 Task: Create a website for custom-made wedding cakes: provide custom wedding cake design and delivery services.
Action: Mouse moved to (892, 49)
Screenshot: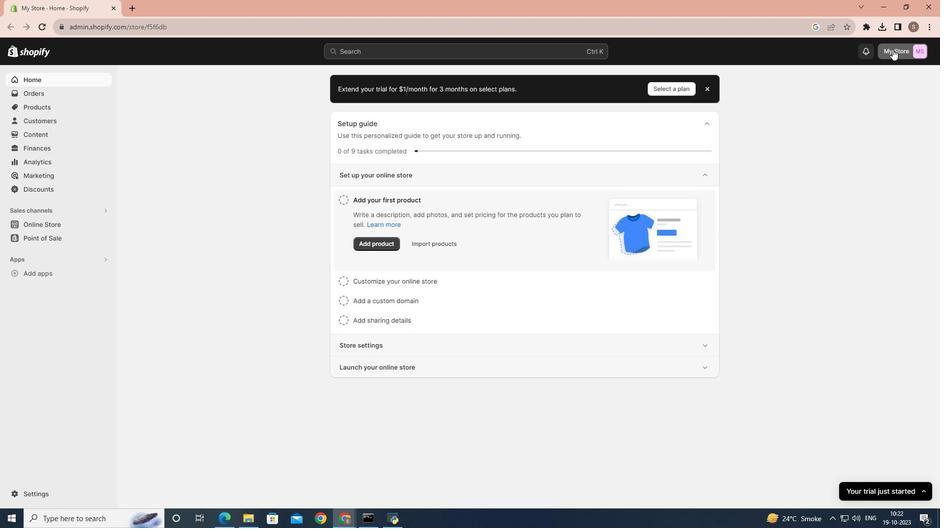 
Action: Mouse pressed left at (892, 49)
Screenshot: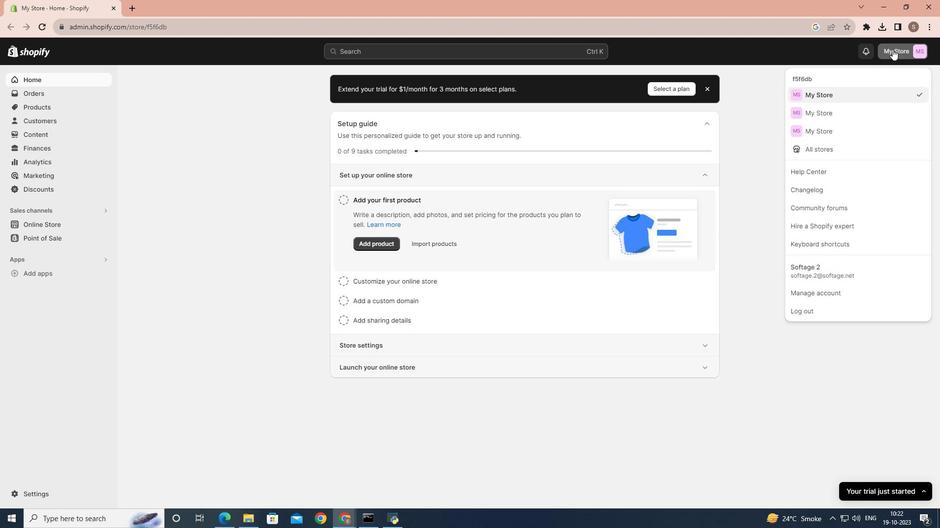 
Action: Mouse moved to (858, 145)
Screenshot: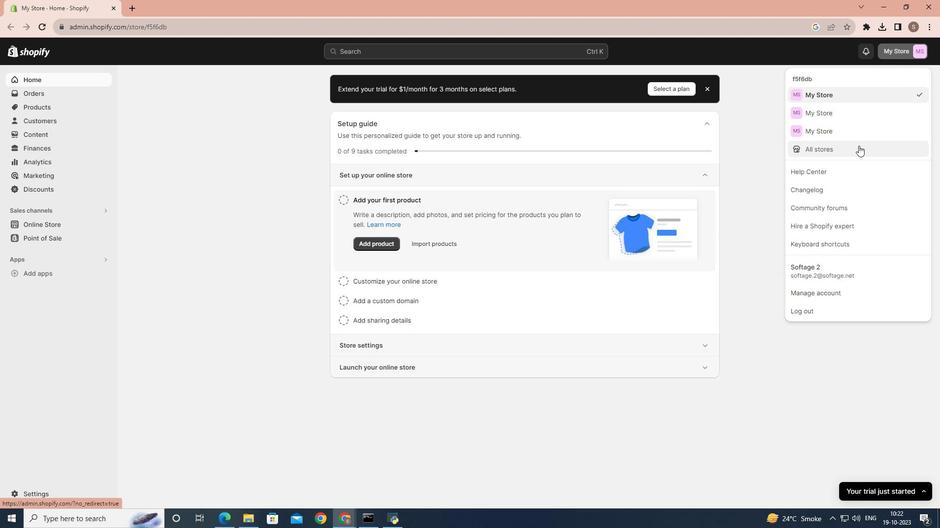 
Action: Mouse pressed left at (858, 145)
Screenshot: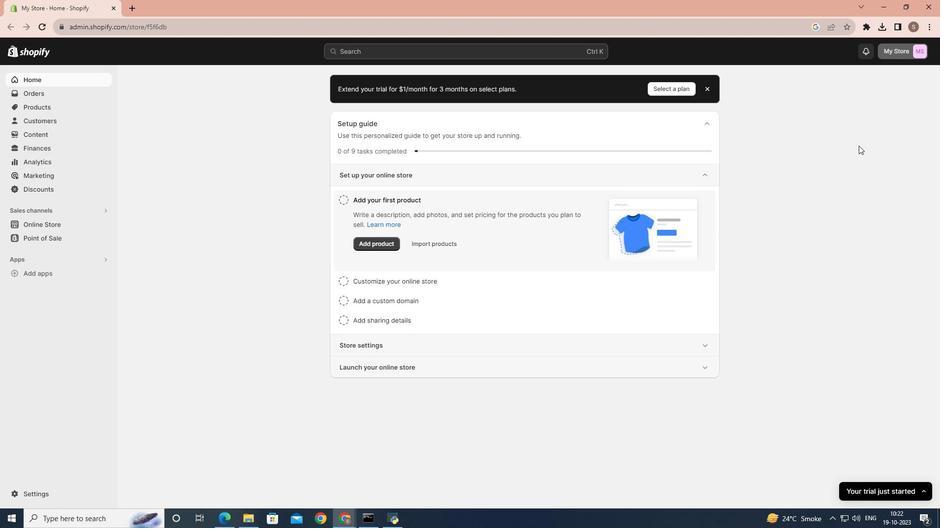 
Action: Mouse moved to (567, 155)
Screenshot: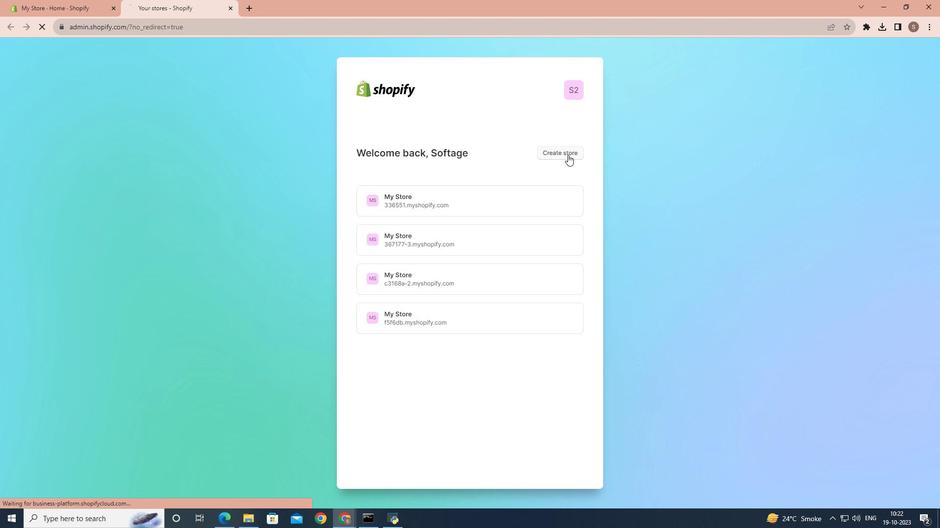 
Action: Mouse pressed left at (567, 155)
Screenshot: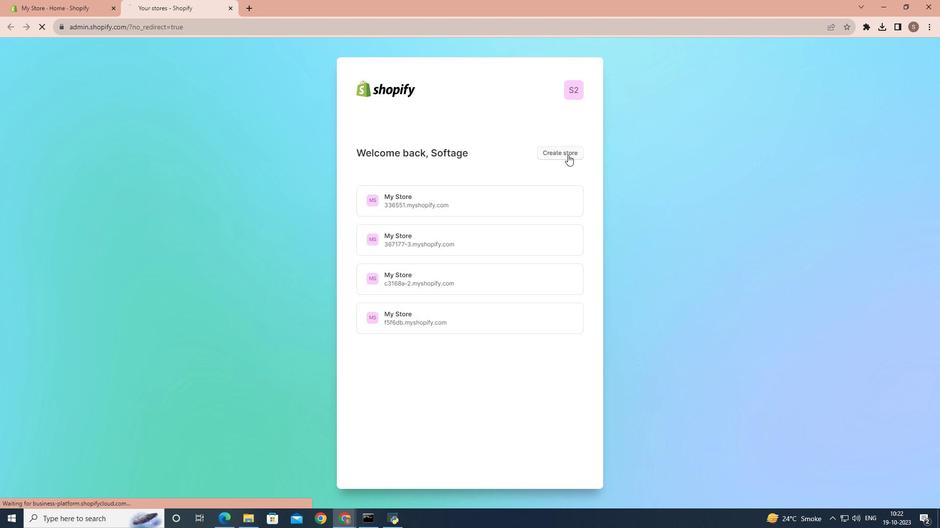 
Action: Mouse moved to (294, 219)
Screenshot: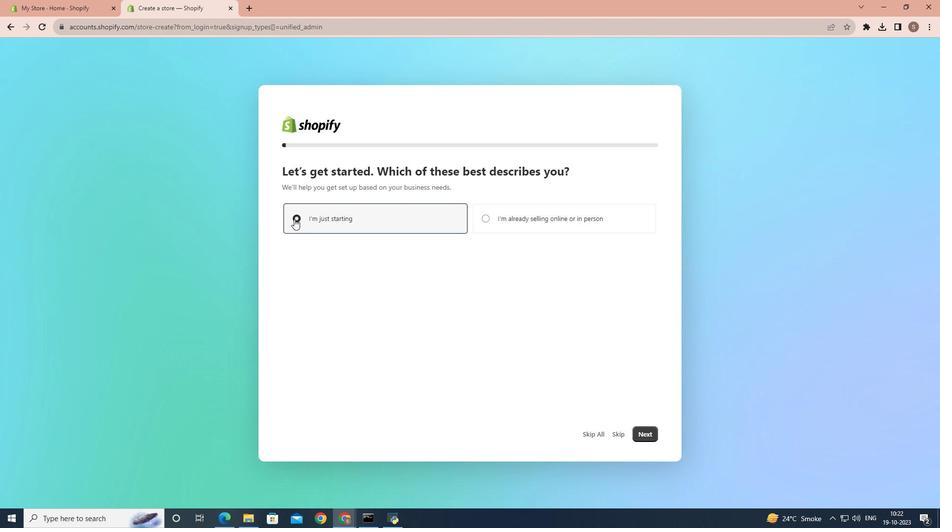 
Action: Mouse pressed left at (294, 219)
Screenshot: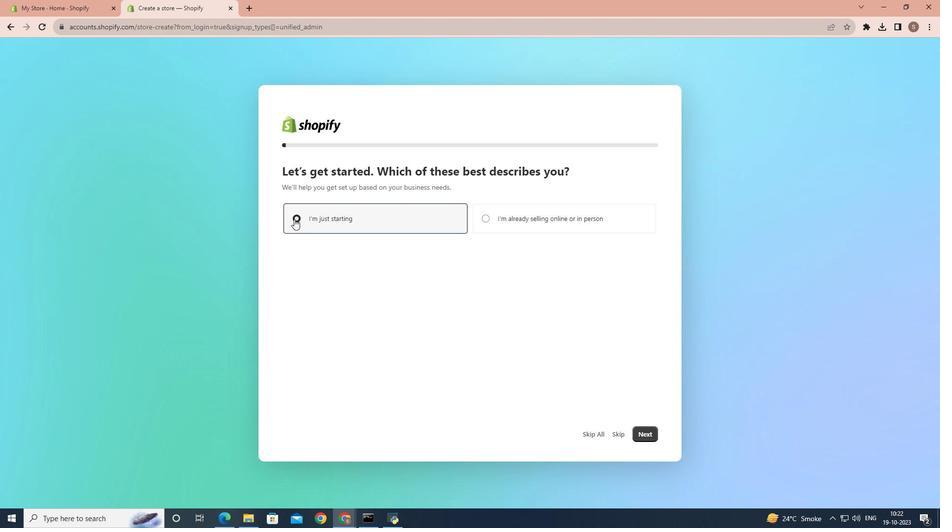 
Action: Mouse moved to (640, 435)
Screenshot: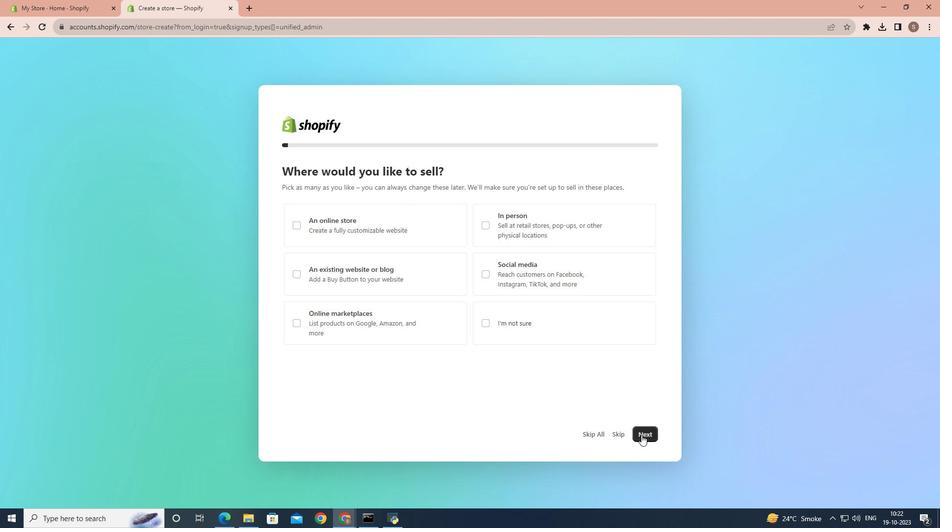 
Action: Mouse pressed left at (640, 435)
Screenshot: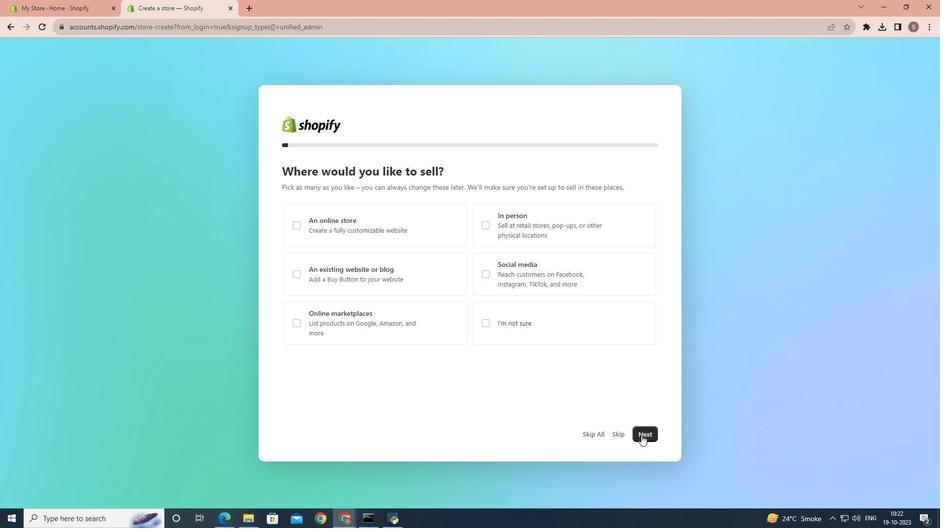 
Action: Mouse moved to (596, 435)
Screenshot: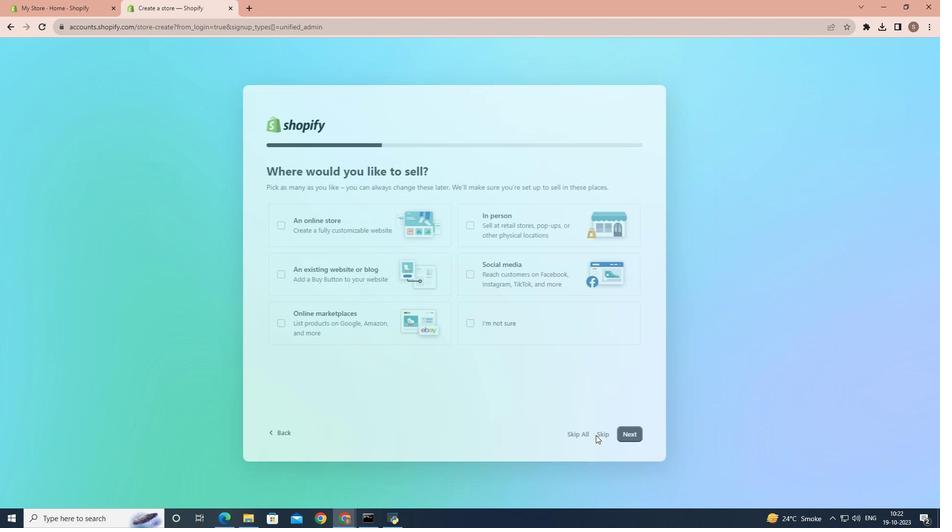 
Action: Mouse pressed left at (596, 435)
Screenshot: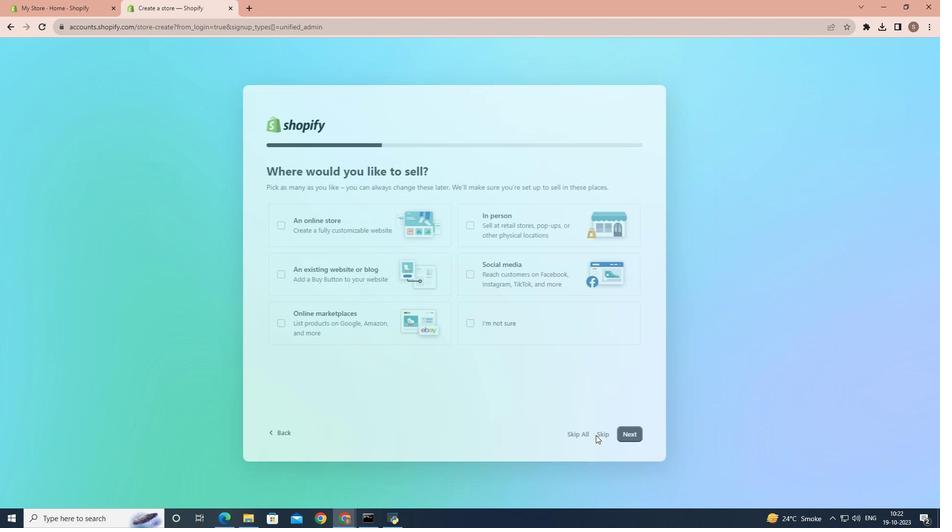 
Action: Mouse moved to (557, 342)
Screenshot: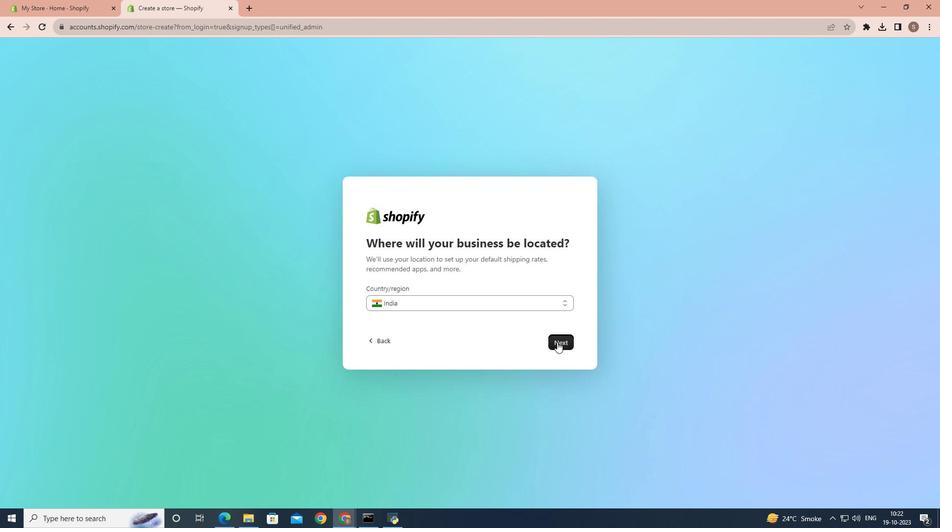 
Action: Mouse pressed left at (557, 342)
Screenshot: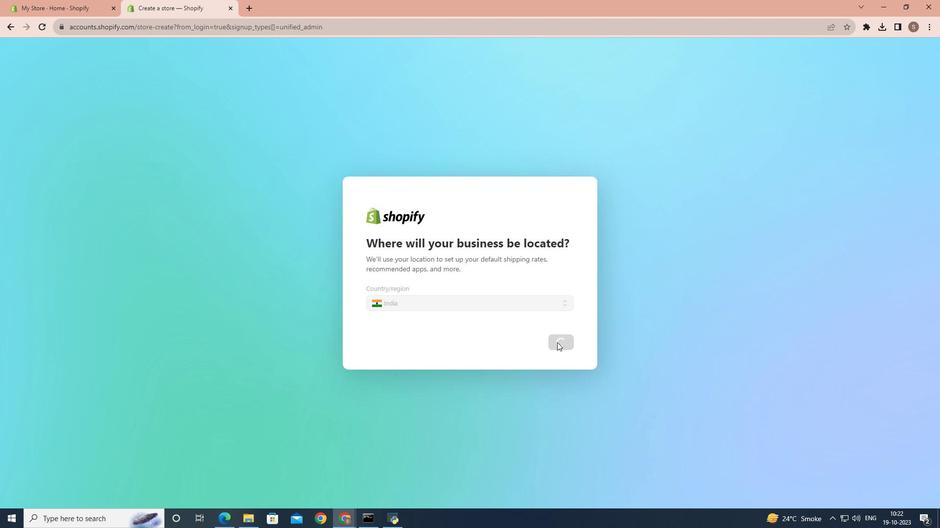 
Action: Mouse moved to (449, 286)
Screenshot: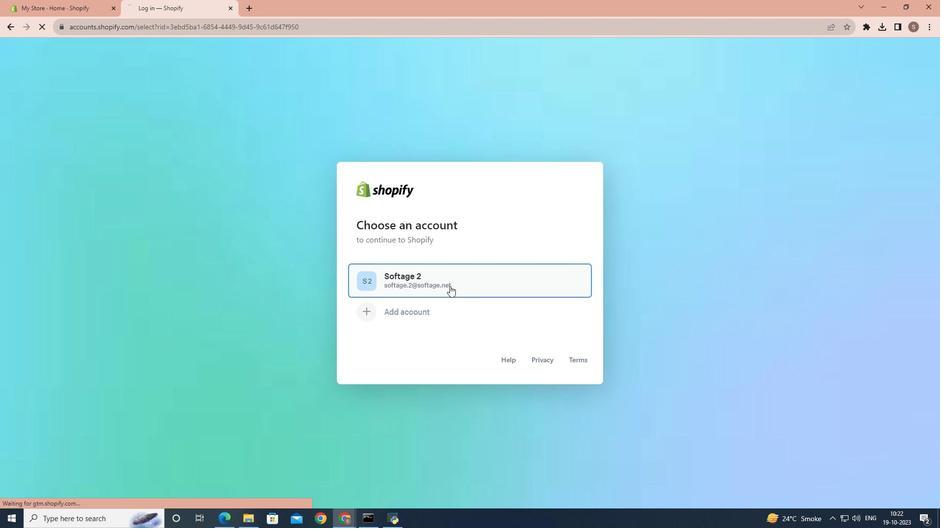 
Action: Mouse pressed left at (449, 286)
Screenshot: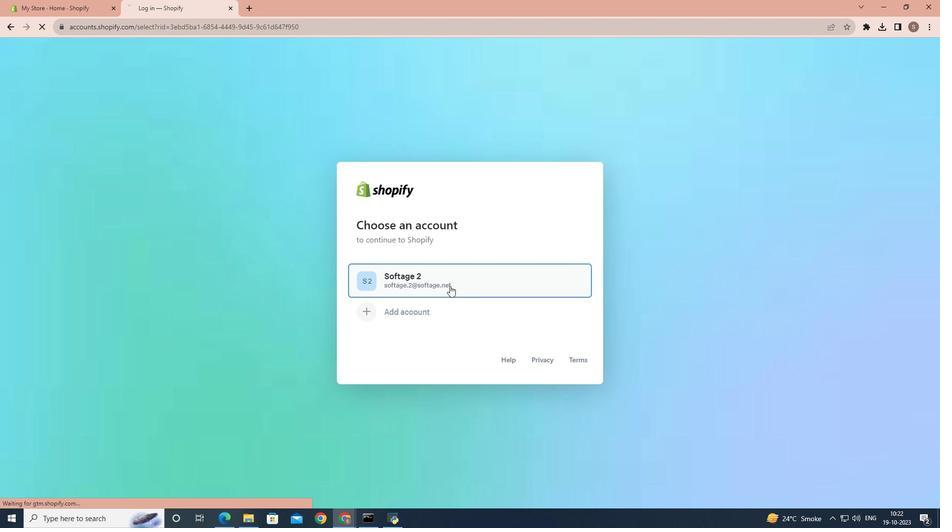 
Action: Mouse moved to (922, 428)
Screenshot: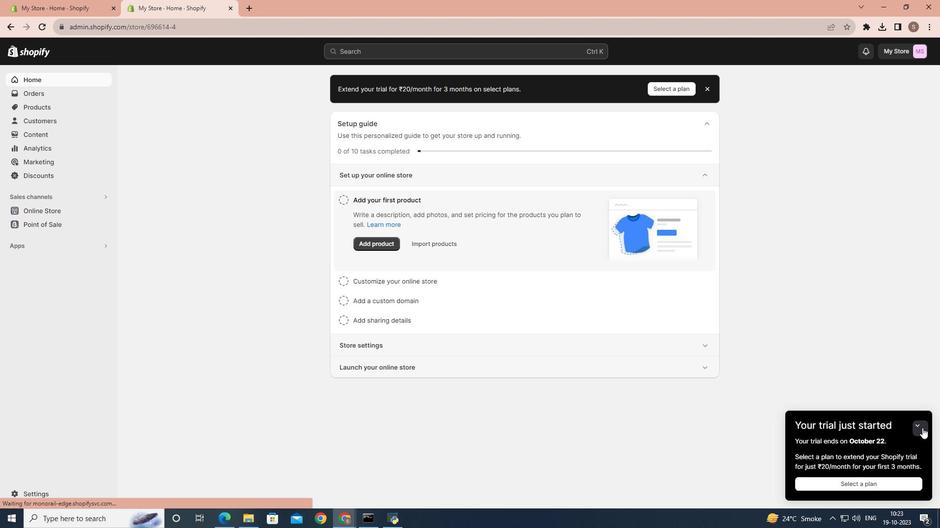 
Action: Mouse pressed left at (922, 428)
Screenshot: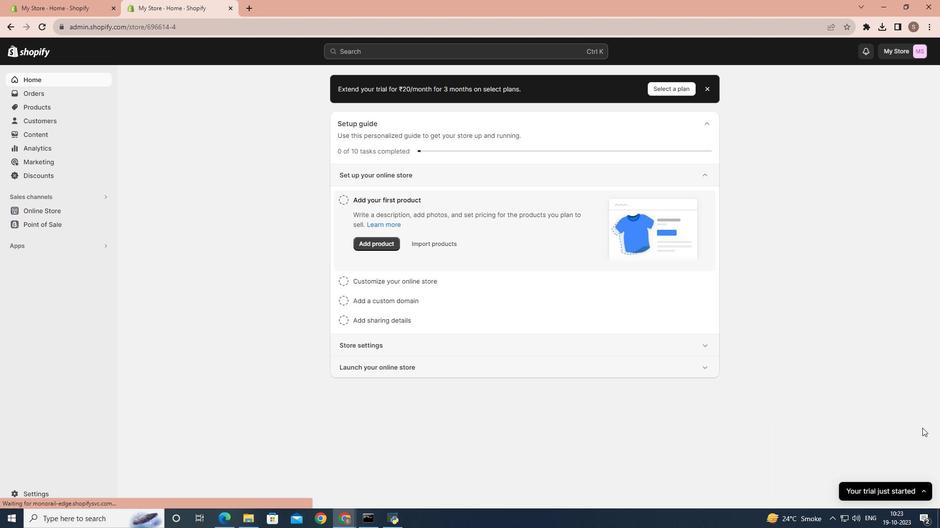
Action: Mouse moved to (78, 212)
Screenshot: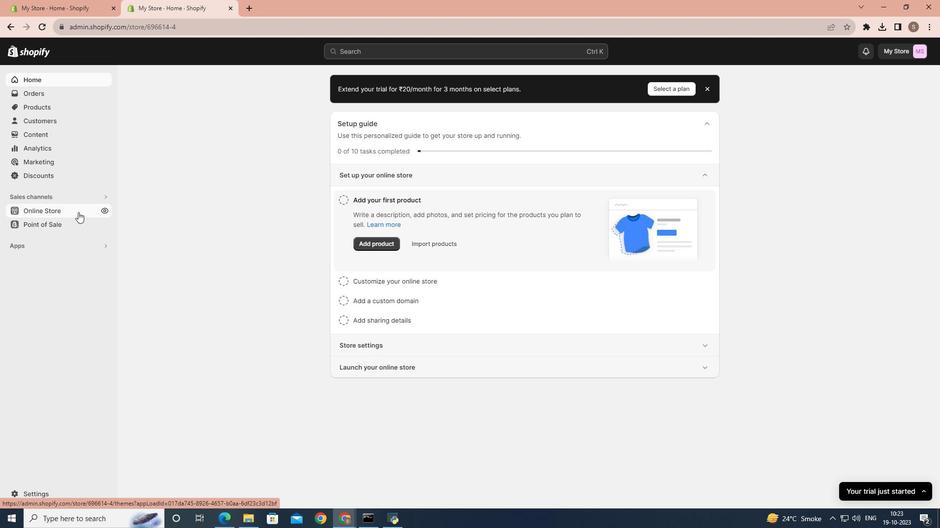 
Action: Mouse pressed left at (78, 212)
Screenshot: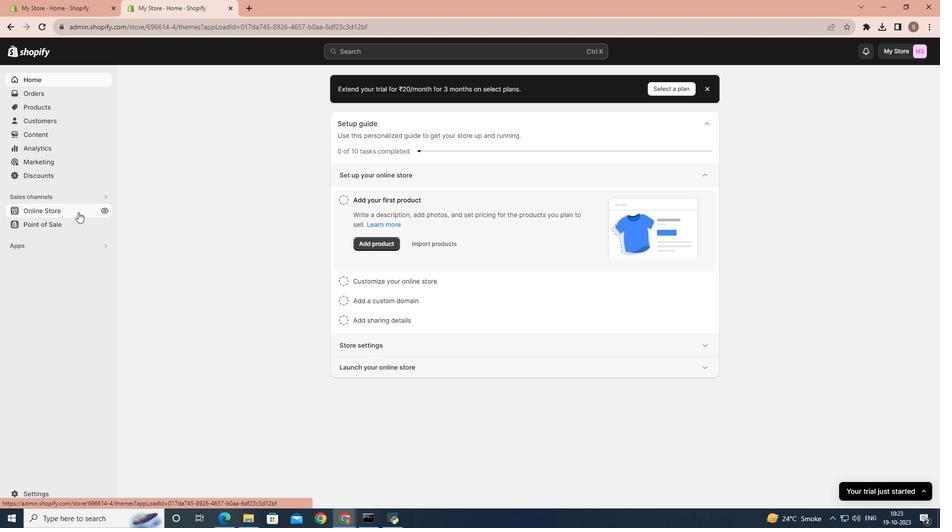 
Action: Mouse moved to (66, 267)
Screenshot: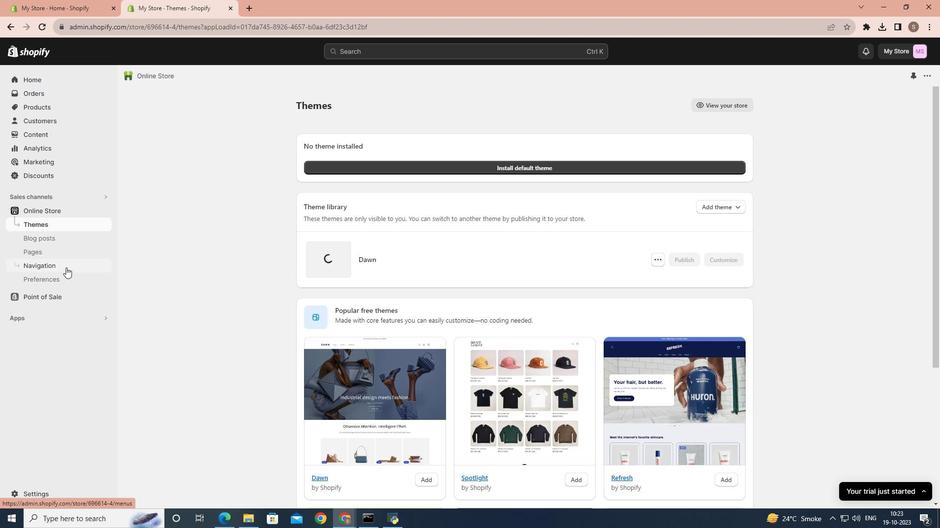 
Action: Mouse pressed left at (66, 267)
Screenshot: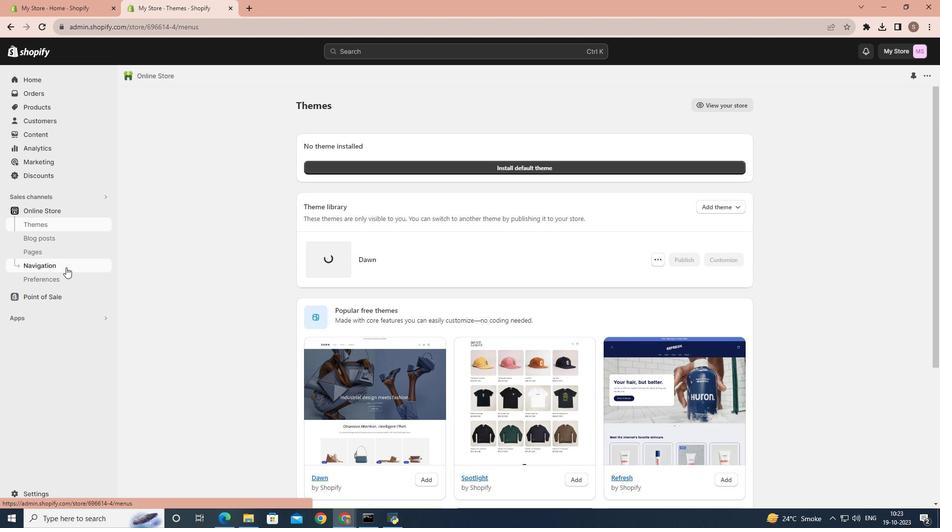 
Action: Mouse moved to (654, 266)
Screenshot: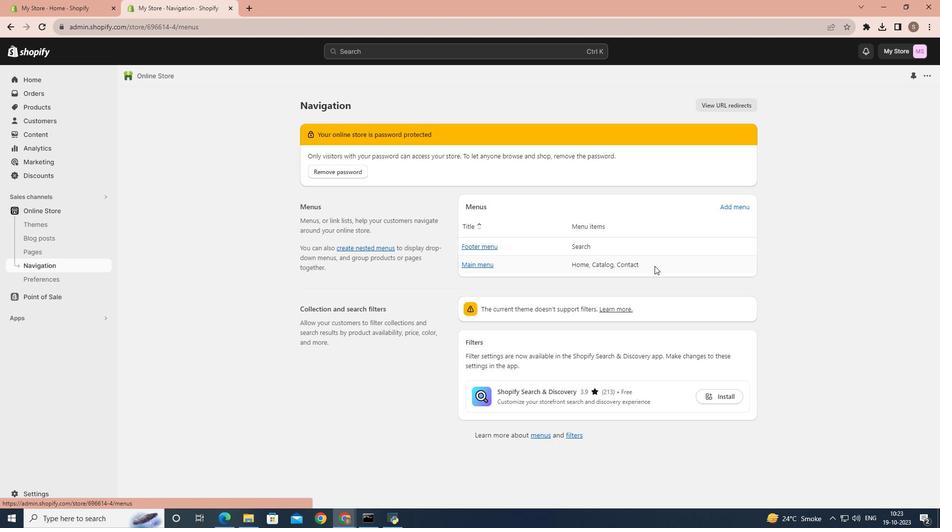 
Action: Mouse scrolled (654, 265) with delta (0, 0)
Screenshot: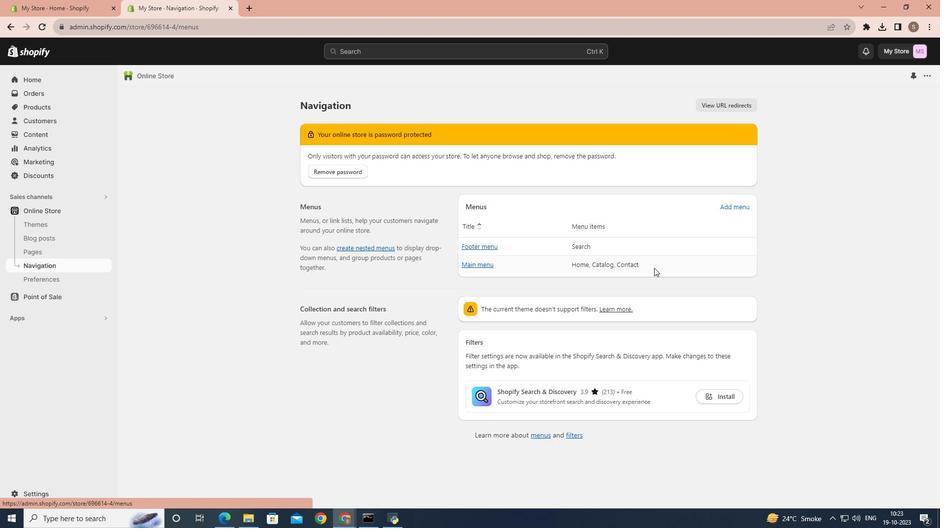 
Action: Mouse moved to (601, 288)
Screenshot: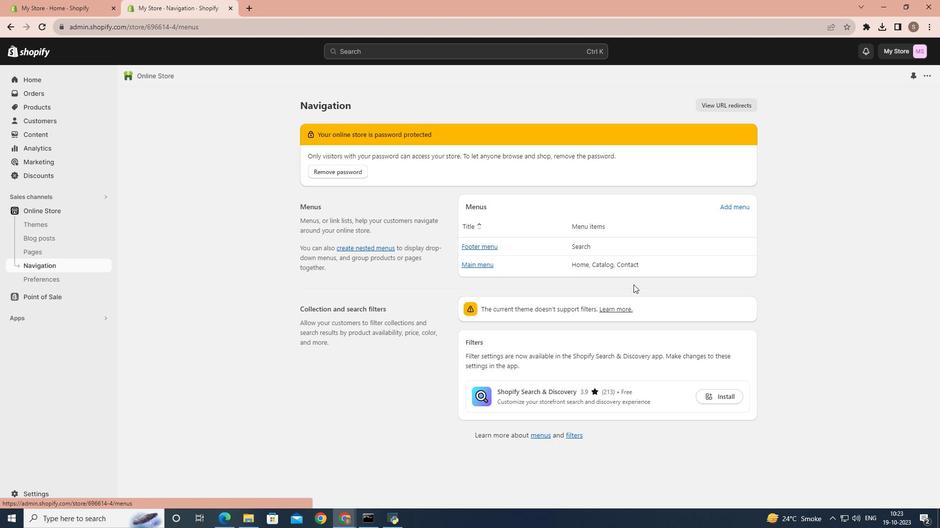 
Action: Mouse scrolled (601, 288) with delta (0, 0)
Screenshot: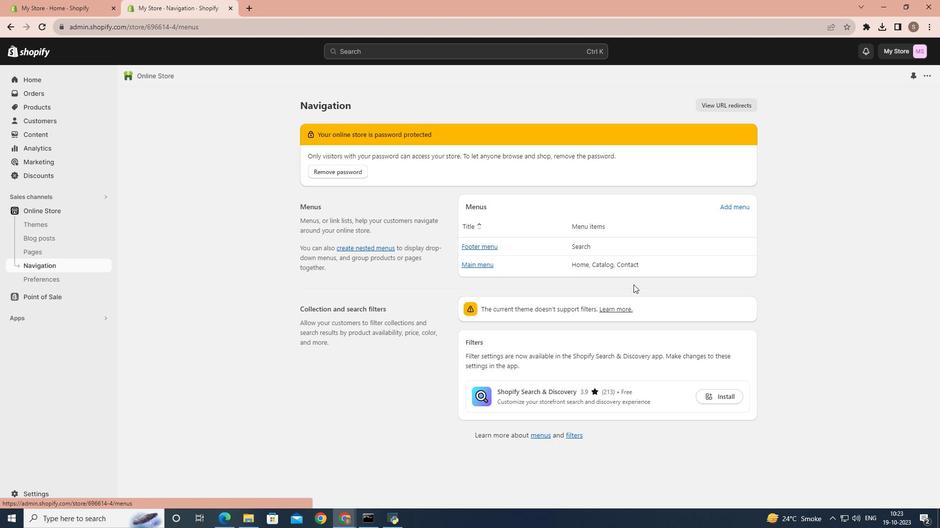 
Action: Mouse moved to (51, 254)
Screenshot: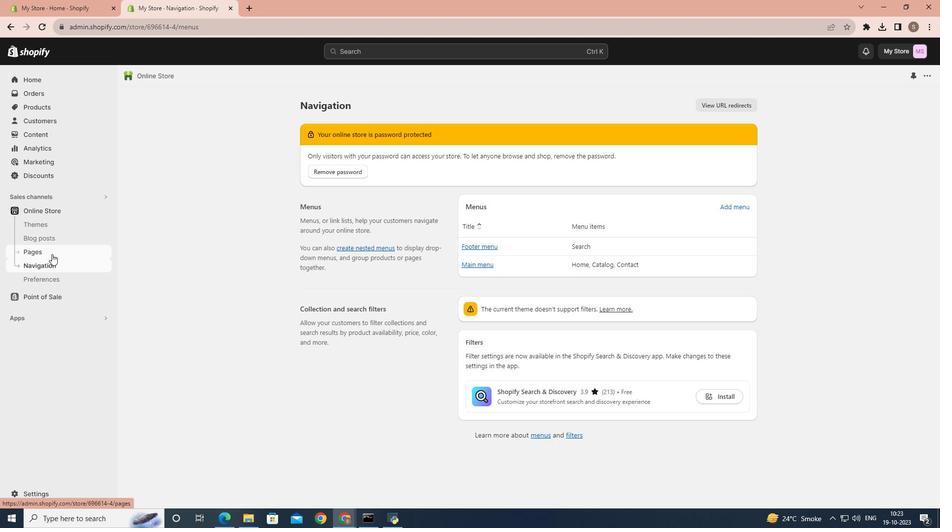 
Action: Mouse pressed left at (51, 254)
Screenshot: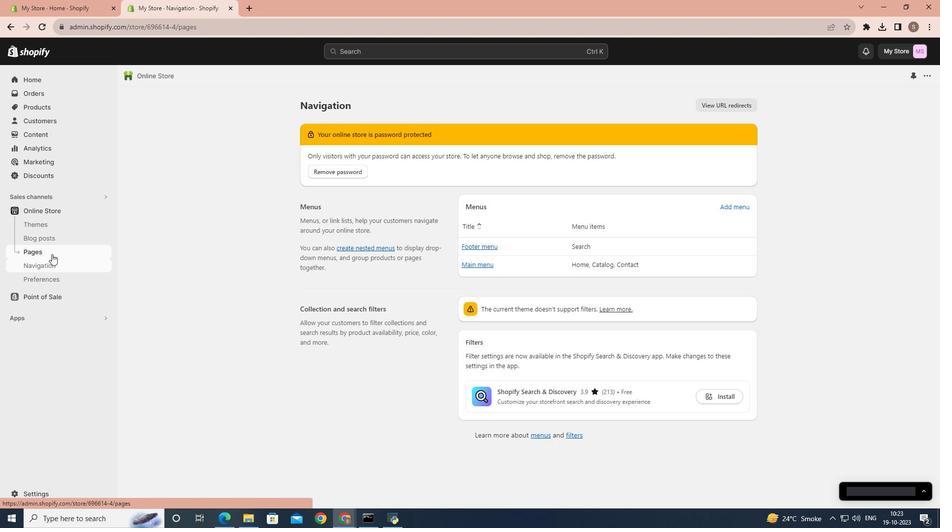 
Action: Mouse moved to (924, 427)
Screenshot: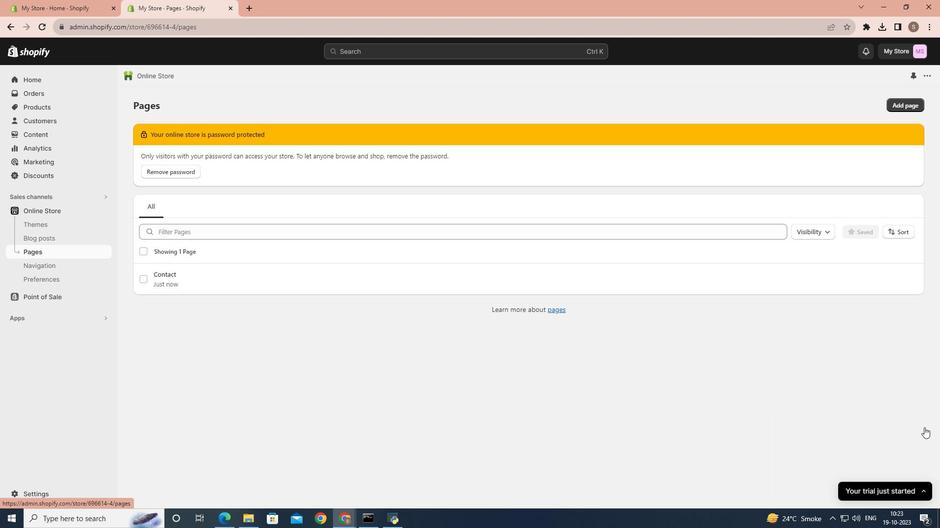 
Action: Mouse pressed left at (924, 427)
Screenshot: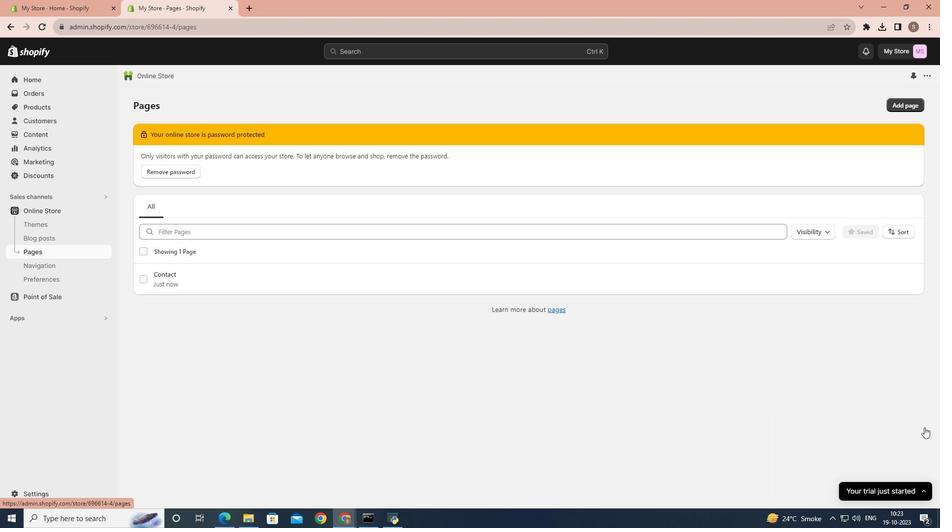 
Action: Mouse moved to (62, 224)
Screenshot: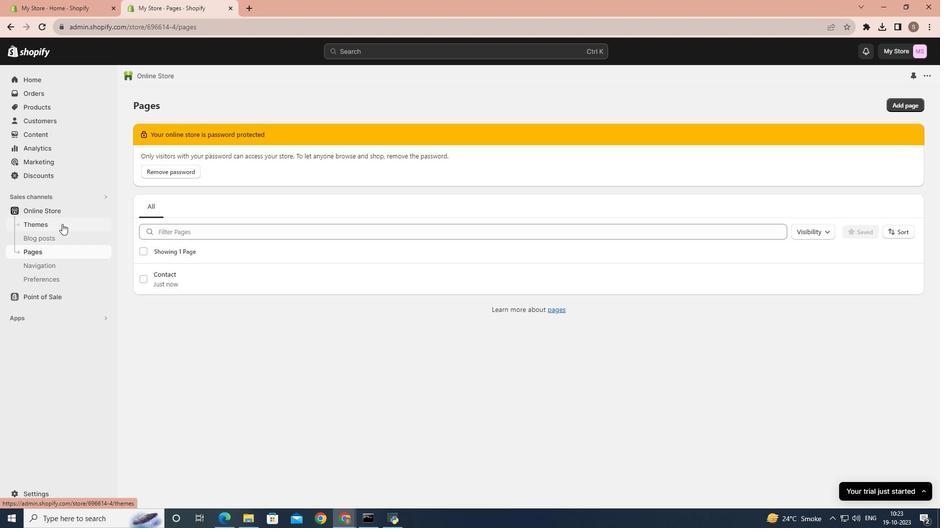 
Action: Mouse pressed left at (62, 224)
Screenshot: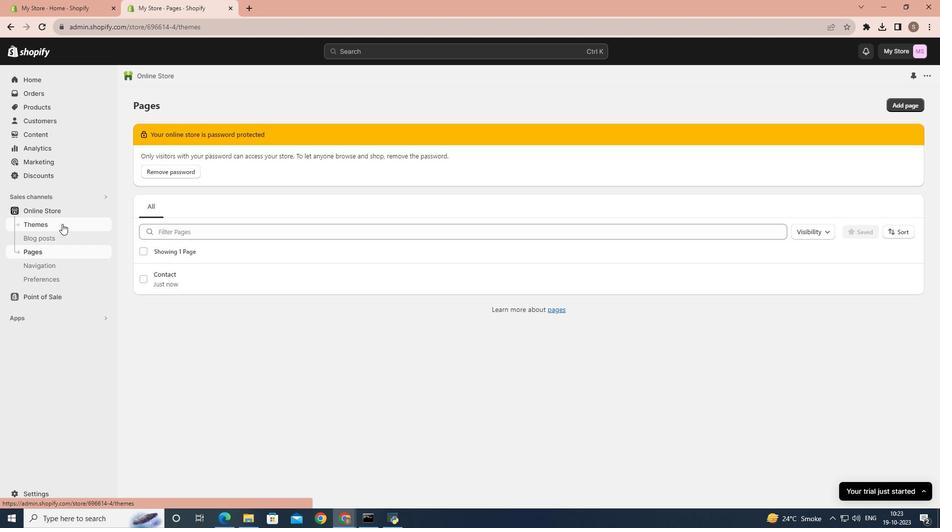 
Action: Mouse moved to (613, 318)
Screenshot: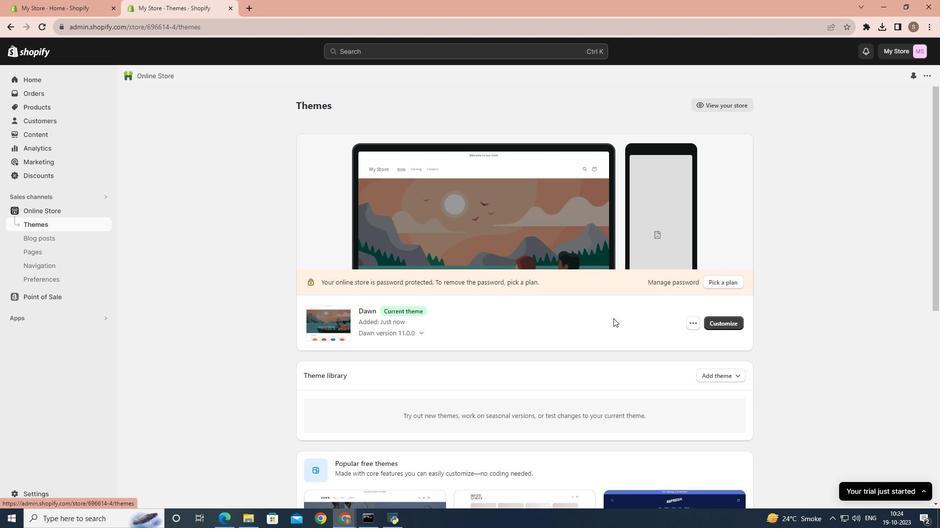 
Action: Mouse scrolled (613, 318) with delta (0, 0)
Screenshot: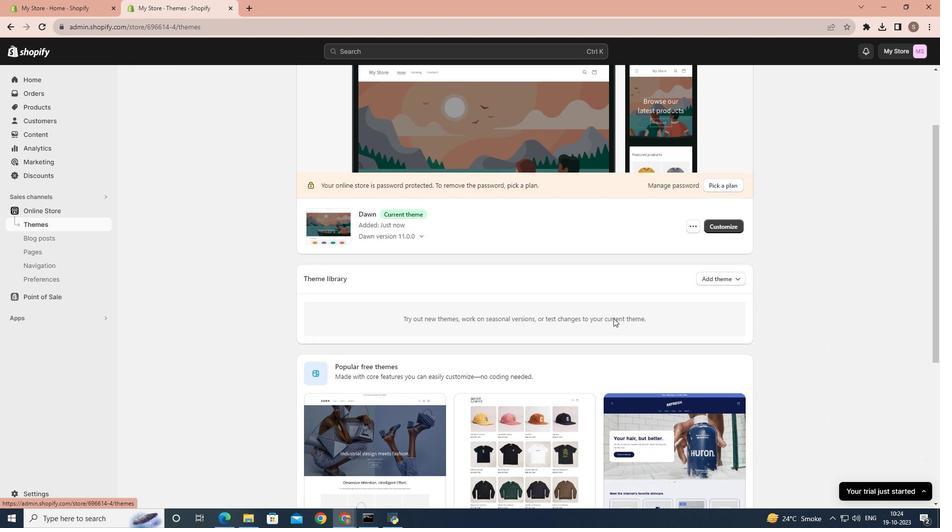 
Action: Mouse scrolled (613, 318) with delta (0, 0)
Screenshot: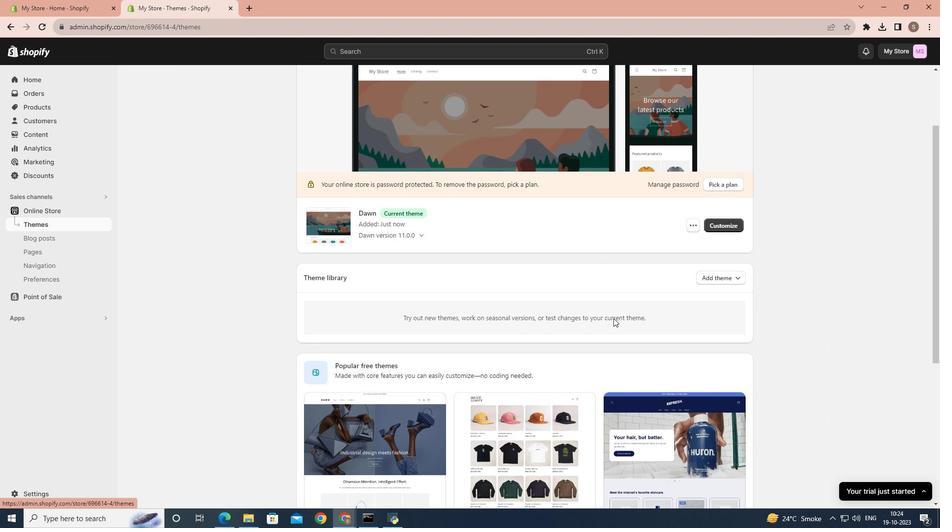 
Action: Mouse scrolled (613, 318) with delta (0, 0)
Screenshot: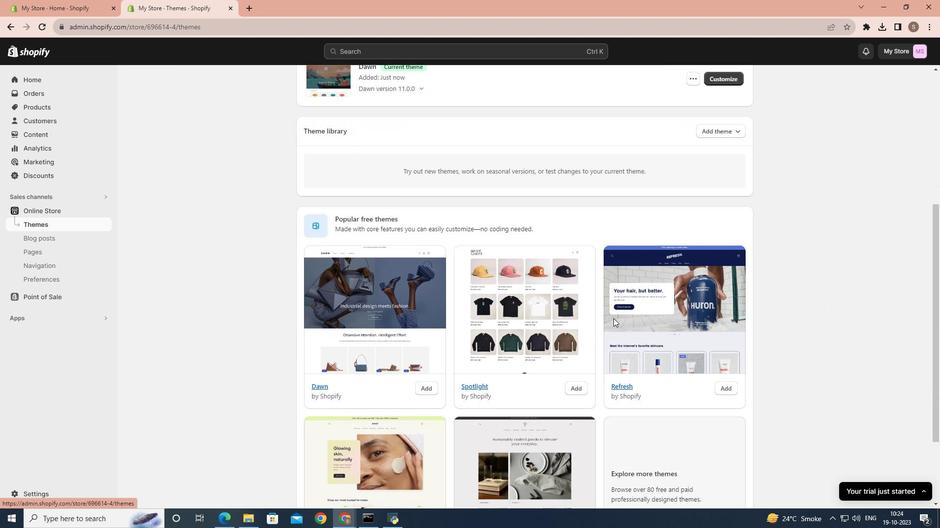 
Action: Mouse scrolled (613, 318) with delta (0, 0)
Screenshot: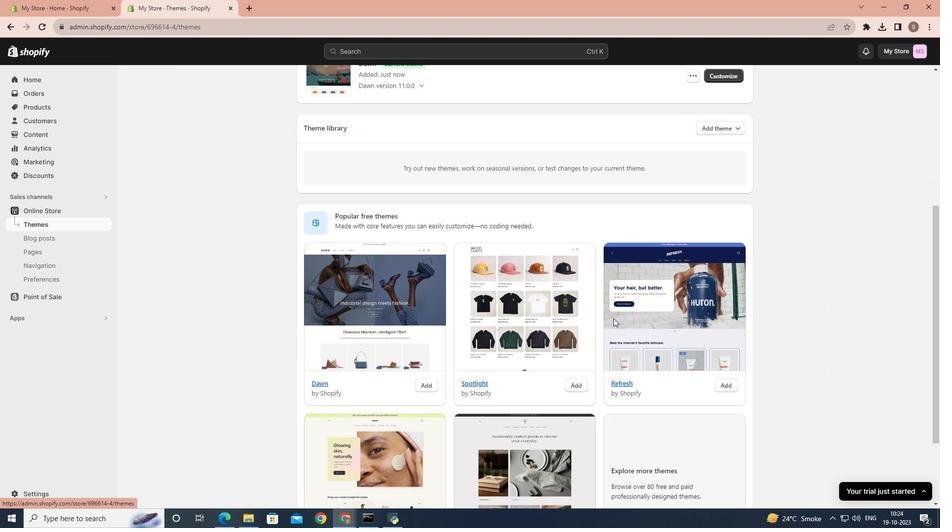
Action: Mouse scrolled (613, 318) with delta (0, 0)
Screenshot: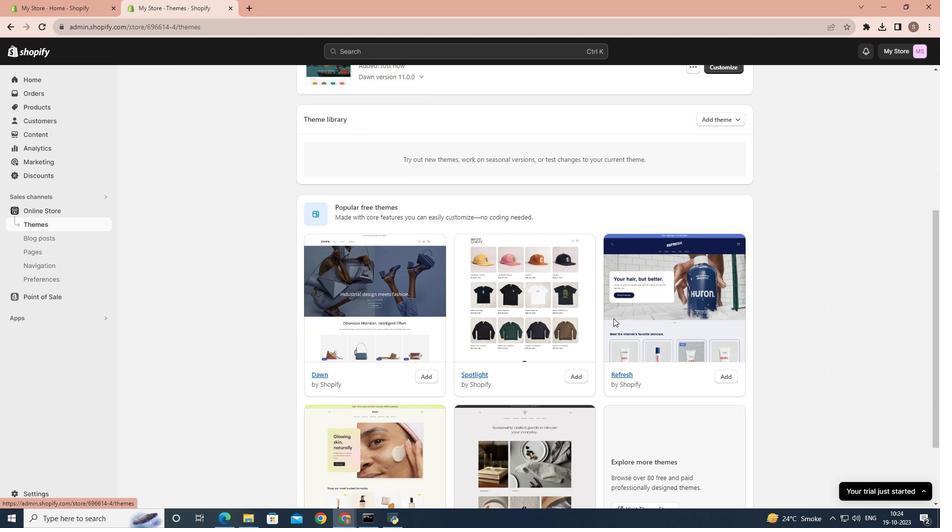 
Action: Mouse scrolled (613, 318) with delta (0, 0)
Screenshot: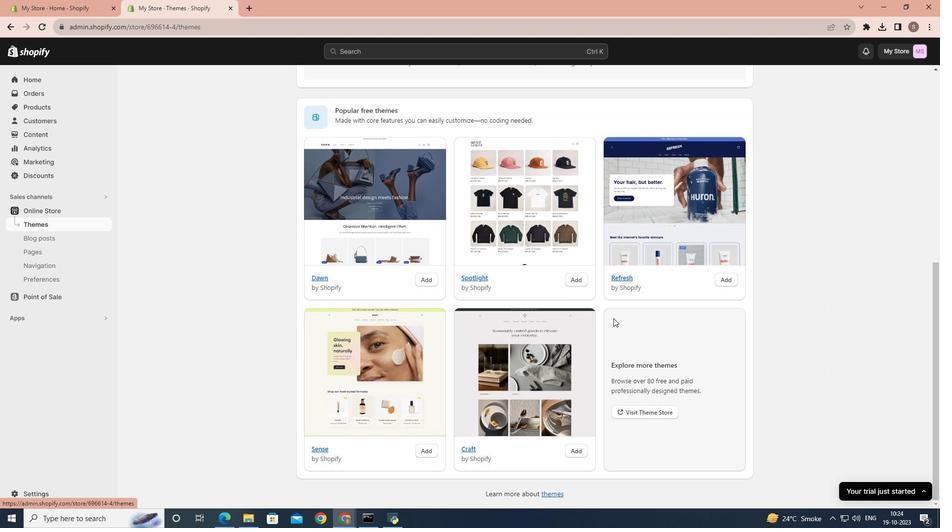 
Action: Mouse scrolled (613, 318) with delta (0, 0)
Screenshot: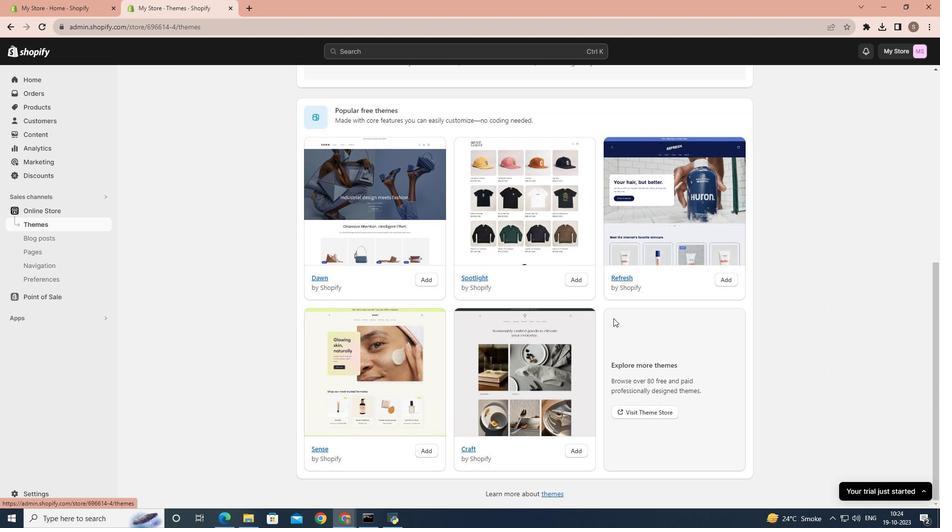 
Action: Mouse scrolled (613, 318) with delta (0, 0)
Screenshot: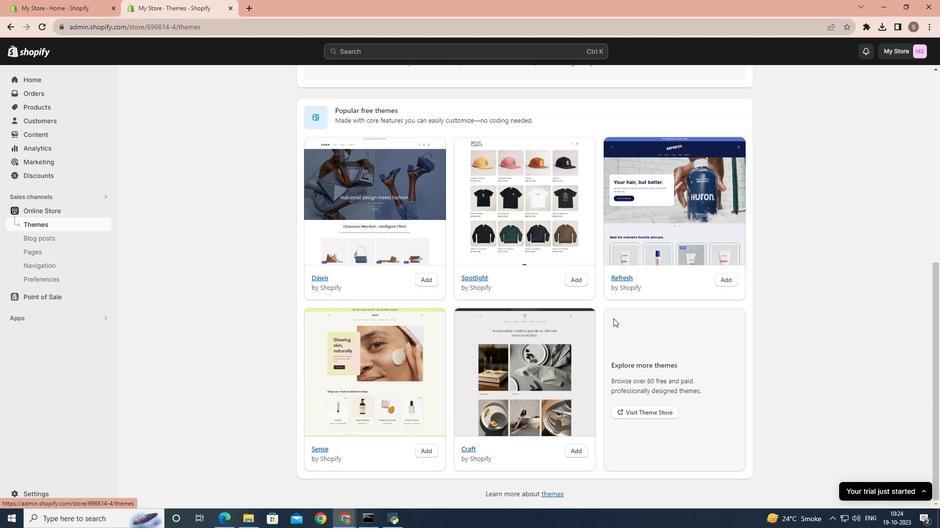 
Action: Mouse scrolled (613, 318) with delta (0, 0)
Screenshot: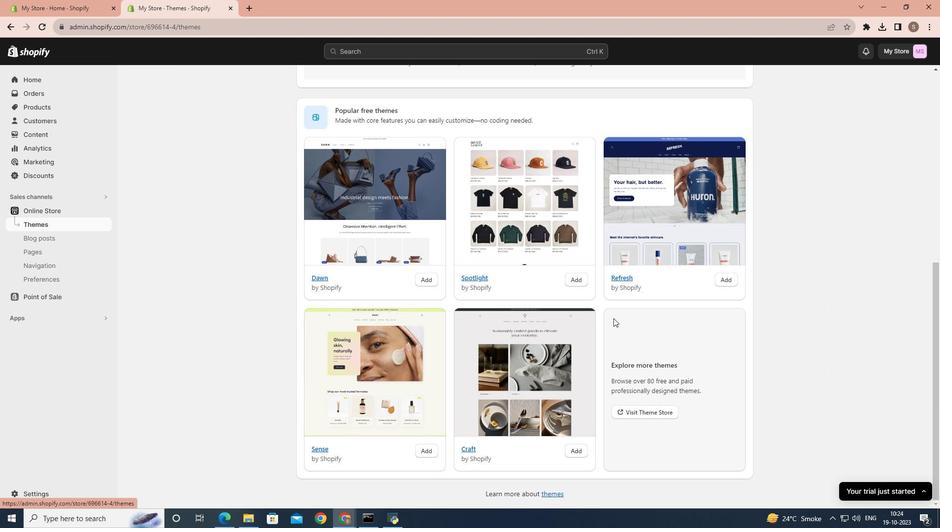 
Action: Mouse scrolled (613, 318) with delta (0, 0)
Screenshot: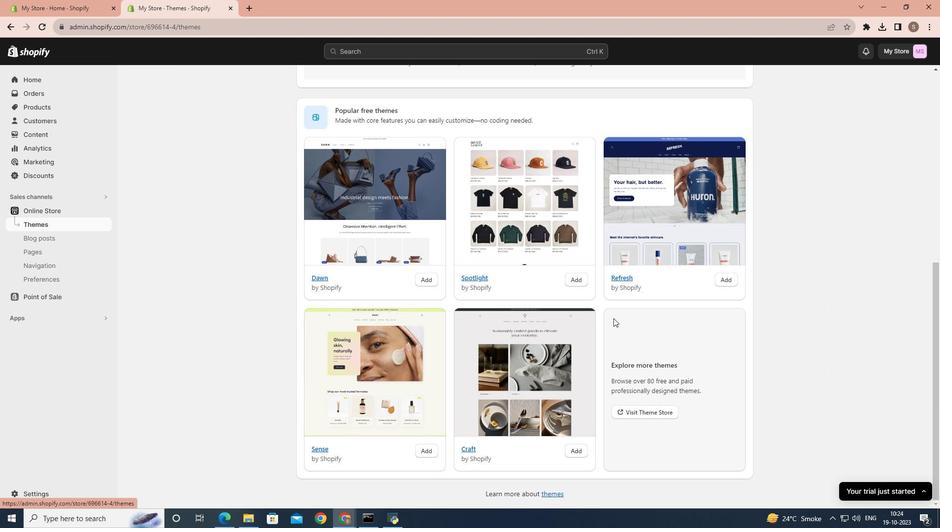 
Action: Mouse moved to (664, 414)
Screenshot: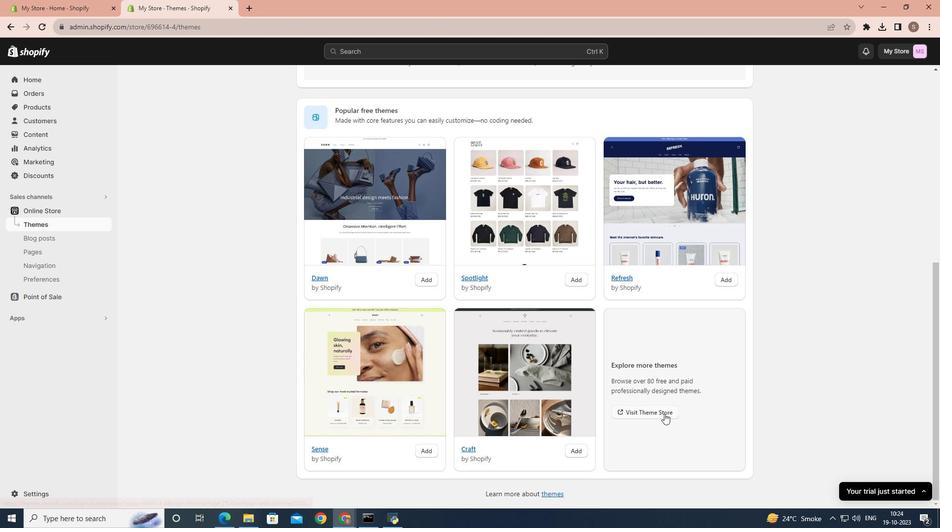 
Action: Mouse pressed left at (664, 414)
Screenshot: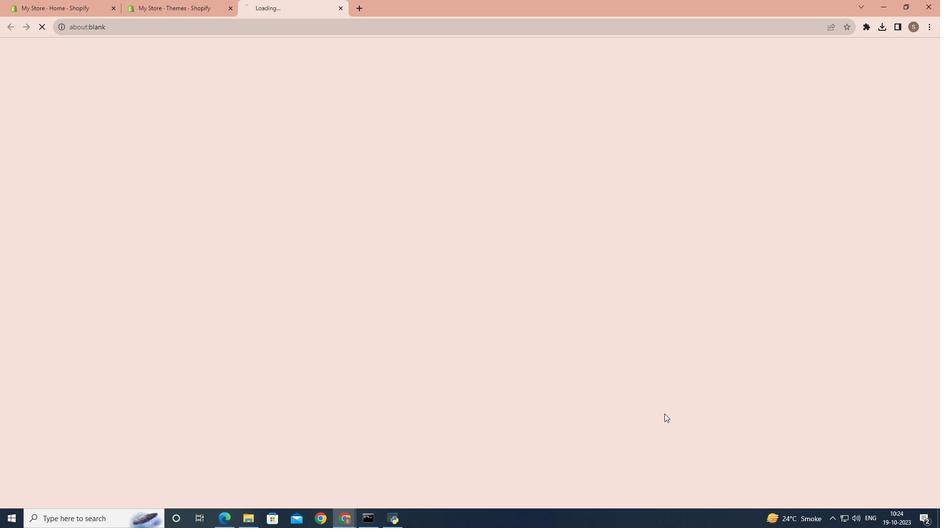 
Action: Mouse moved to (177, 305)
Screenshot: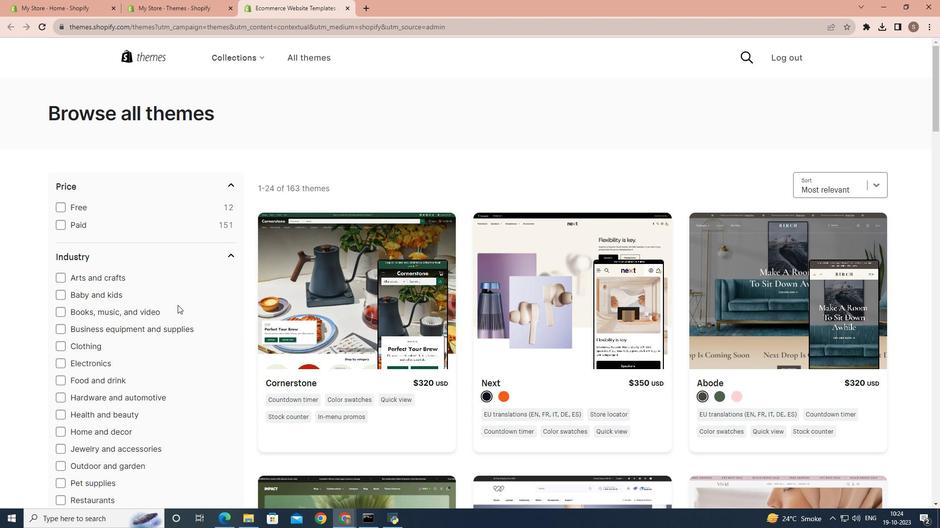 
Action: Mouse scrolled (177, 305) with delta (0, 0)
Screenshot: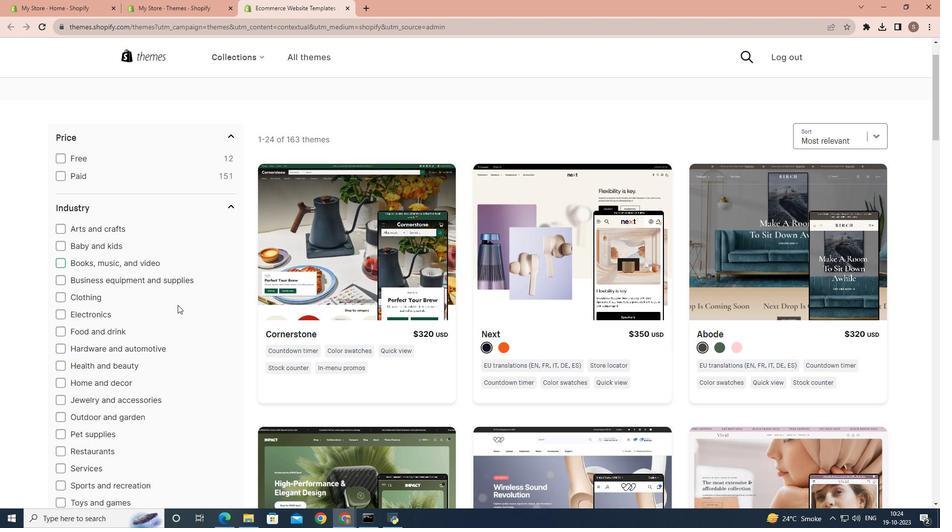 
Action: Mouse moved to (153, 309)
Screenshot: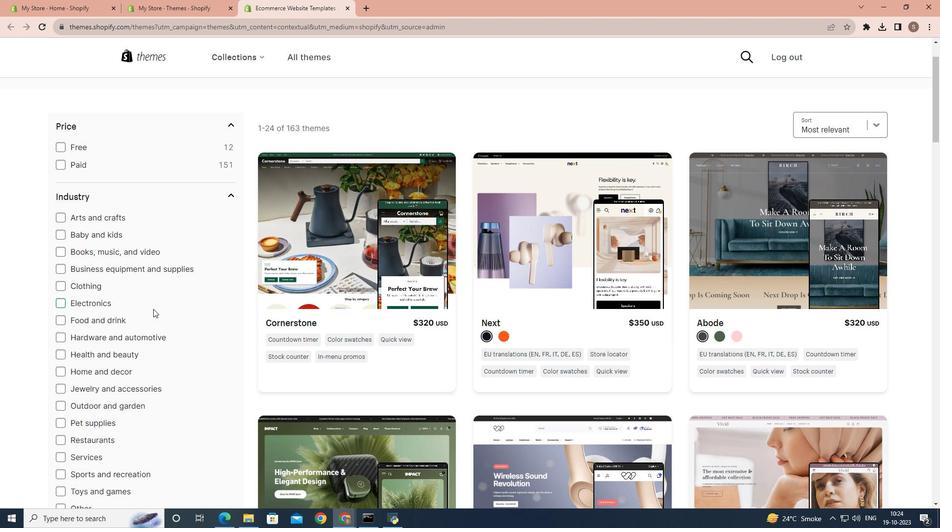 
Action: Mouse scrolled (153, 308) with delta (0, 0)
Screenshot: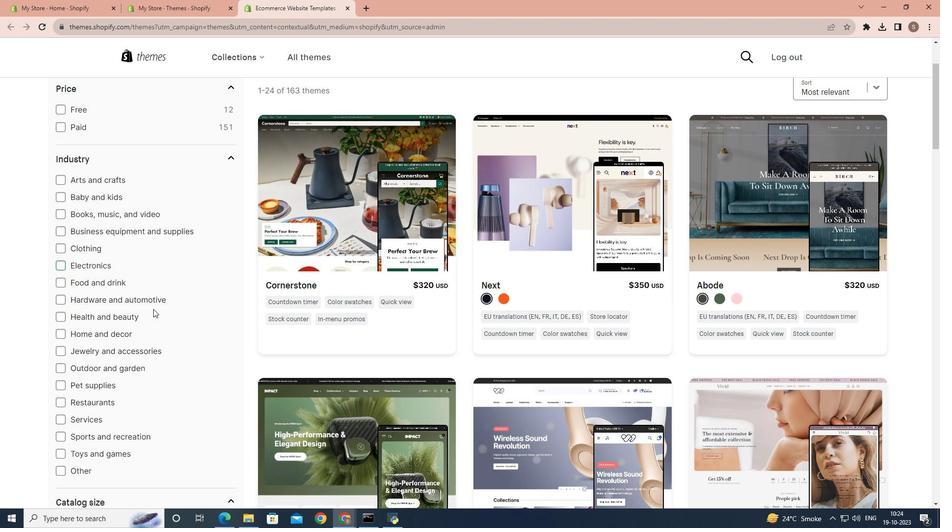 
Action: Mouse scrolled (153, 308) with delta (0, 0)
Screenshot: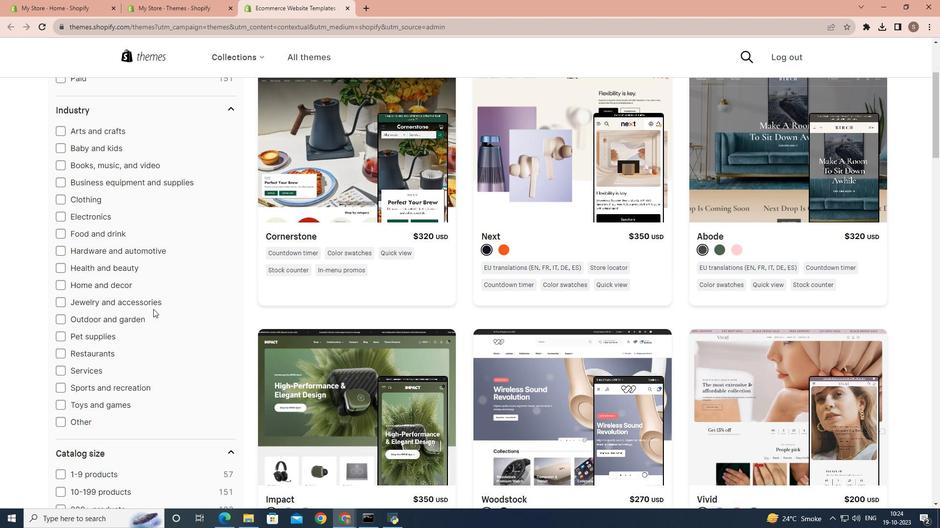 
Action: Mouse scrolled (153, 308) with delta (0, 0)
Screenshot: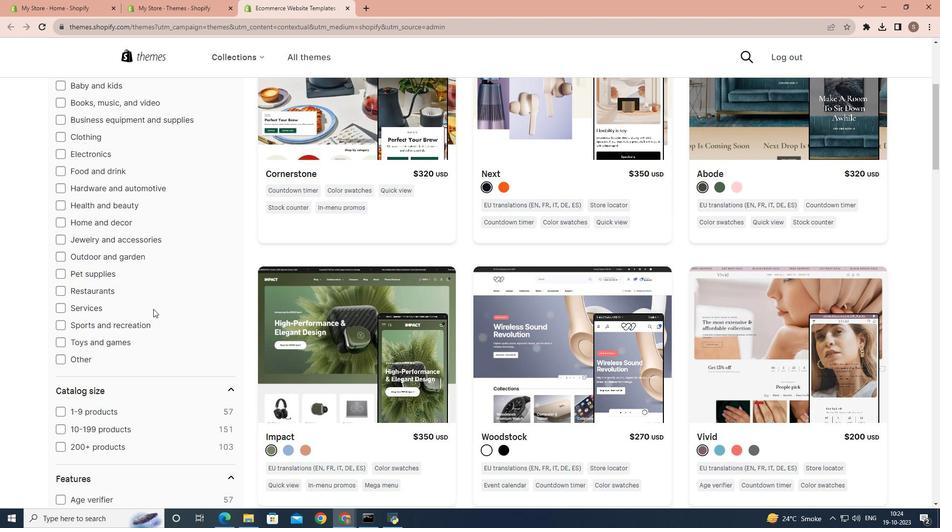 
Action: Mouse scrolled (153, 308) with delta (0, 0)
Screenshot: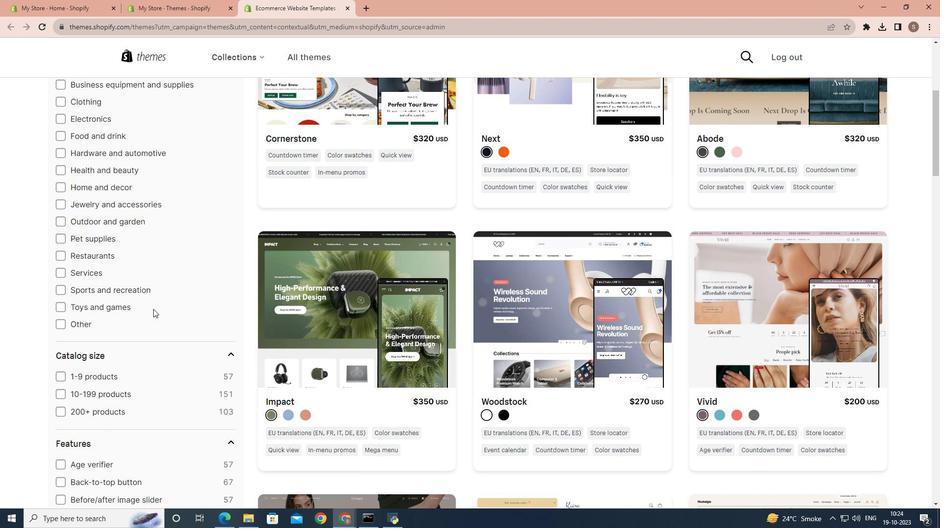 
Action: Mouse scrolled (153, 308) with delta (0, 0)
Screenshot: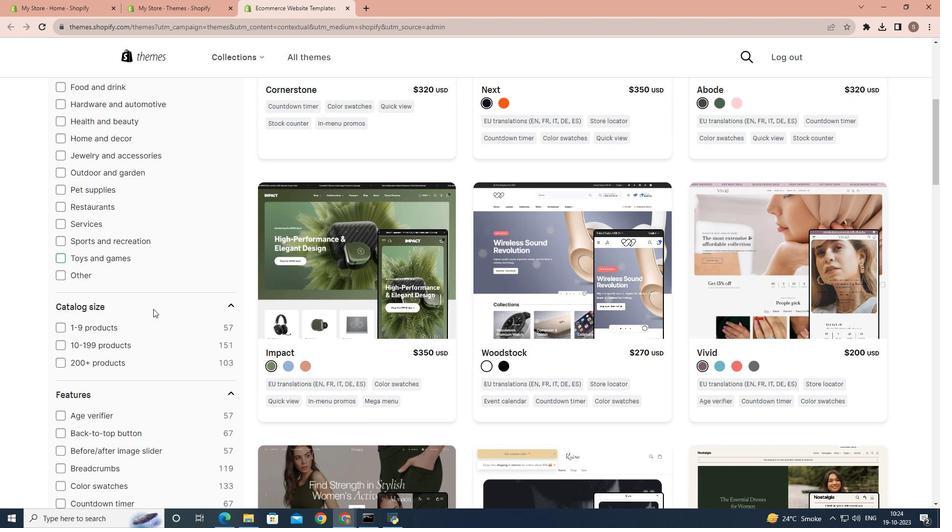 
Action: Mouse scrolled (153, 308) with delta (0, 0)
Screenshot: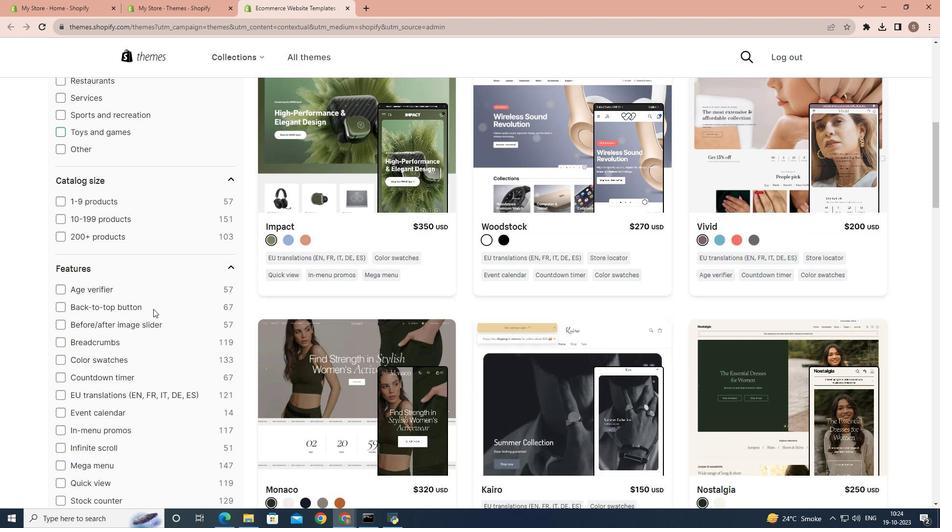 
Action: Mouse scrolled (153, 308) with delta (0, 0)
Screenshot: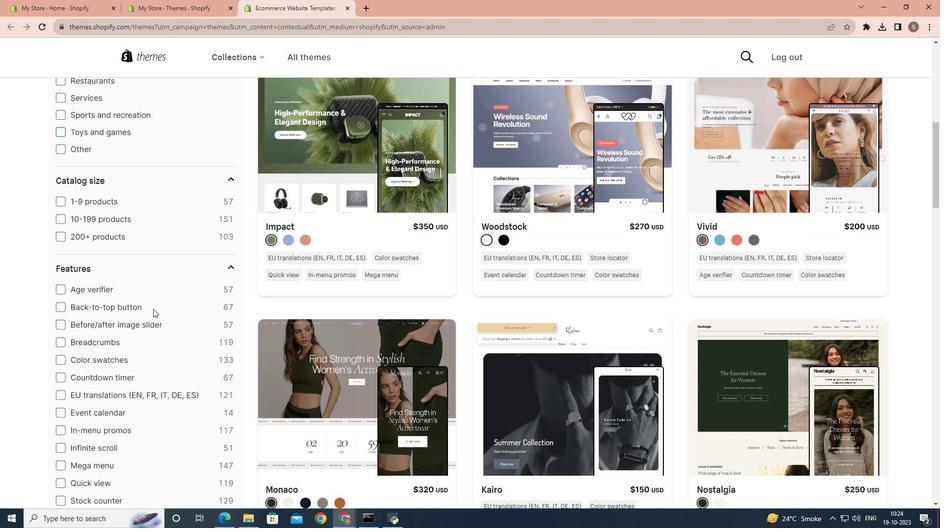 
Action: Mouse scrolled (153, 308) with delta (0, 0)
Screenshot: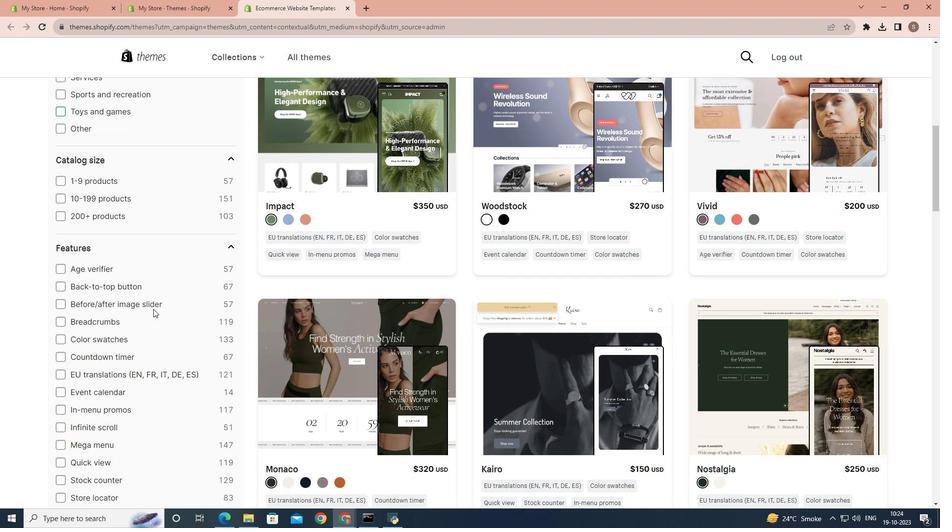 
Action: Mouse scrolled (153, 309) with delta (0, 0)
Screenshot: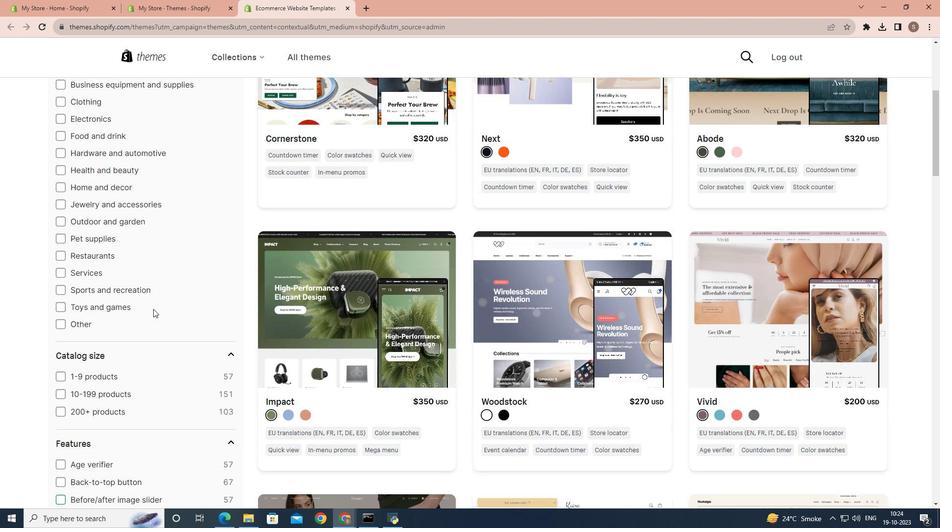 
Action: Mouse scrolled (153, 309) with delta (0, 0)
Screenshot: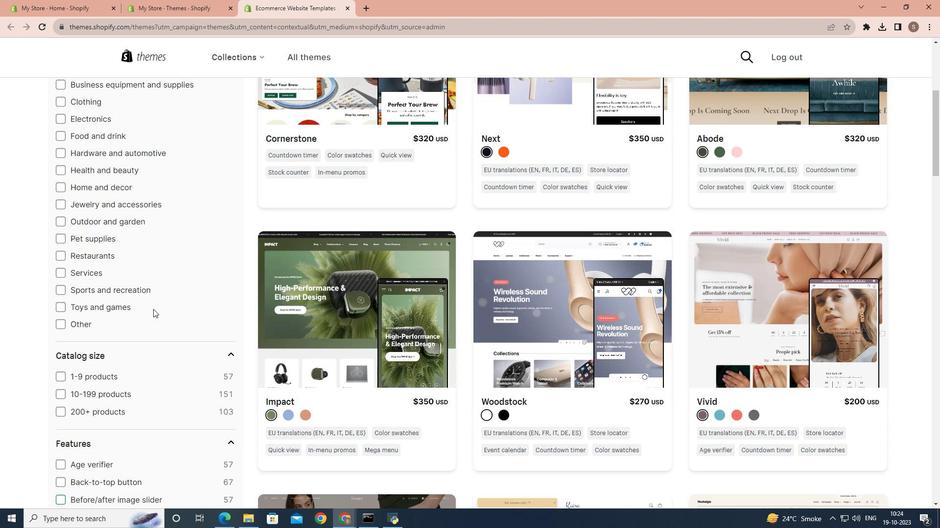 
Action: Mouse scrolled (153, 309) with delta (0, 0)
Screenshot: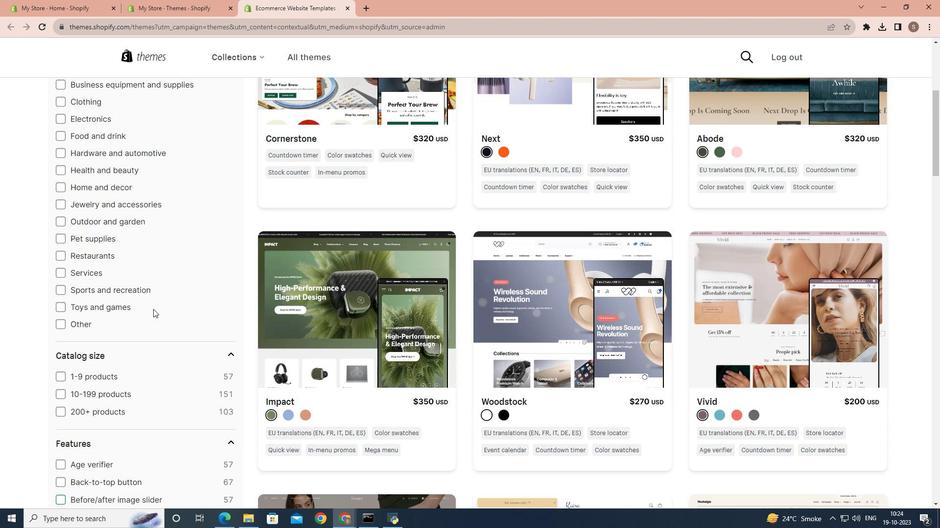 
Action: Mouse scrolled (153, 309) with delta (0, 0)
Screenshot: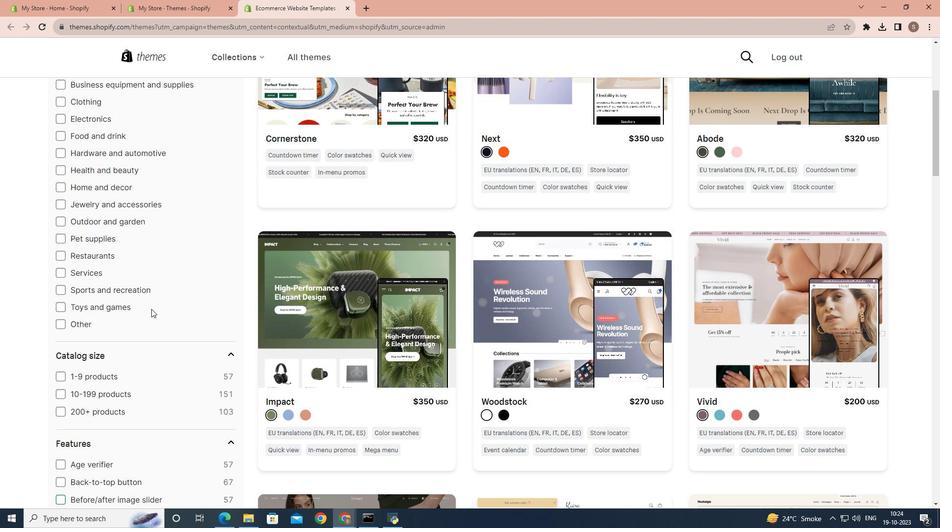 
Action: Mouse moved to (67, 262)
Screenshot: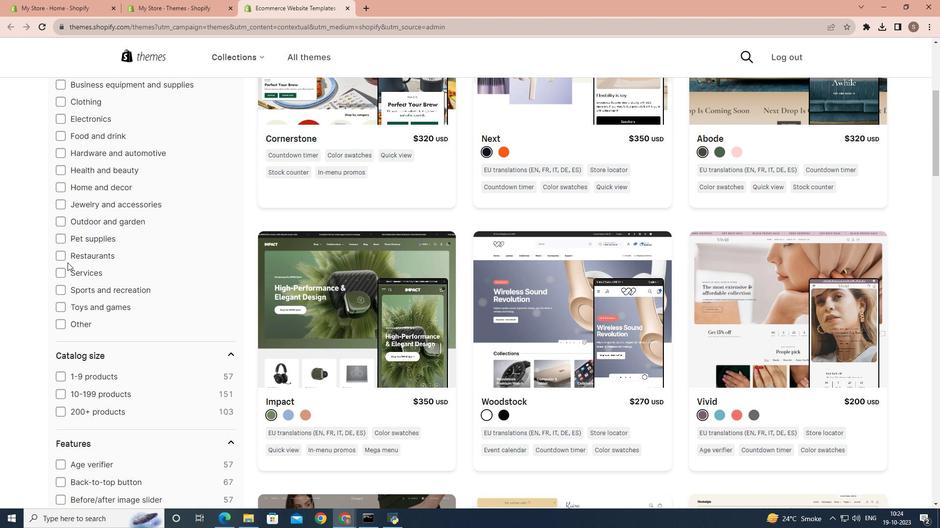 
Action: Mouse scrolled (67, 263) with delta (0, 0)
Screenshot: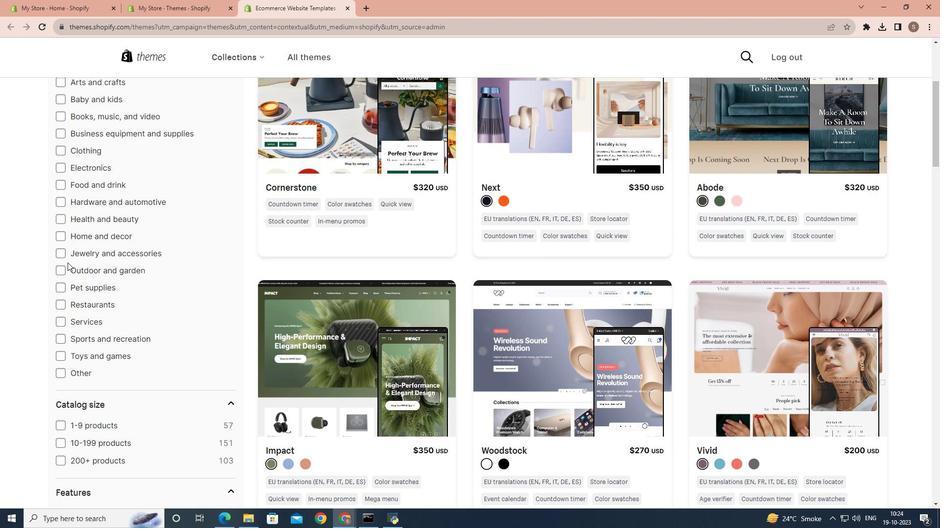 
Action: Mouse moved to (57, 305)
Screenshot: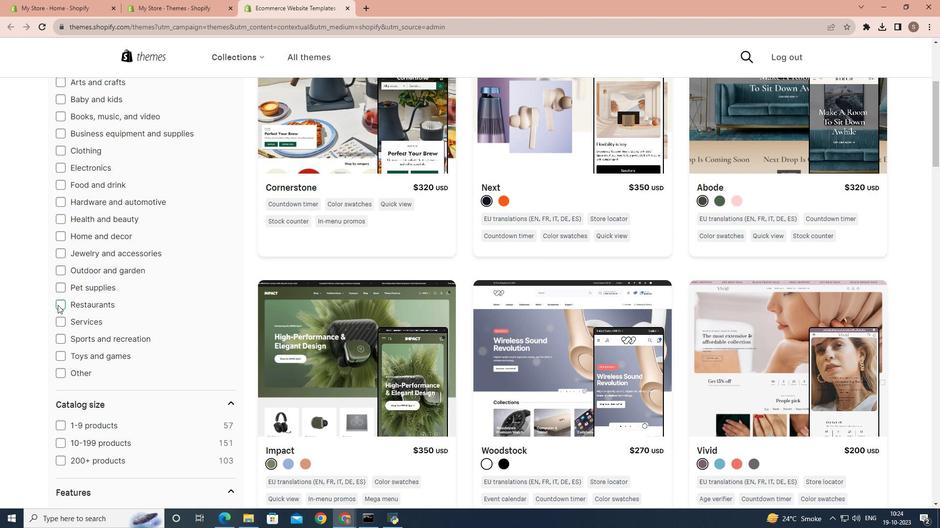
Action: Mouse pressed left at (57, 305)
Screenshot: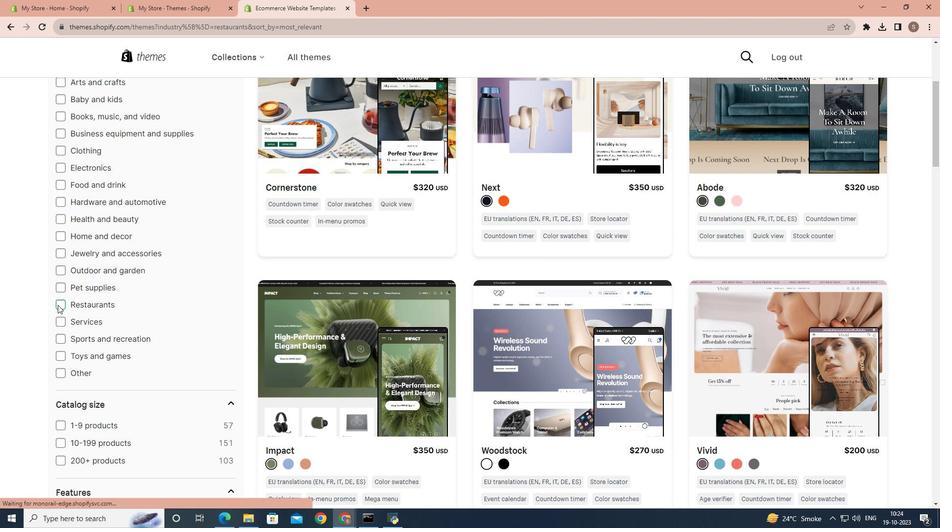 
Action: Mouse moved to (525, 347)
Screenshot: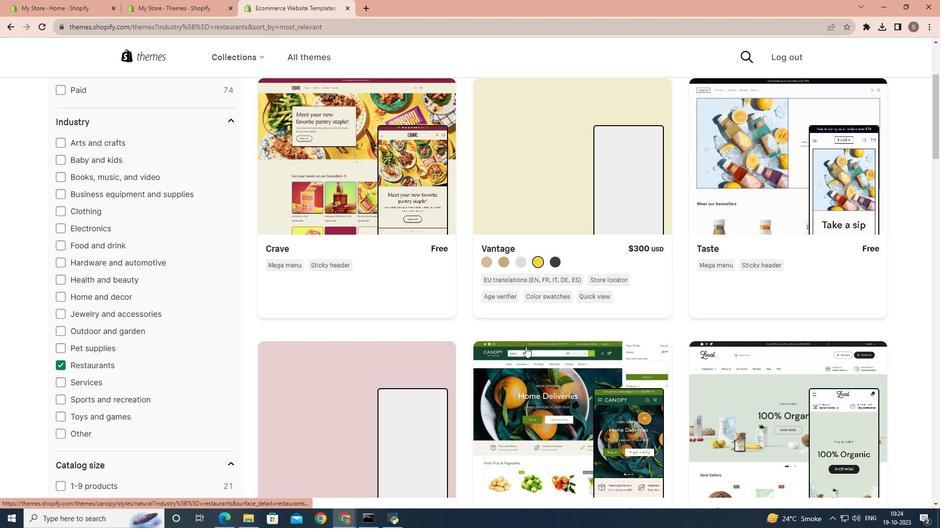 
Action: Mouse scrolled (525, 347) with delta (0, 0)
Screenshot: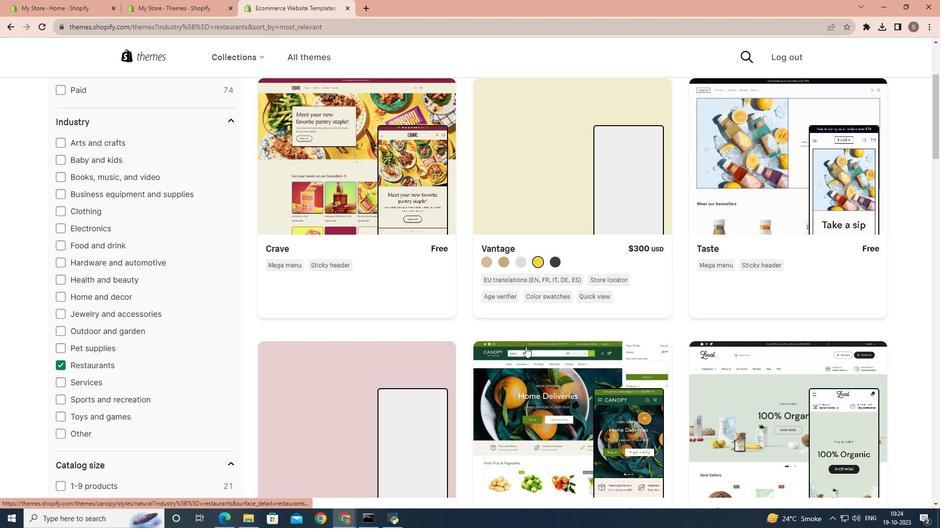 
Action: Mouse scrolled (525, 347) with delta (0, 0)
Screenshot: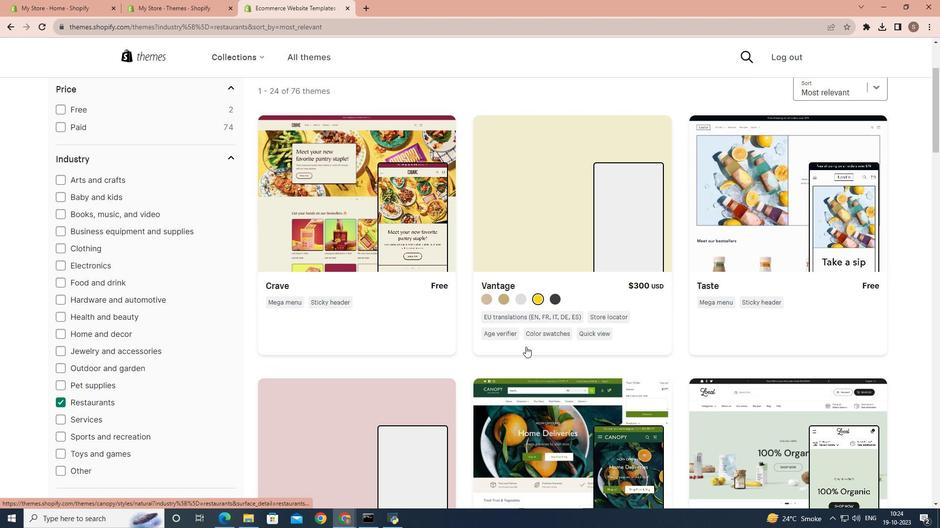 
Action: Mouse scrolled (525, 346) with delta (0, 0)
Screenshot: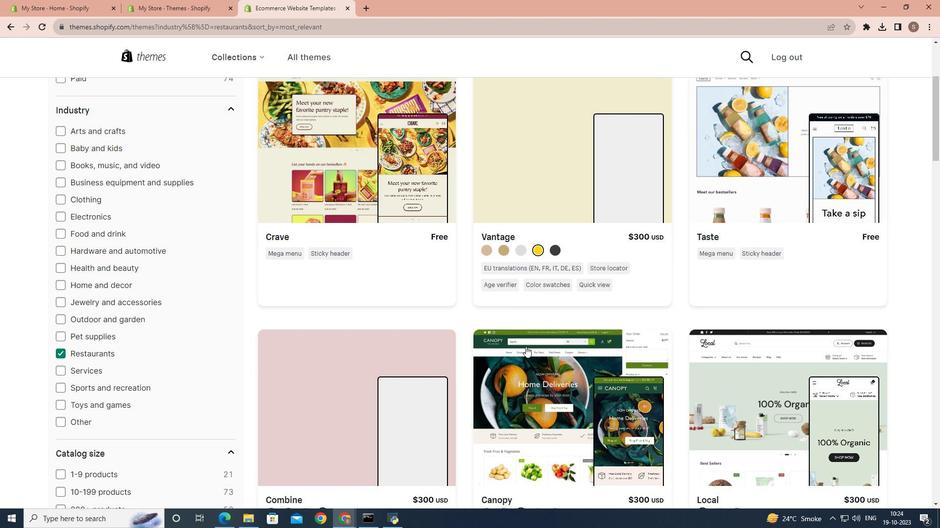 
Action: Mouse scrolled (525, 346) with delta (0, 0)
Screenshot: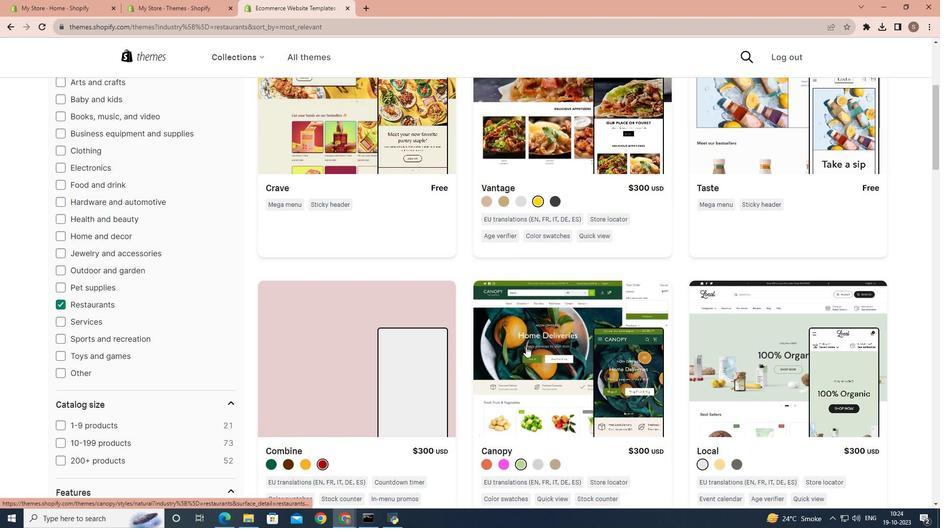 
Action: Mouse moved to (761, 340)
Screenshot: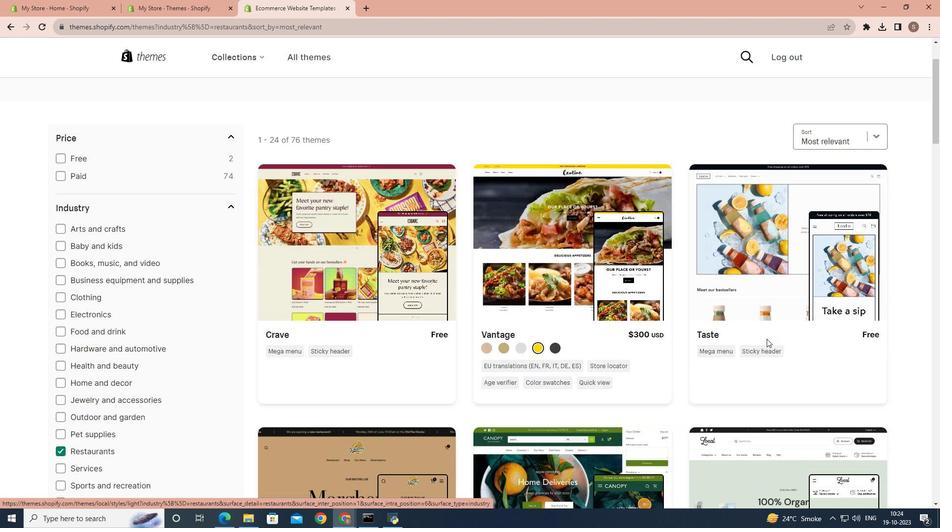 
Action: Mouse scrolled (761, 340) with delta (0, 0)
Screenshot: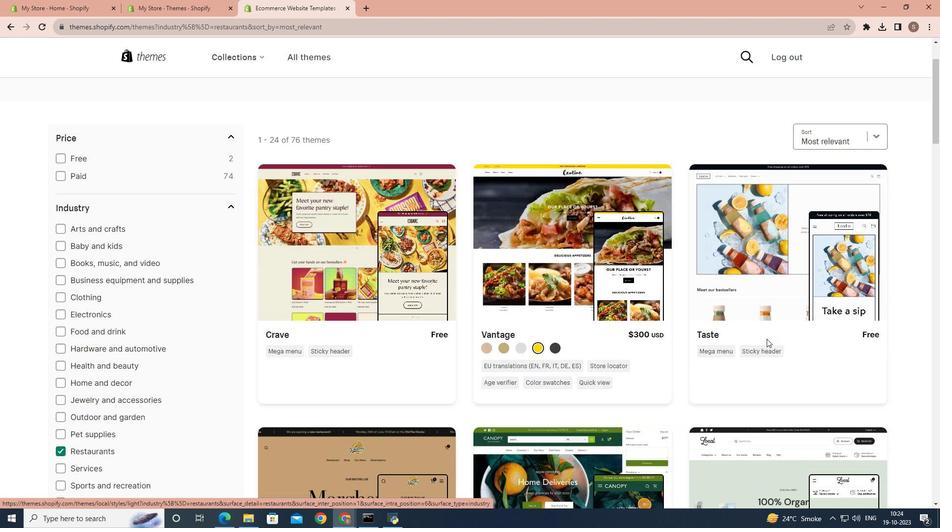 
Action: Mouse moved to (763, 340)
Screenshot: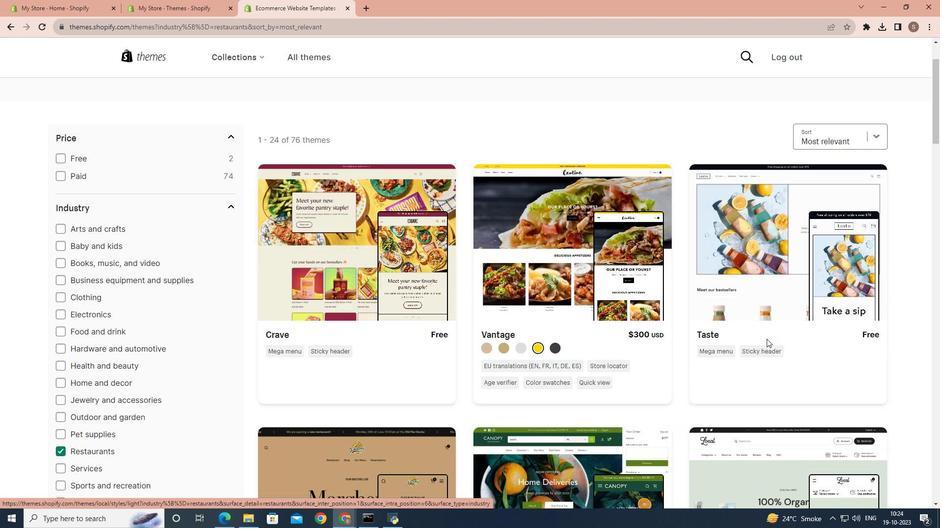 
Action: Mouse scrolled (763, 340) with delta (0, 0)
Screenshot: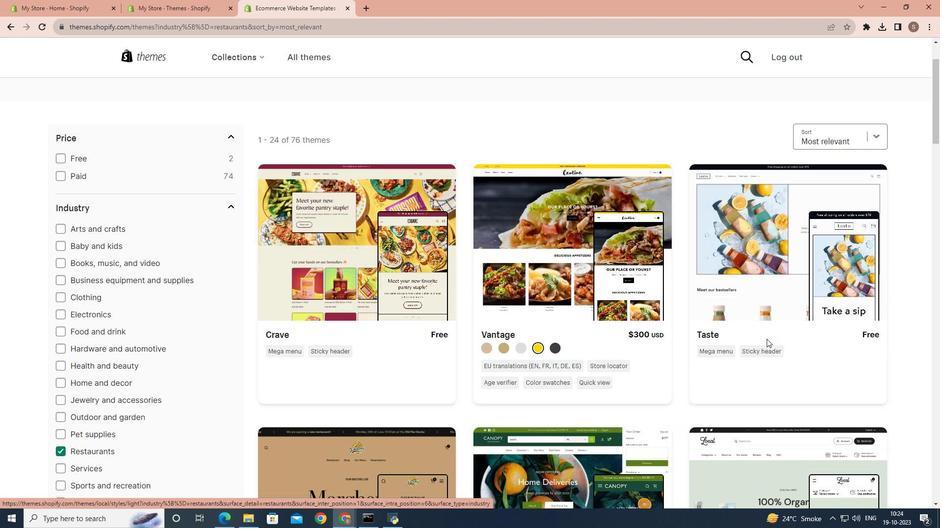 
Action: Mouse moved to (765, 339)
Screenshot: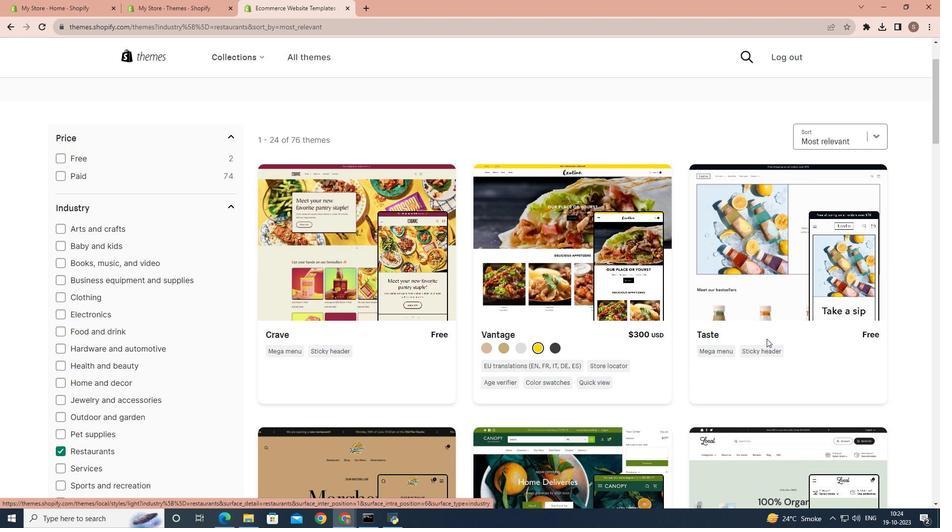 
Action: Mouse scrolled (765, 340) with delta (0, 0)
Screenshot: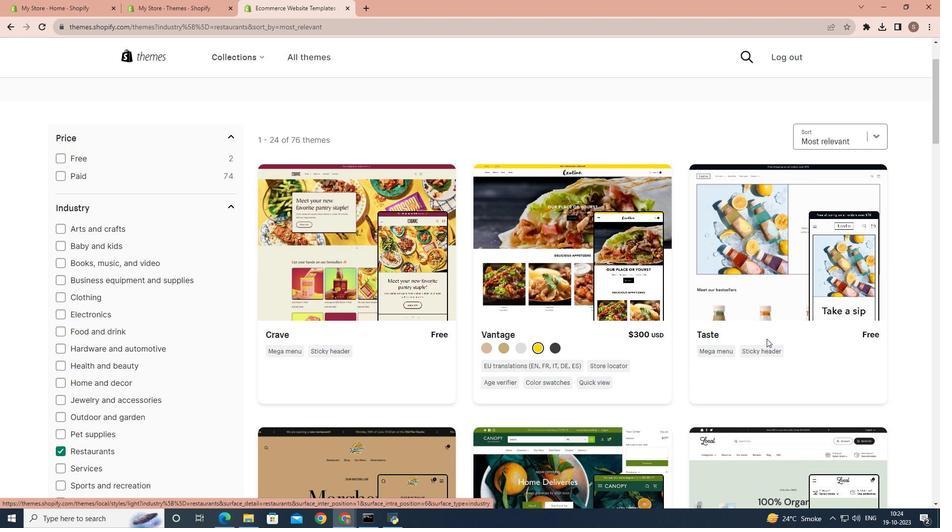 
Action: Mouse moved to (794, 301)
Screenshot: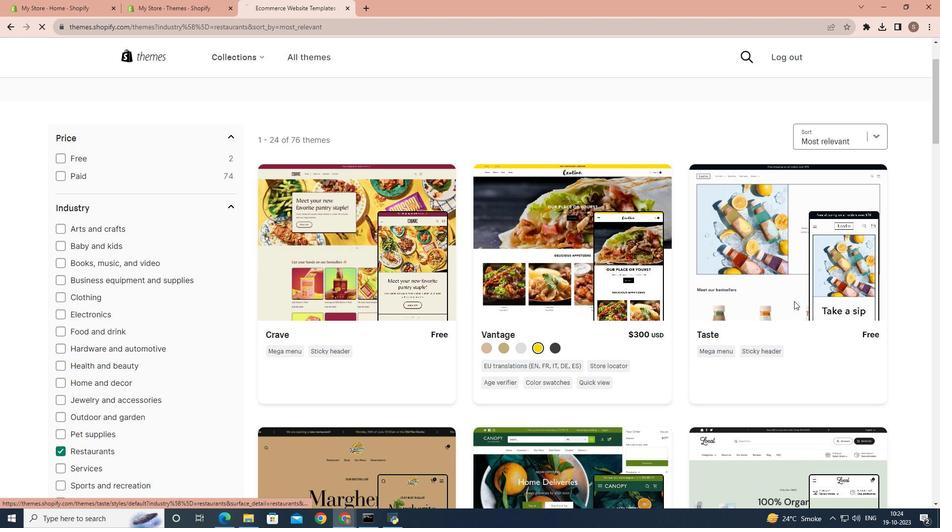 
Action: Mouse pressed left at (794, 301)
Screenshot: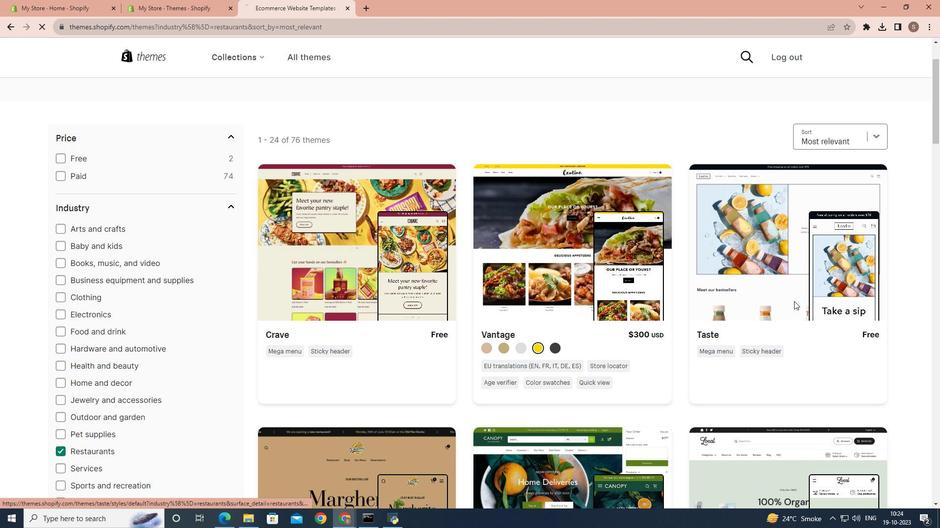 
Action: Mouse moved to (243, 349)
Screenshot: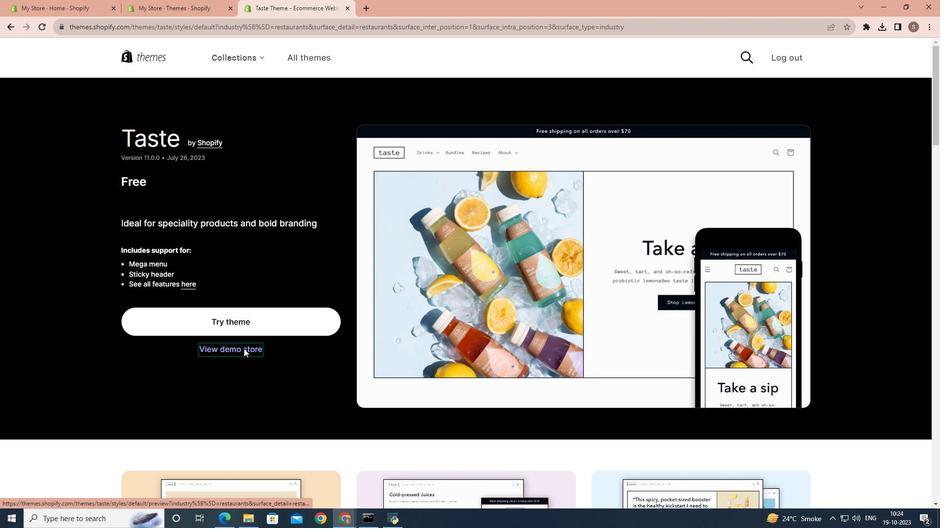 
Action: Mouse pressed left at (243, 349)
Screenshot: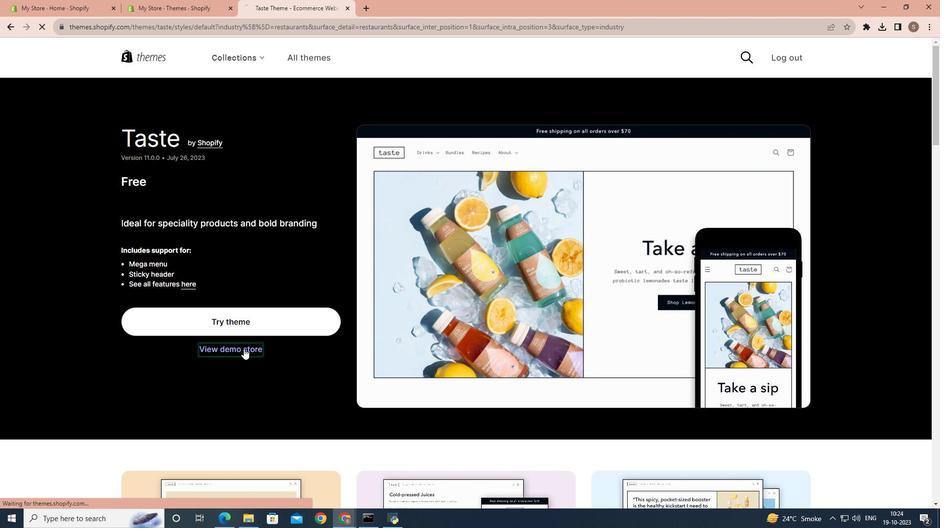 
Action: Mouse moved to (519, 327)
Screenshot: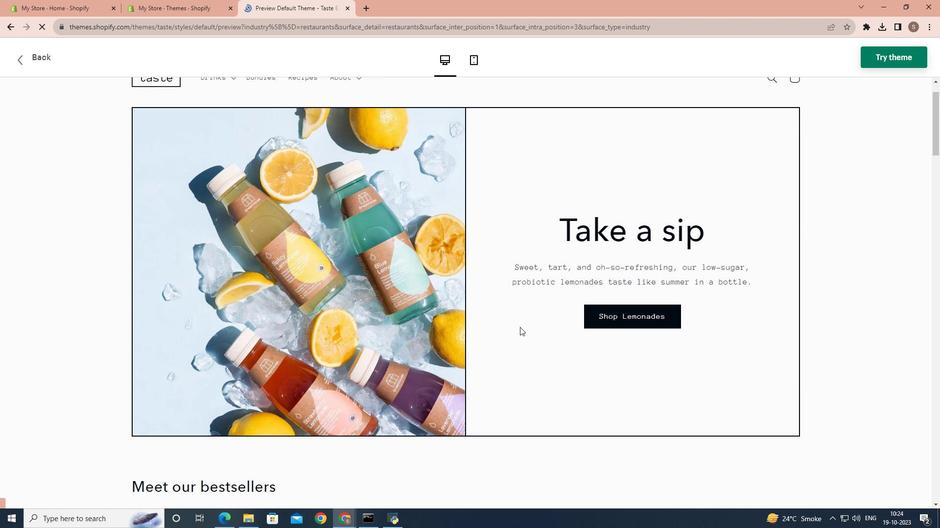 
Action: Mouse scrolled (519, 327) with delta (0, 0)
Screenshot: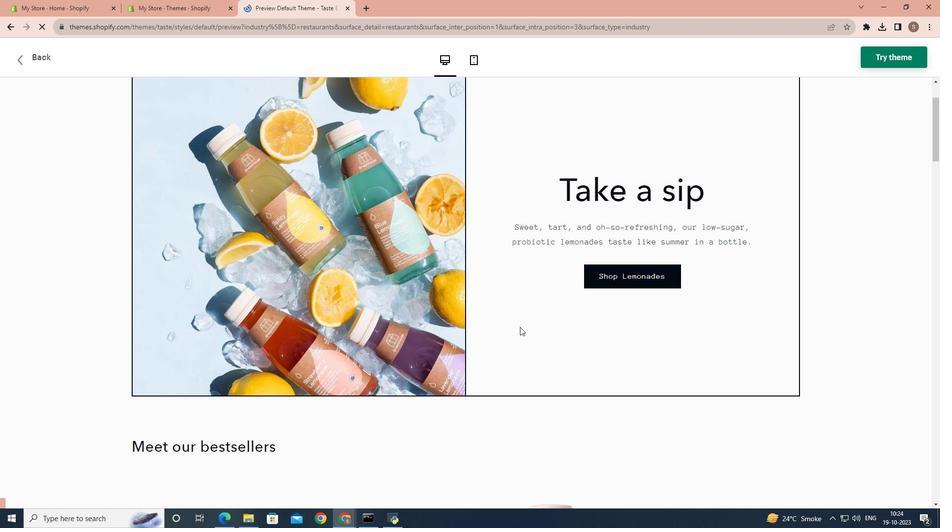 
Action: Mouse scrolled (519, 327) with delta (0, 0)
Screenshot: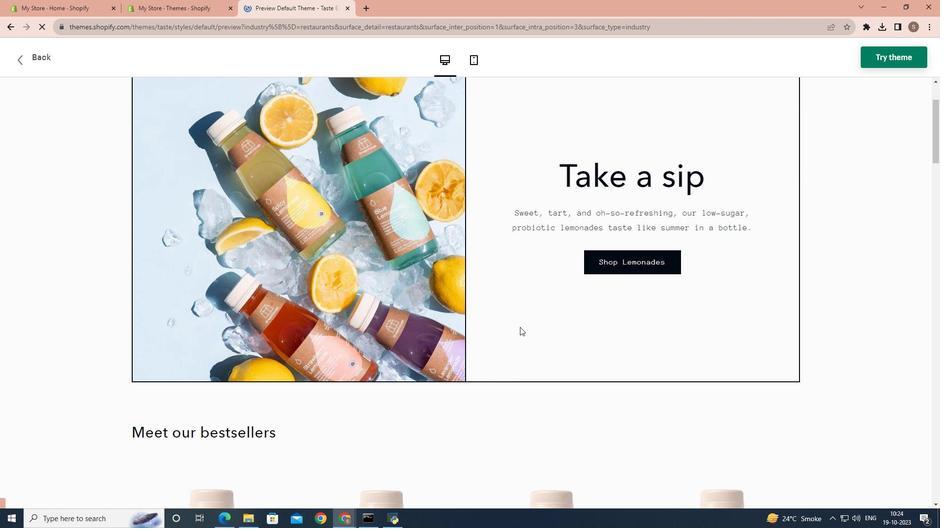 
Action: Mouse scrolled (519, 327) with delta (0, 0)
Screenshot: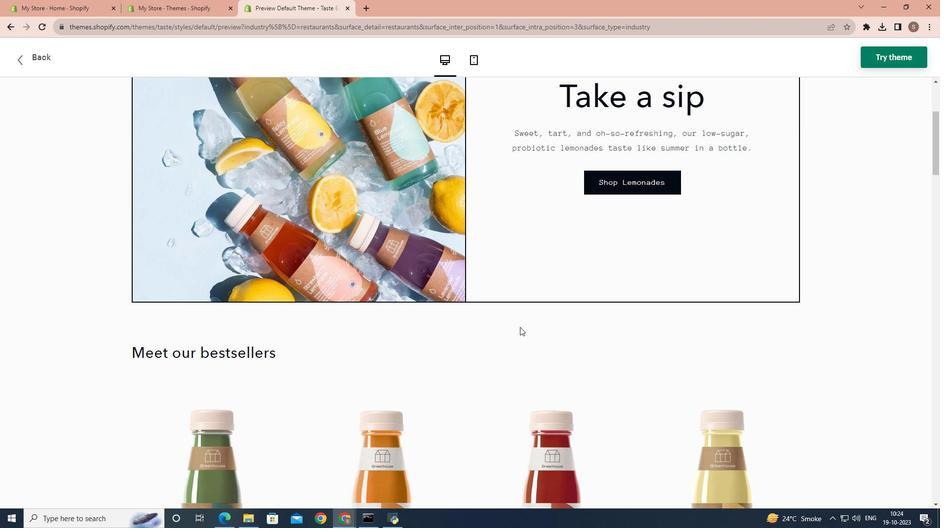 
Action: Mouse scrolled (519, 327) with delta (0, 0)
Screenshot: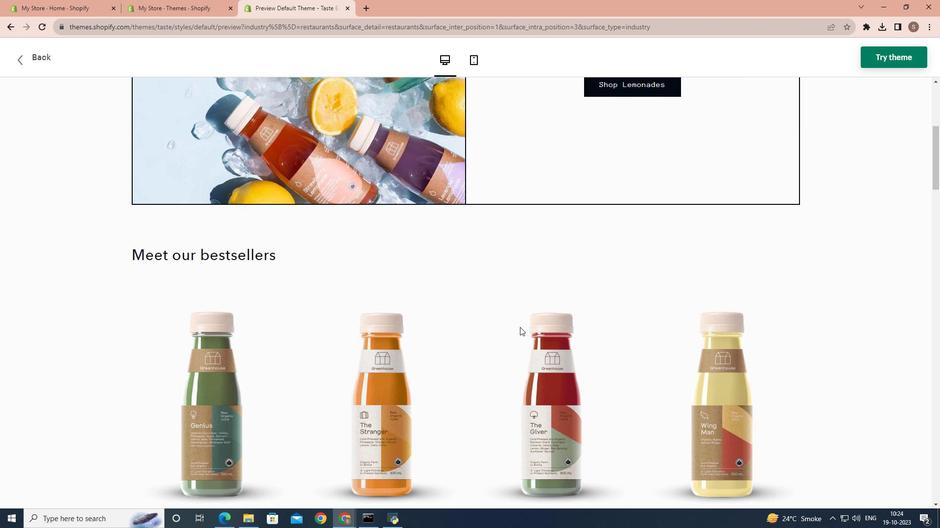
Action: Mouse scrolled (519, 327) with delta (0, 0)
Screenshot: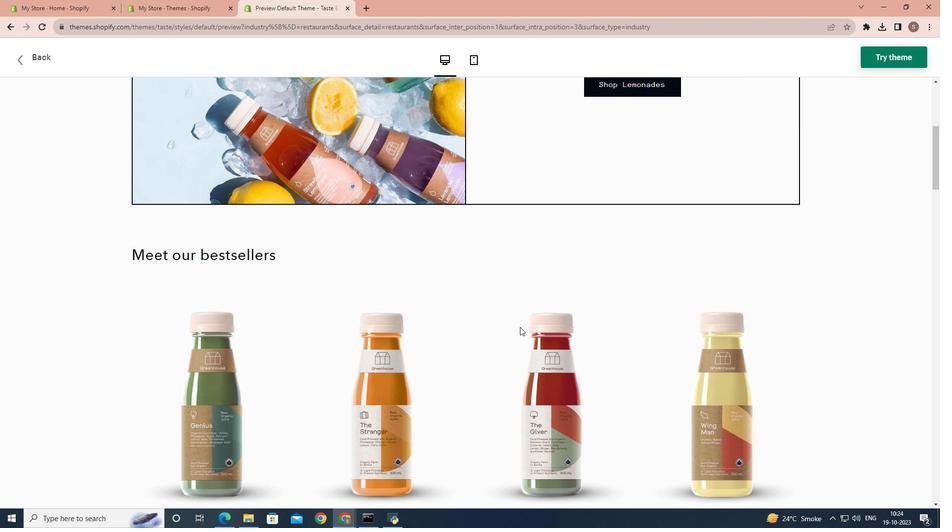 
Action: Mouse scrolled (519, 327) with delta (0, 0)
Screenshot: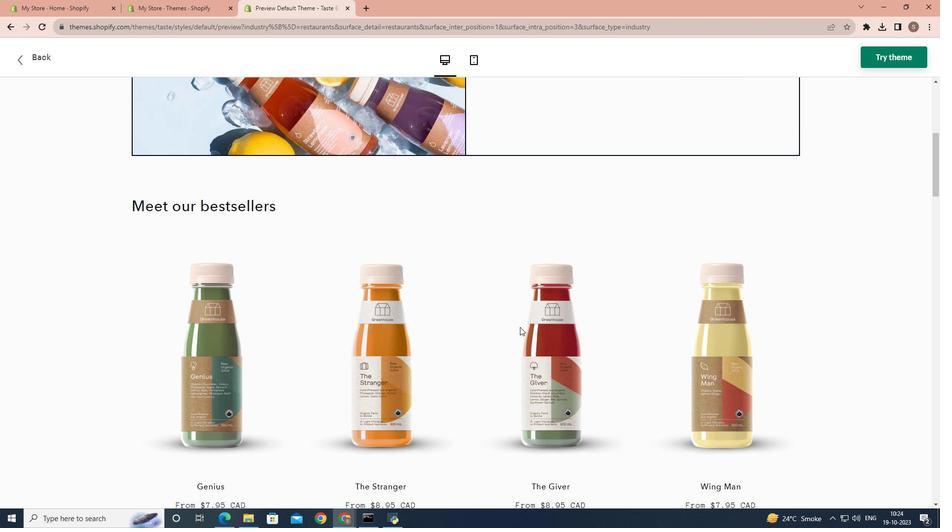 
Action: Mouse scrolled (519, 327) with delta (0, 0)
Screenshot: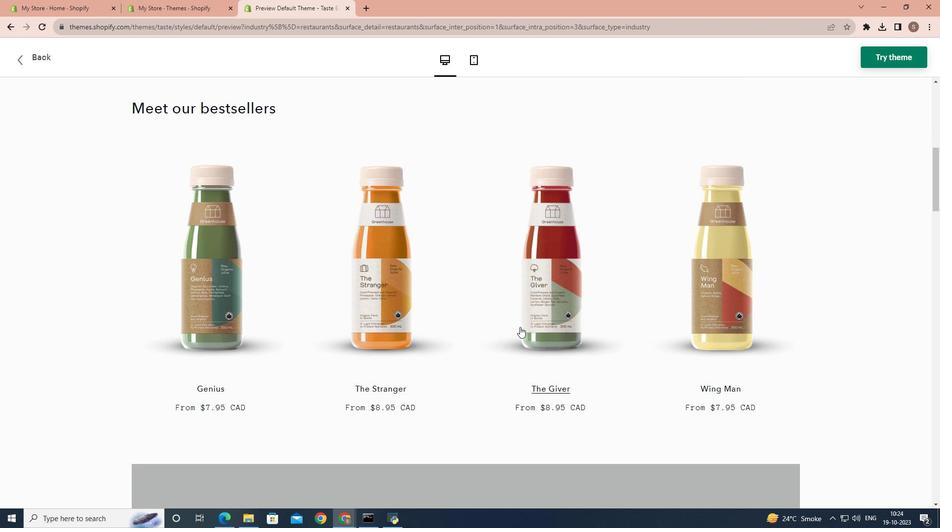 
Action: Mouse scrolled (519, 327) with delta (0, 0)
Screenshot: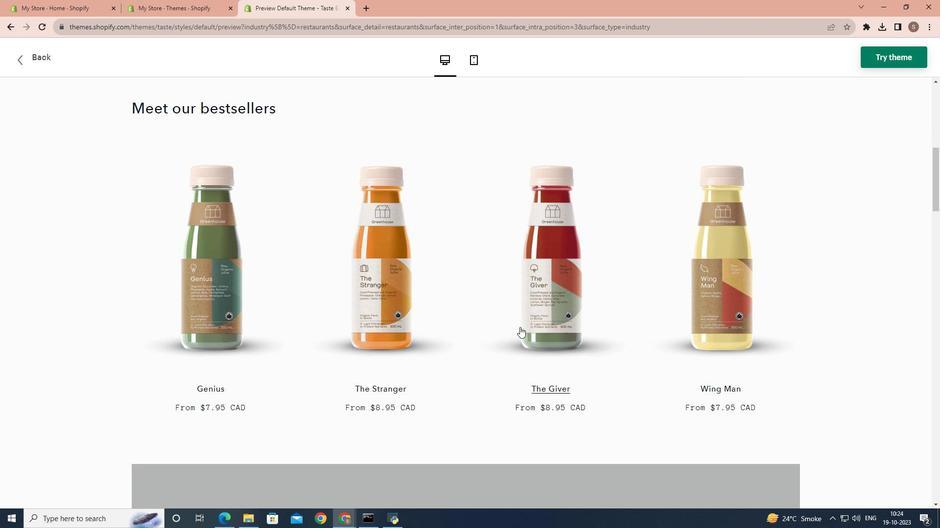 
Action: Mouse scrolled (519, 327) with delta (0, 0)
Screenshot: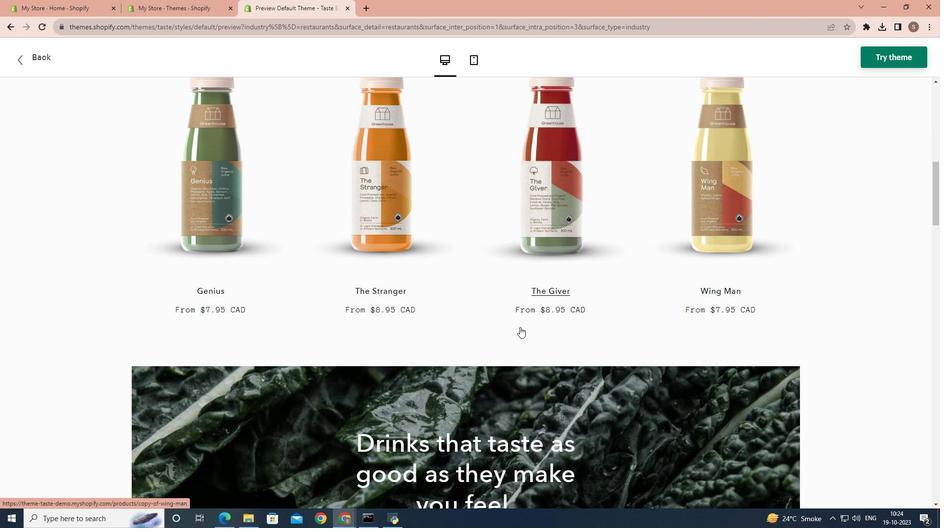 
Action: Mouse scrolled (519, 327) with delta (0, 0)
Screenshot: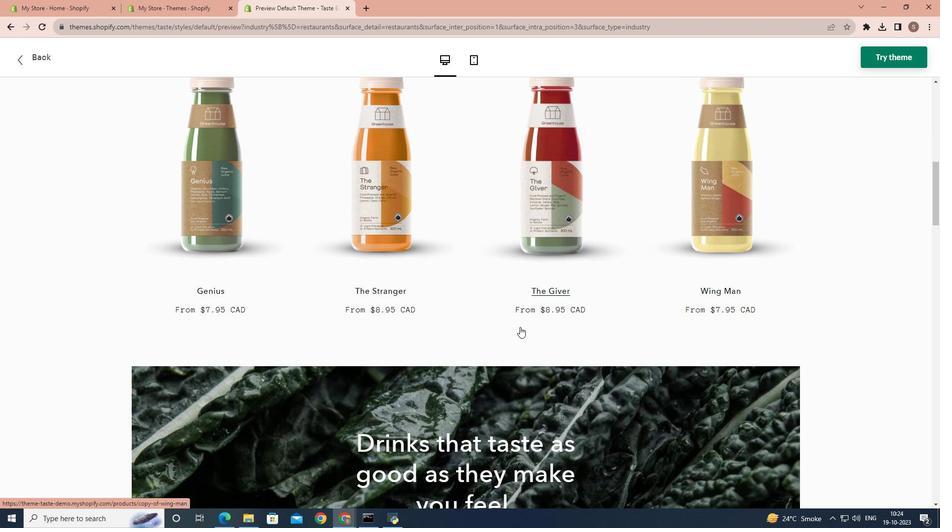 
Action: Mouse scrolled (519, 327) with delta (0, 0)
Screenshot: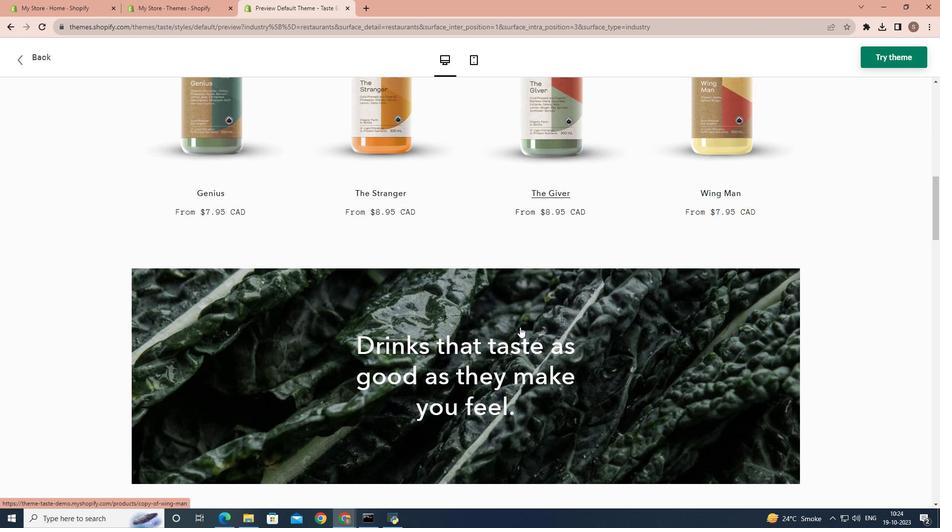 
Action: Mouse scrolled (519, 327) with delta (0, 0)
Screenshot: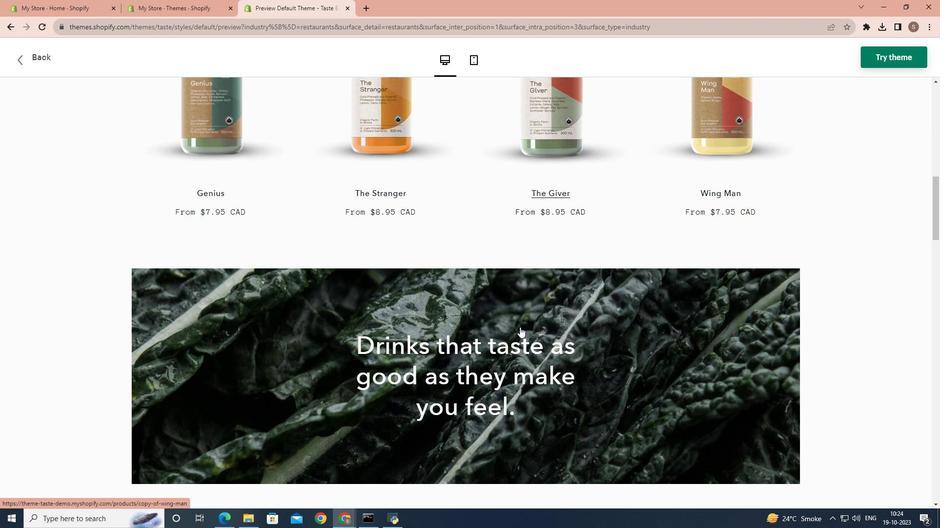 
Action: Mouse scrolled (519, 327) with delta (0, 0)
Screenshot: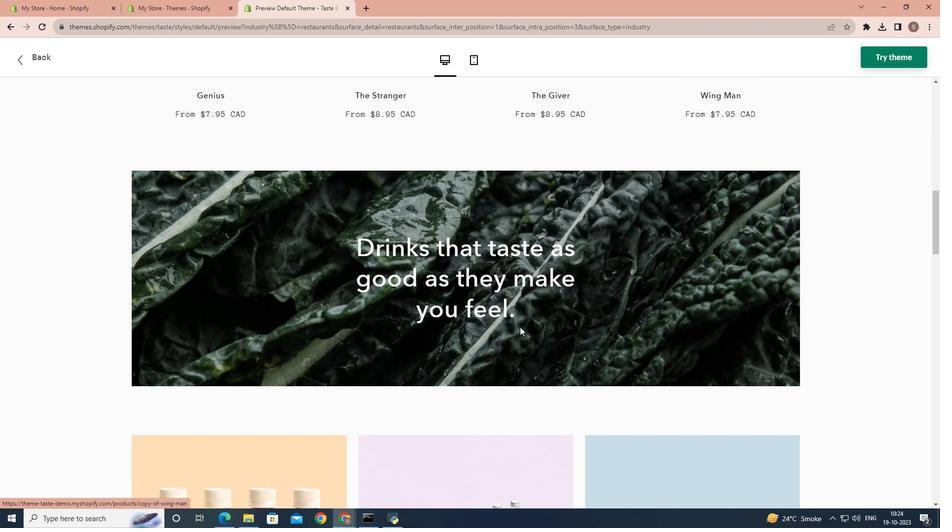 
Action: Mouse scrolled (519, 327) with delta (0, 0)
Screenshot: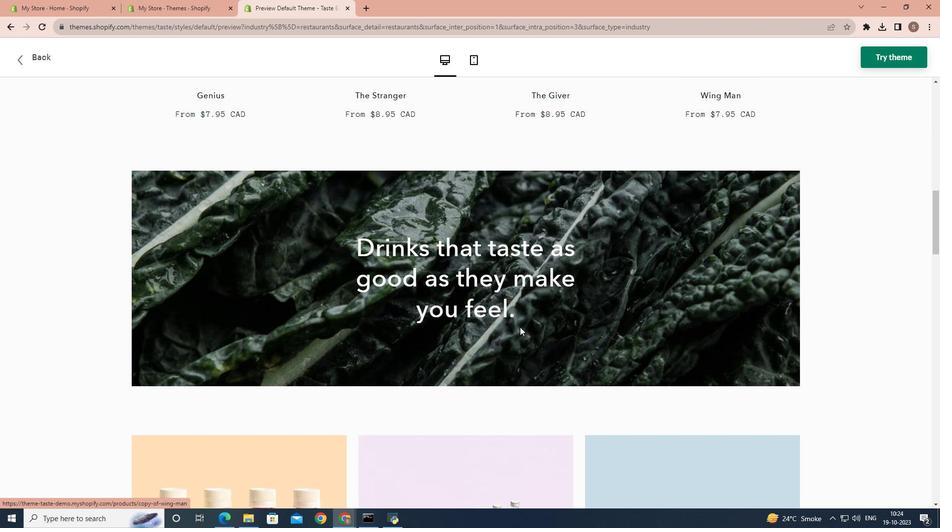 
Action: Mouse scrolled (519, 327) with delta (0, 0)
Screenshot: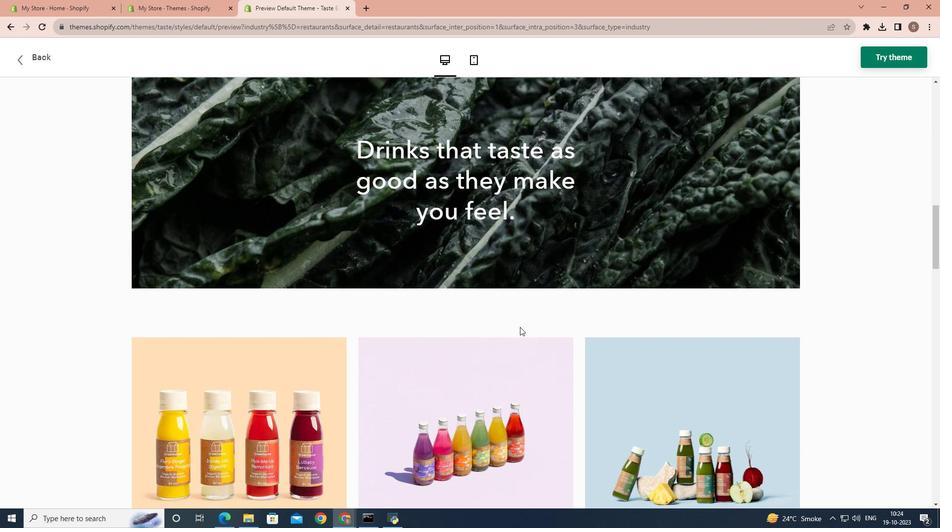 
Action: Mouse scrolled (519, 327) with delta (0, 0)
Screenshot: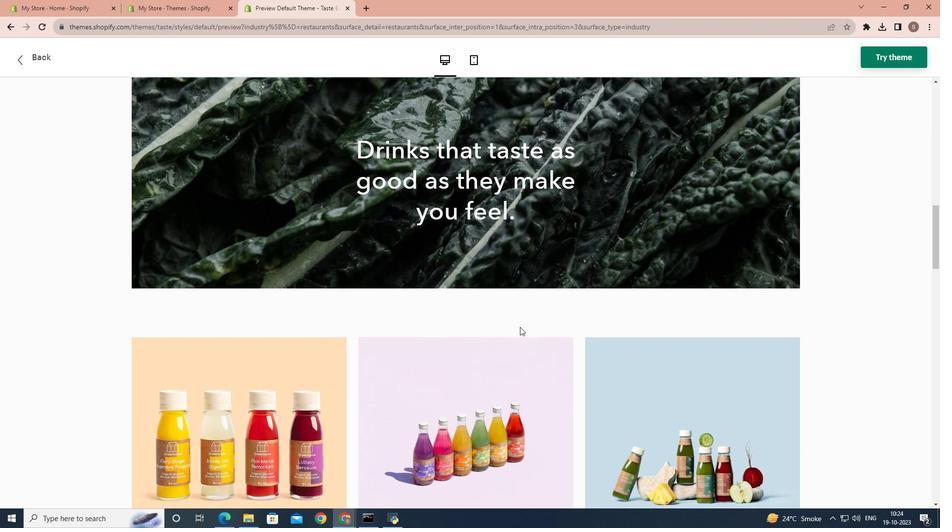 
Action: Mouse scrolled (519, 327) with delta (0, 0)
Screenshot: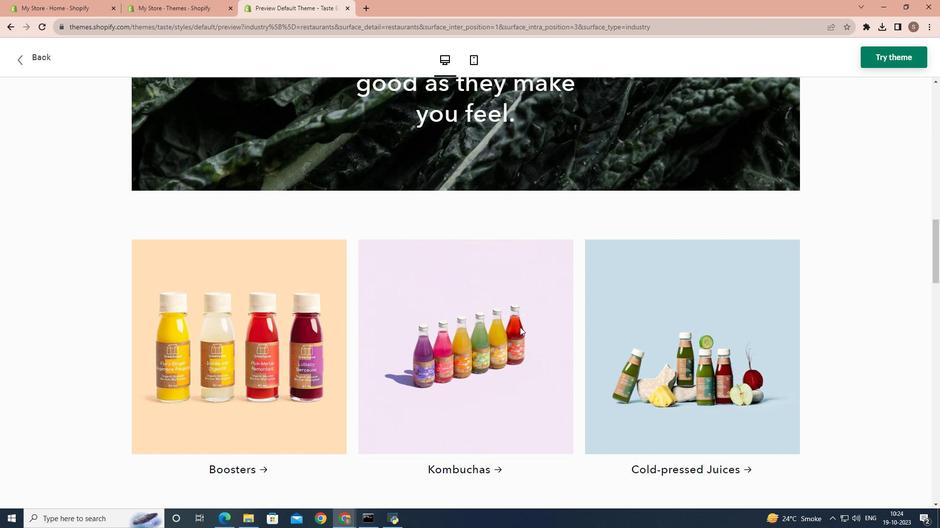 
Action: Mouse scrolled (519, 327) with delta (0, 0)
Screenshot: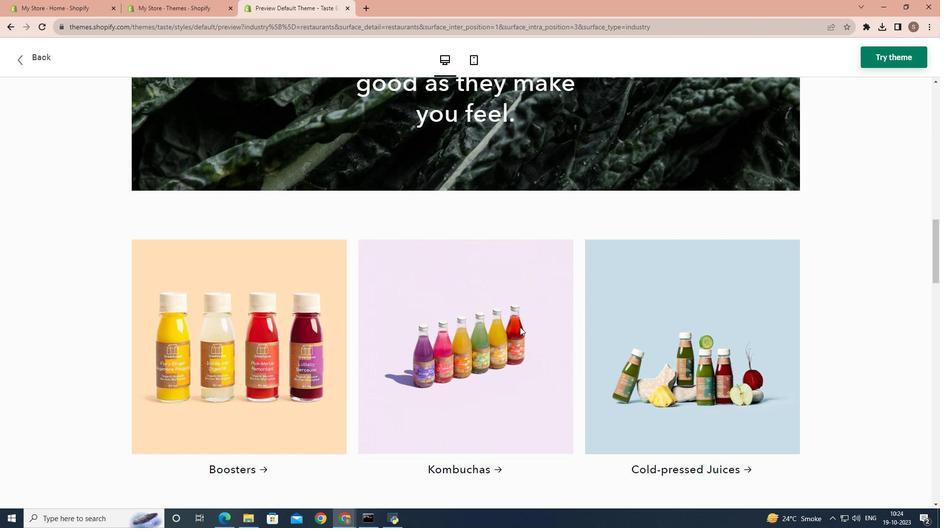 
Action: Mouse scrolled (519, 327) with delta (0, 0)
Screenshot: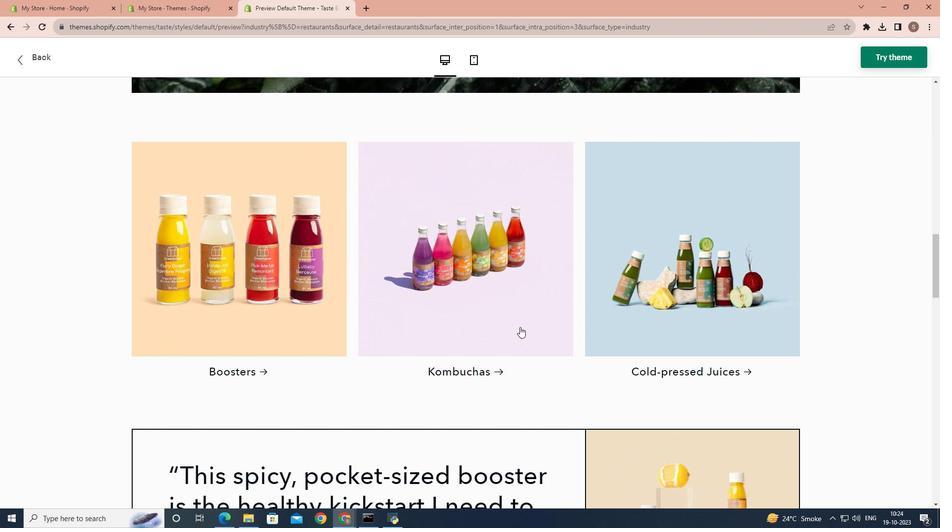 
Action: Mouse scrolled (519, 327) with delta (0, 0)
Screenshot: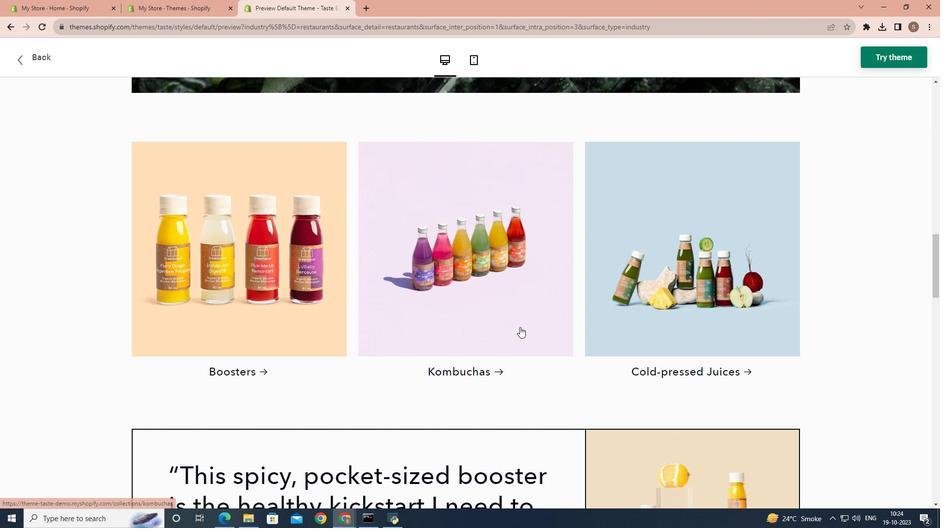 
Action: Mouse scrolled (519, 327) with delta (0, 0)
Screenshot: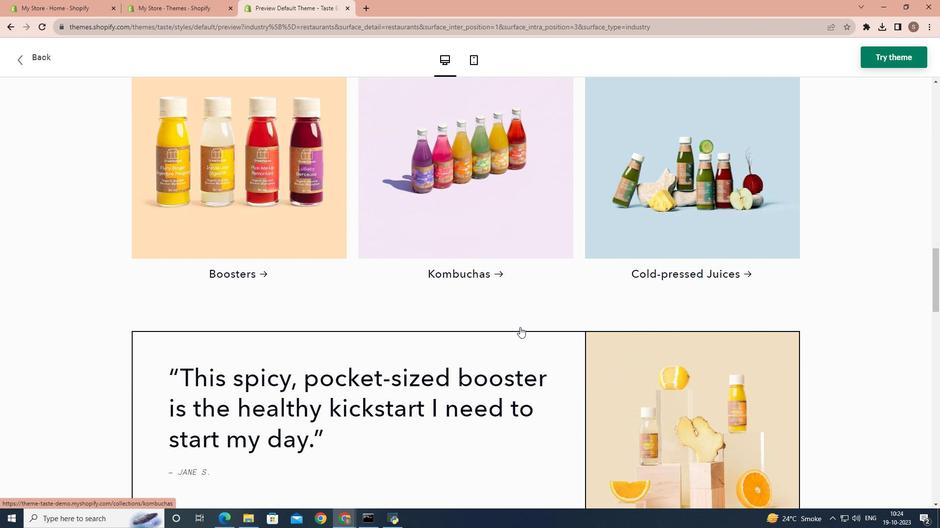 
Action: Mouse scrolled (519, 327) with delta (0, 0)
Screenshot: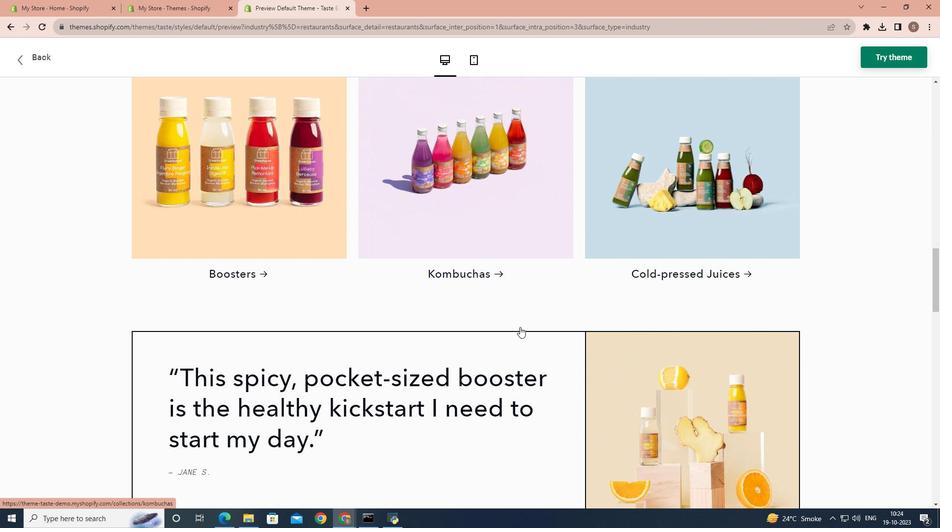 
Action: Mouse scrolled (519, 327) with delta (0, 0)
Screenshot: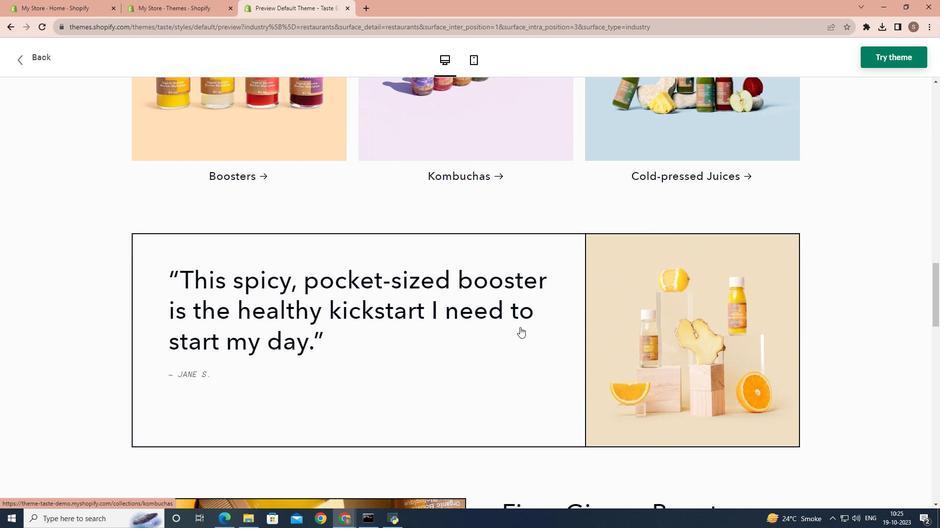 
Action: Mouse scrolled (519, 327) with delta (0, 0)
Screenshot: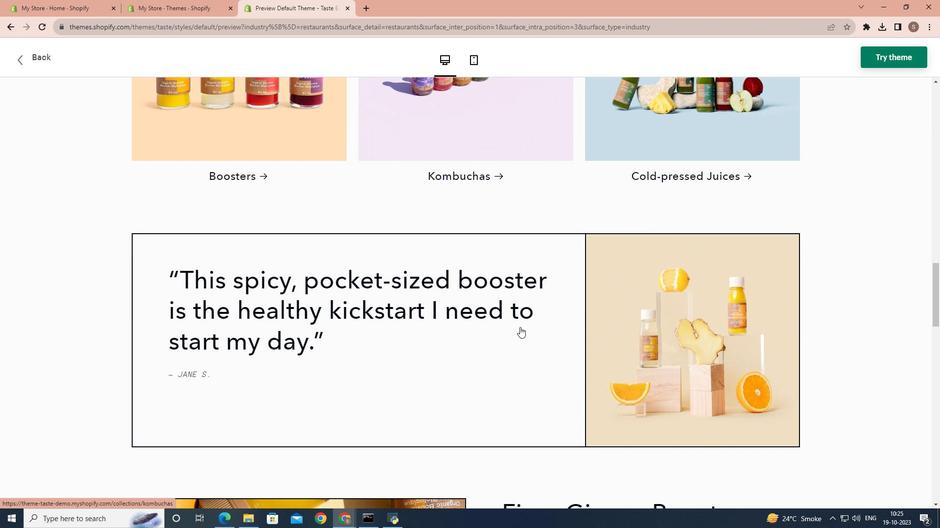 
Action: Mouse scrolled (519, 327) with delta (0, 0)
Screenshot: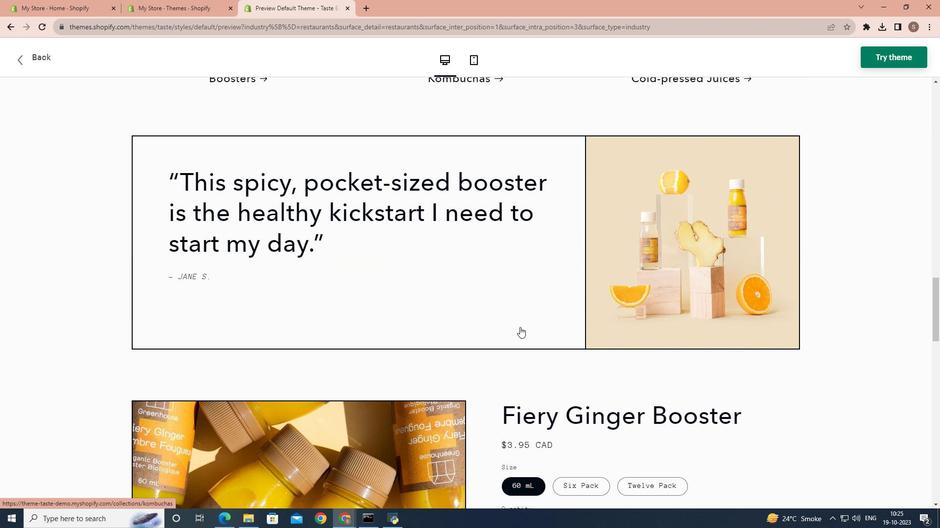 
Action: Mouse scrolled (519, 327) with delta (0, 0)
Screenshot: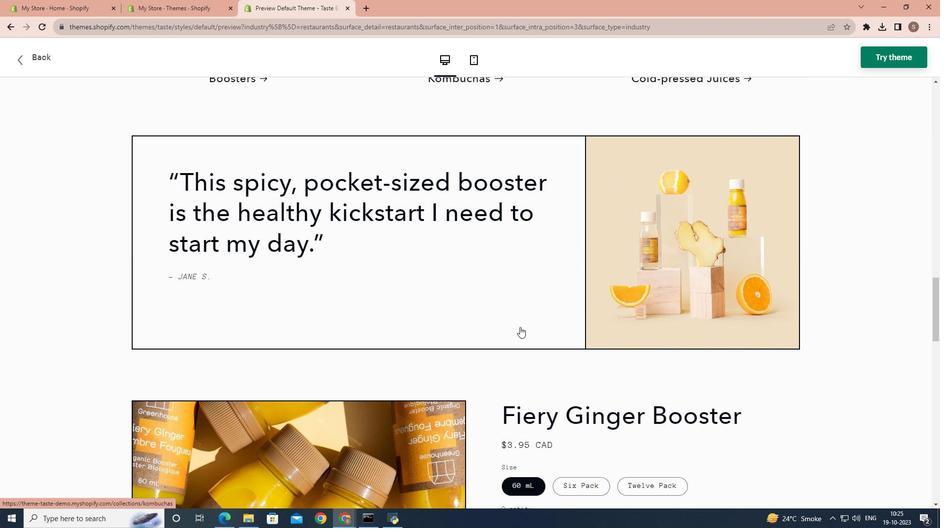 
Action: Mouse scrolled (519, 327) with delta (0, 0)
Screenshot: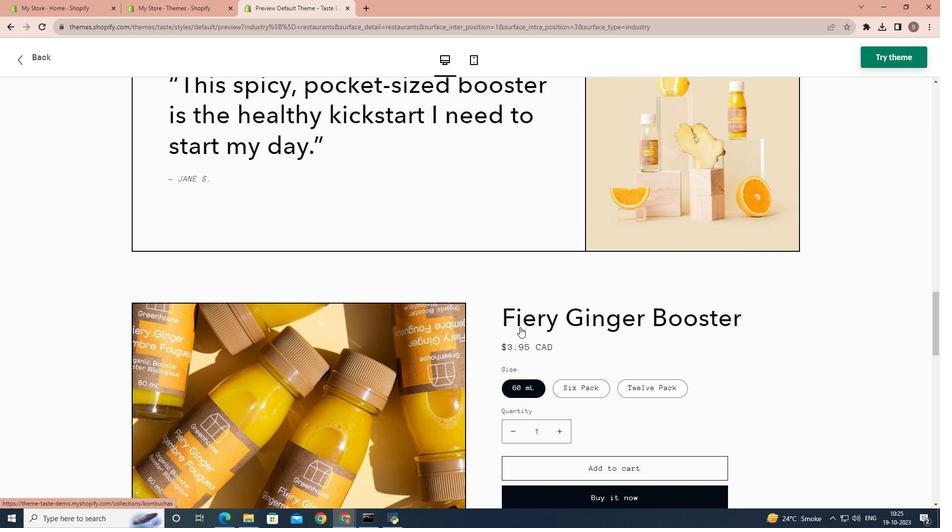 
Action: Mouse scrolled (519, 327) with delta (0, 0)
Screenshot: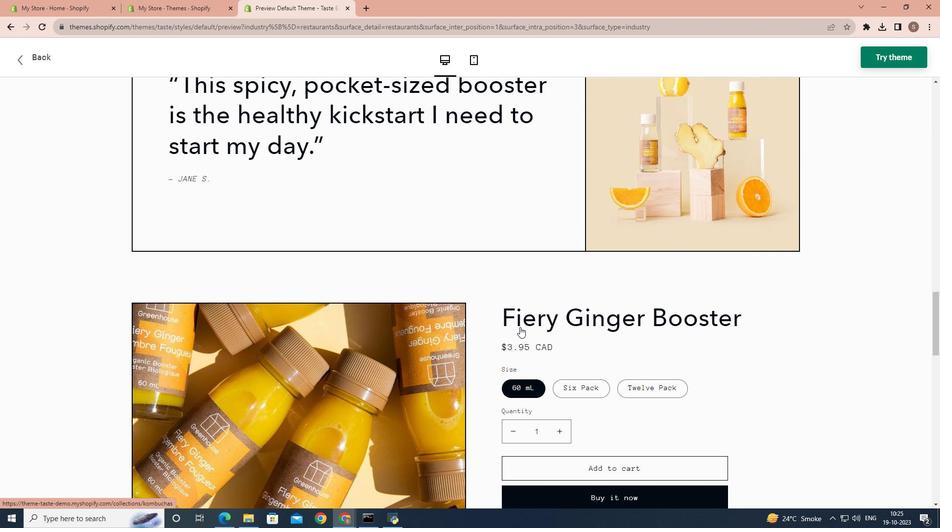 
Action: Mouse scrolled (519, 327) with delta (0, 0)
Screenshot: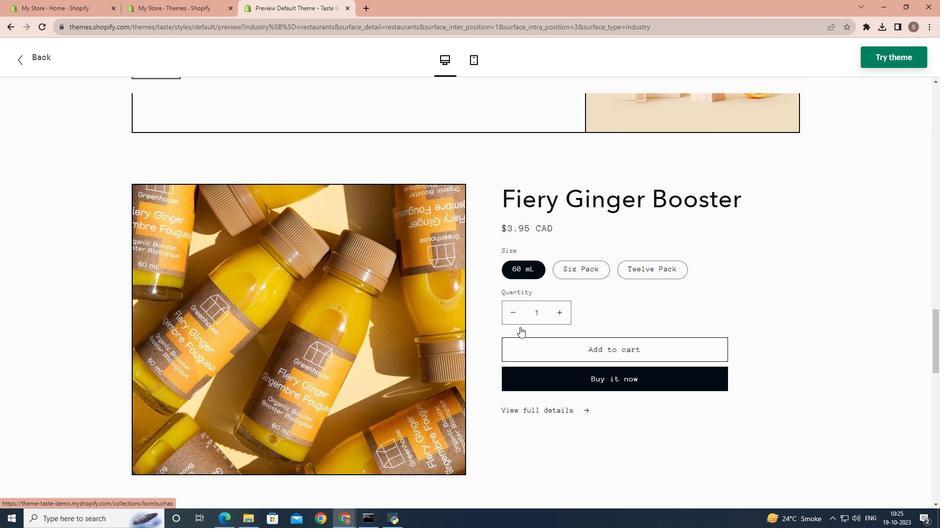 
Action: Mouse scrolled (519, 327) with delta (0, 0)
Screenshot: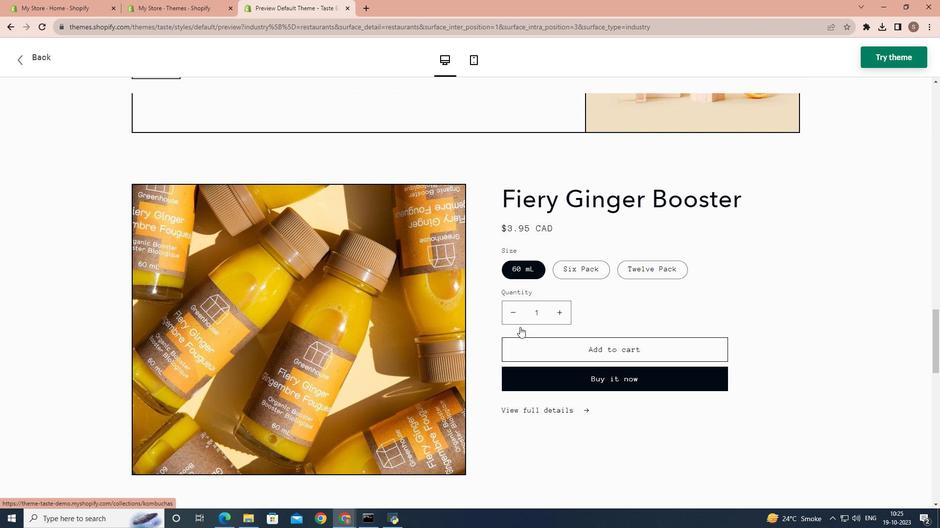 
Action: Mouse scrolled (519, 327) with delta (0, 0)
Screenshot: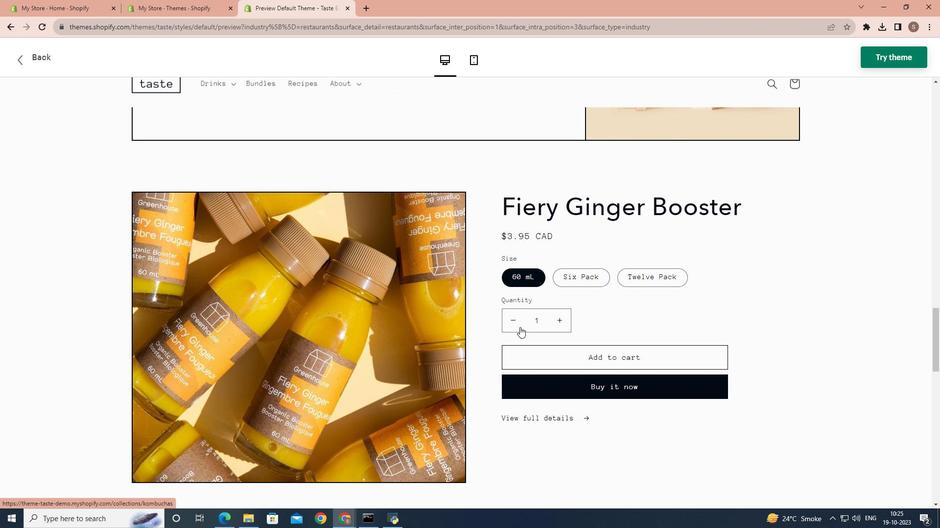
Action: Mouse scrolled (519, 328) with delta (0, 0)
Screenshot: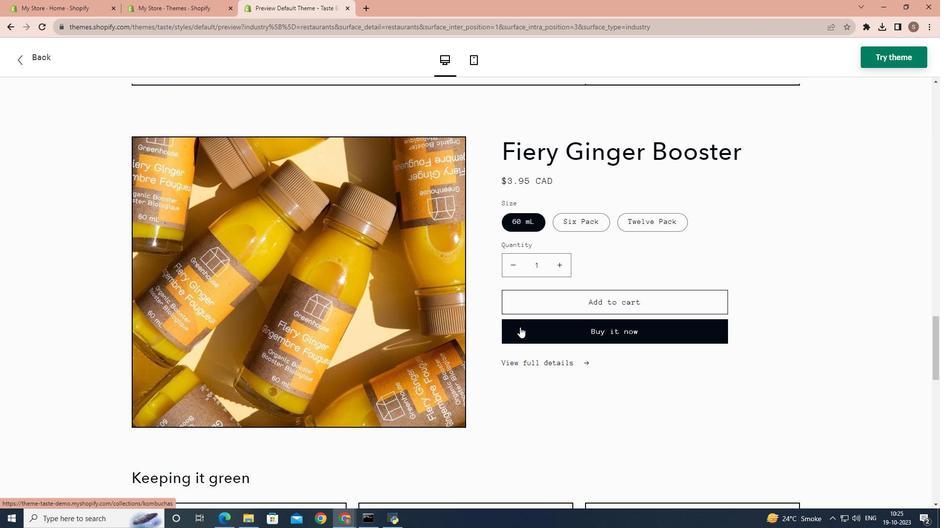 
Action: Mouse scrolled (519, 327) with delta (0, 0)
Screenshot: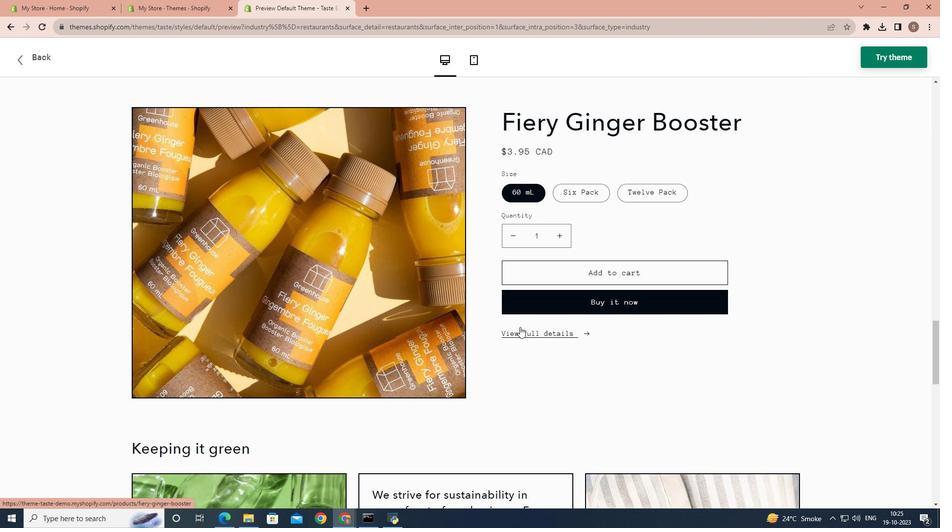 
Action: Mouse scrolled (519, 327) with delta (0, 0)
Screenshot: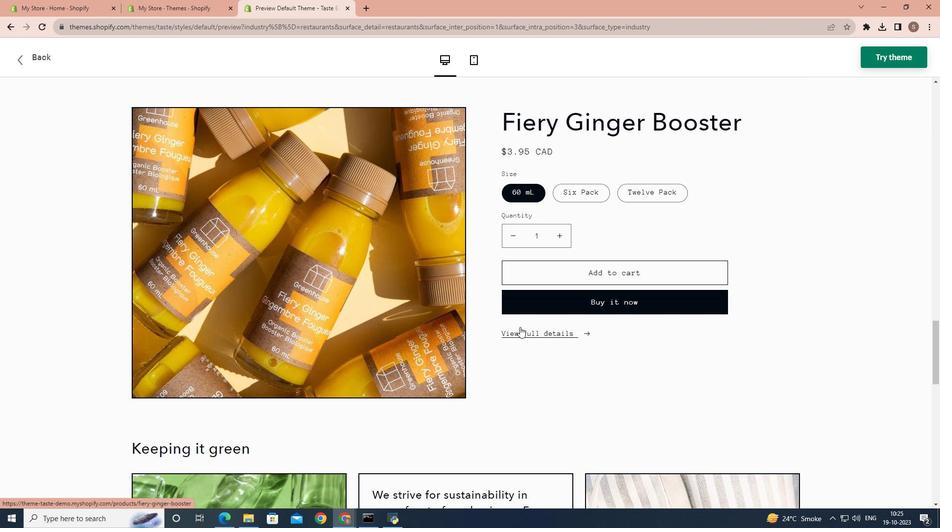 
Action: Mouse scrolled (519, 327) with delta (0, 0)
Screenshot: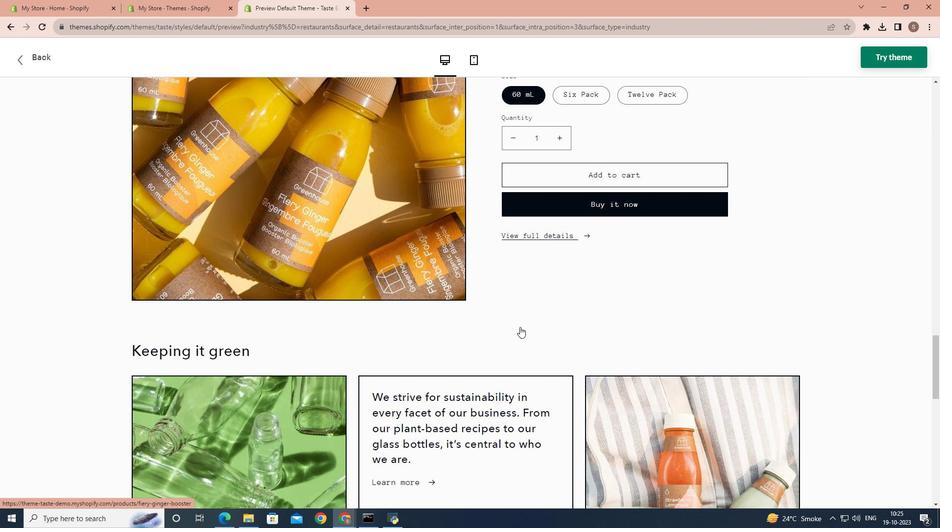 
Action: Mouse scrolled (519, 327) with delta (0, 0)
Screenshot: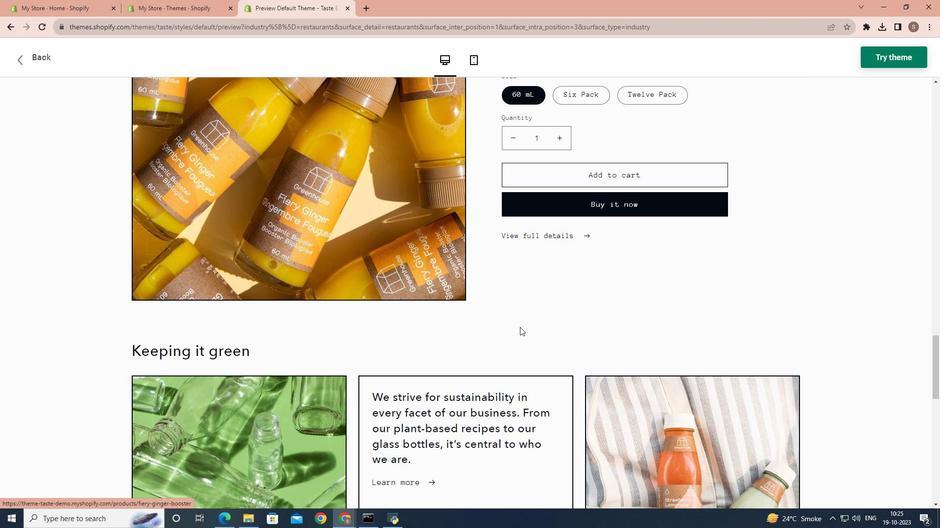 
Action: Mouse scrolled (519, 327) with delta (0, 0)
Screenshot: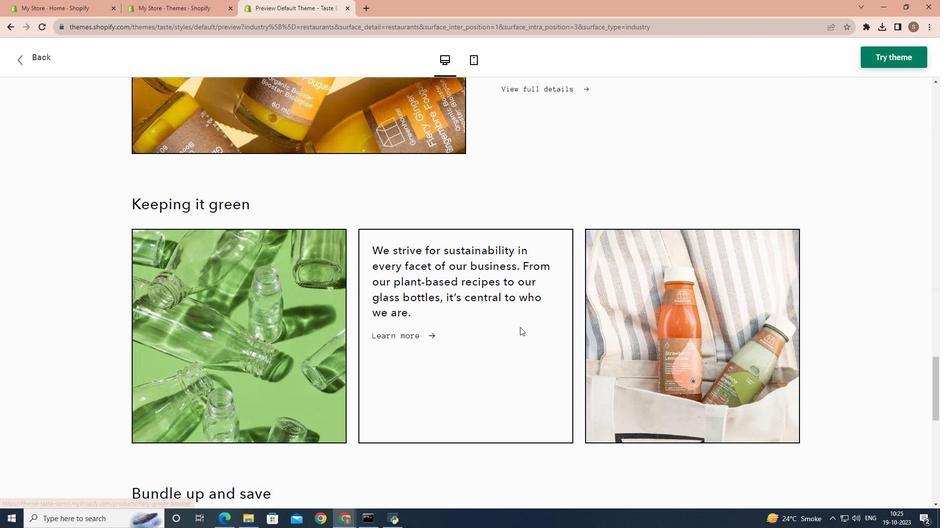 
Action: Mouse scrolled (519, 327) with delta (0, 0)
Screenshot: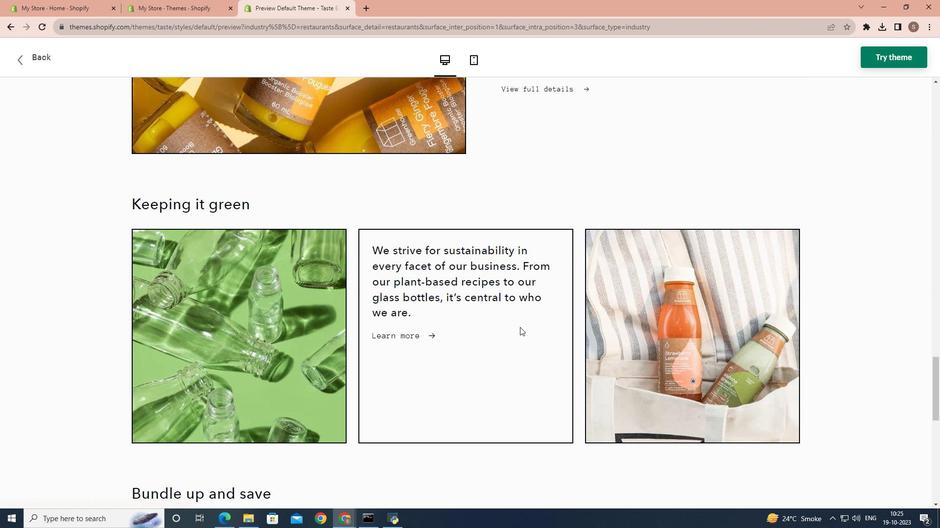 
Action: Mouse scrolled (519, 327) with delta (0, 0)
Screenshot: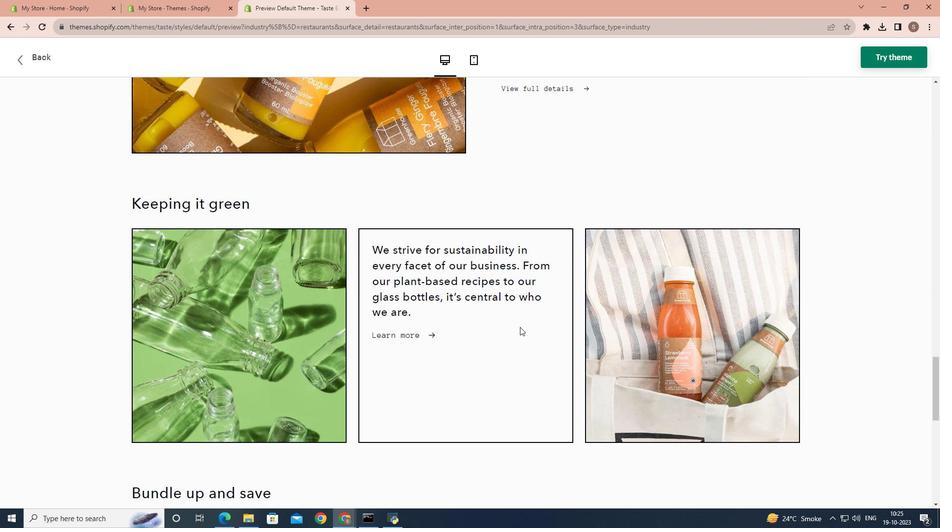 
Action: Mouse scrolled (519, 327) with delta (0, 0)
Screenshot: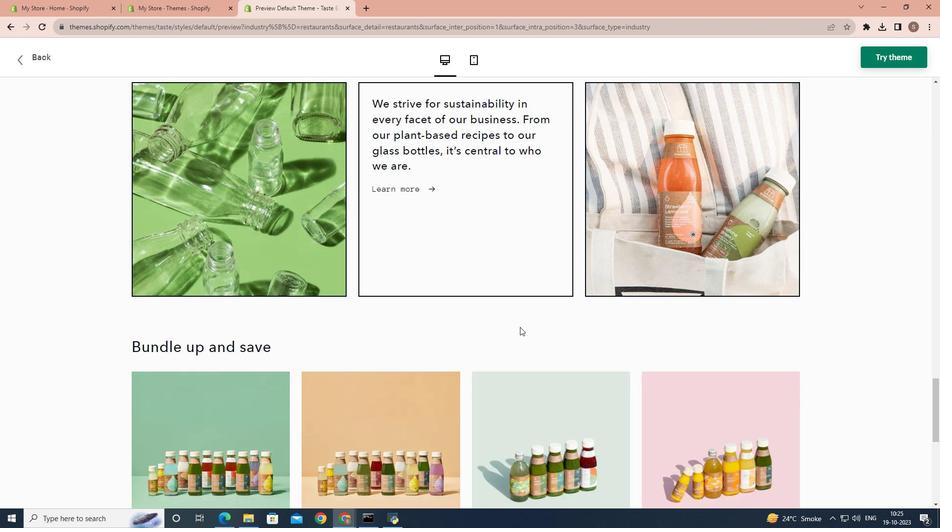 
Action: Mouse scrolled (519, 327) with delta (0, 0)
Screenshot: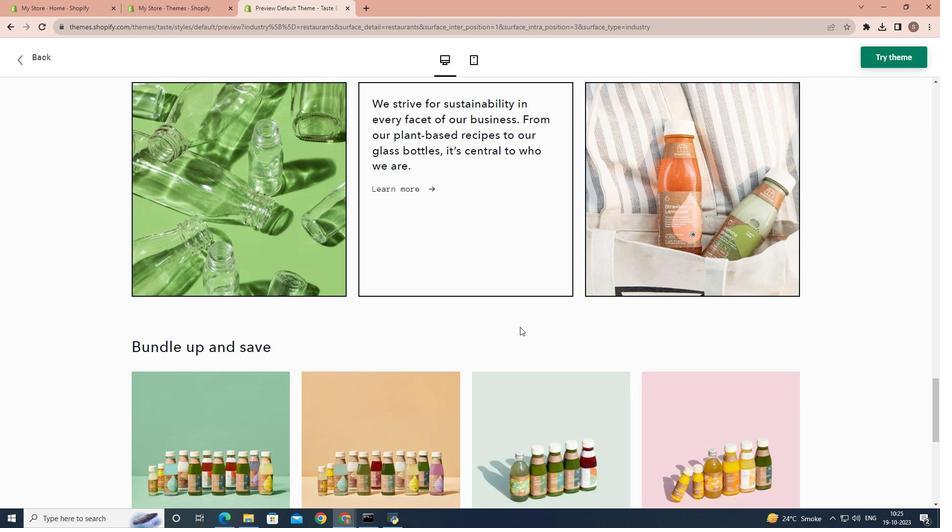 
Action: Mouse scrolled (519, 327) with delta (0, 0)
Screenshot: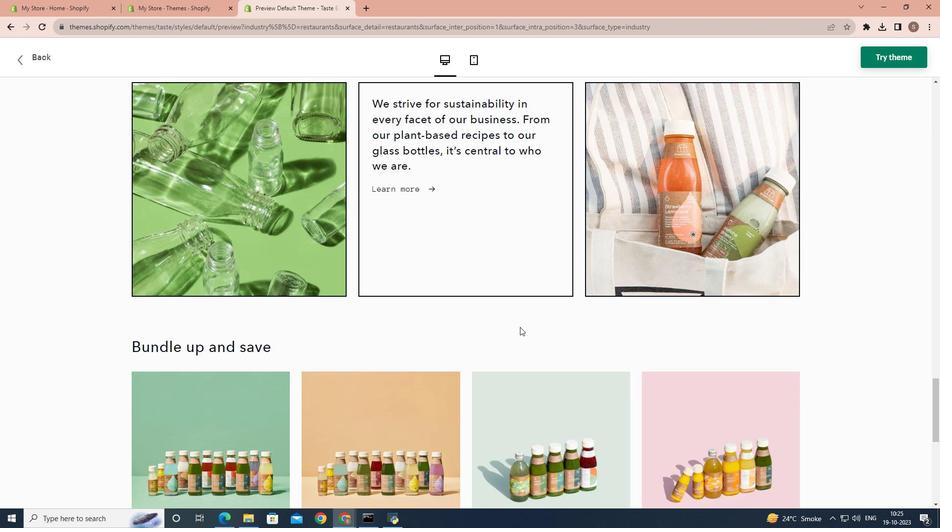 
Action: Mouse scrolled (519, 327) with delta (0, 0)
Screenshot: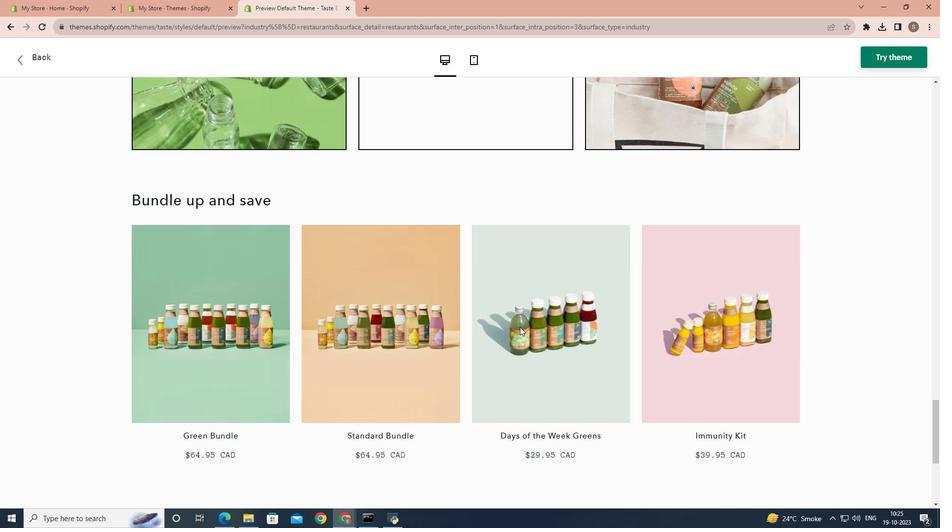
Action: Mouse scrolled (519, 327) with delta (0, 0)
Screenshot: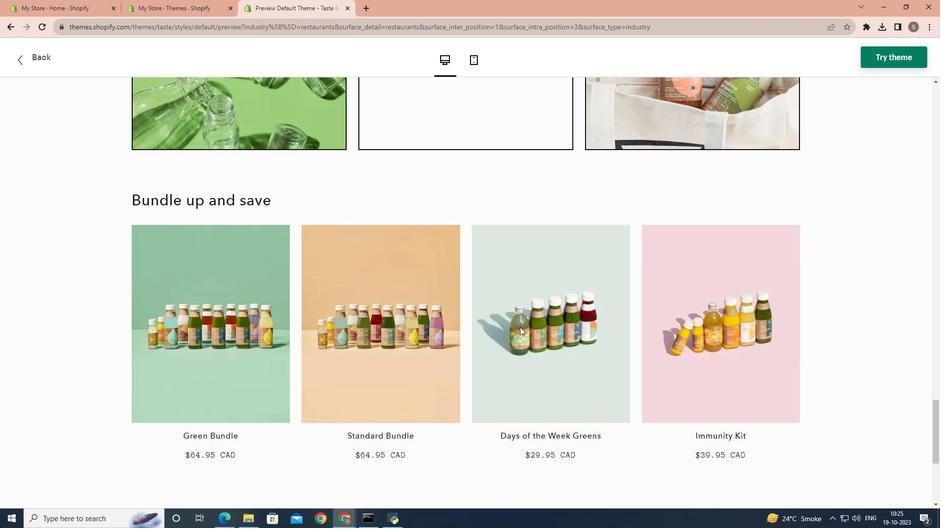 
Action: Mouse scrolled (519, 327) with delta (0, 0)
Screenshot: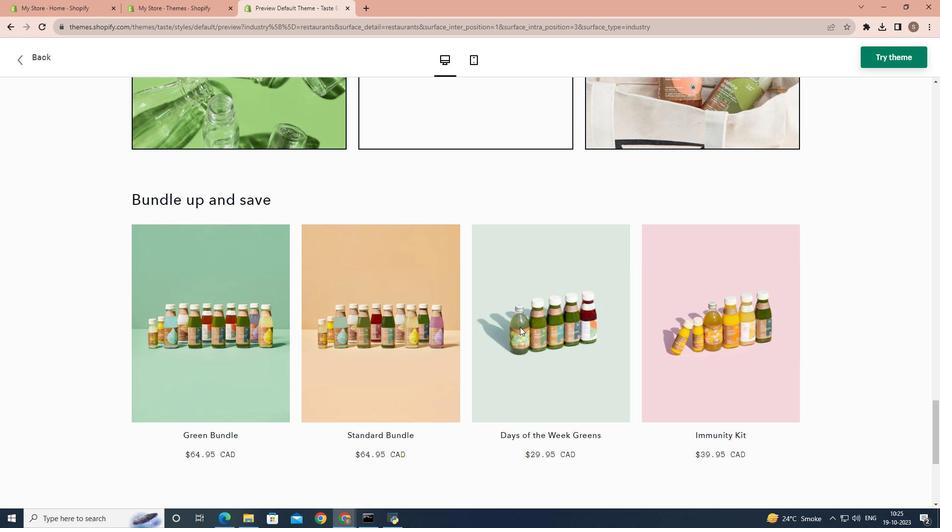
Action: Mouse scrolled (519, 327) with delta (0, 0)
Screenshot: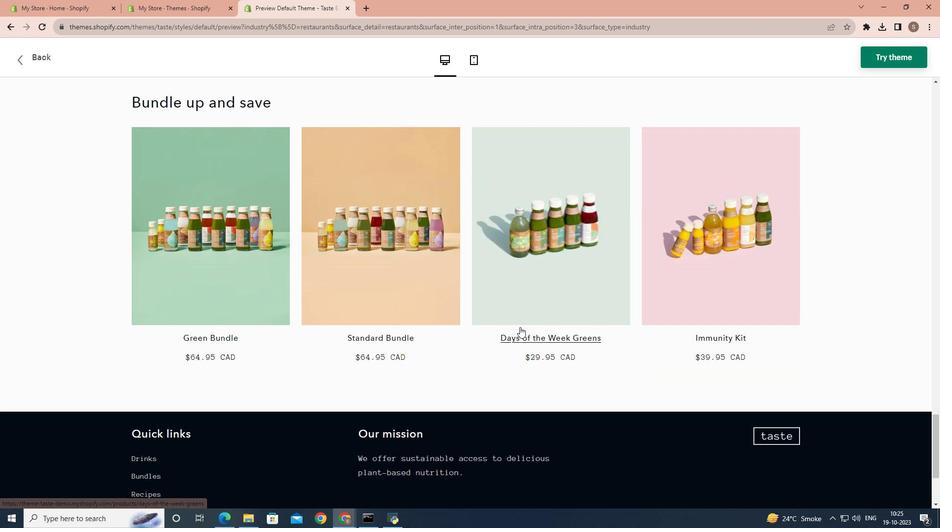 
Action: Mouse scrolled (519, 327) with delta (0, 0)
Screenshot: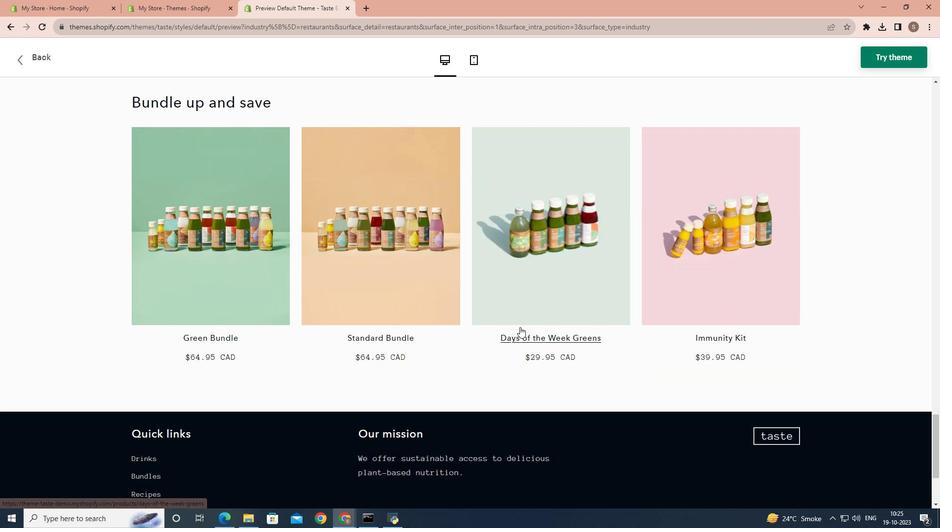 
Action: Mouse scrolled (519, 327) with delta (0, 0)
Screenshot: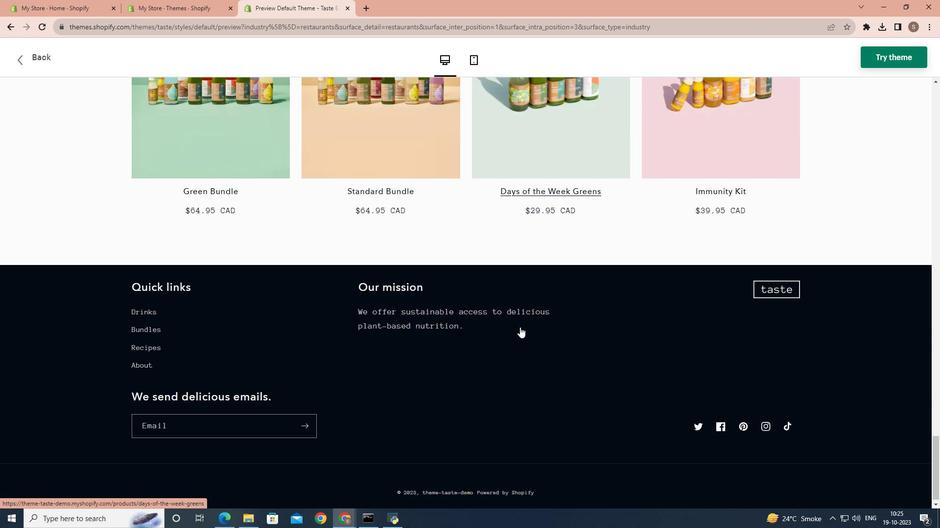 
Action: Mouse scrolled (519, 327) with delta (0, 0)
Screenshot: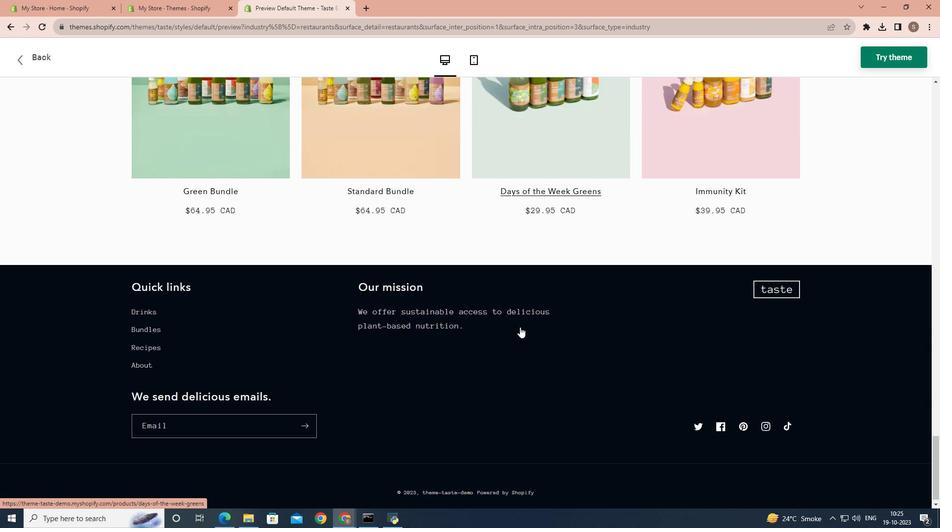 
Action: Mouse scrolled (519, 327) with delta (0, 0)
Screenshot: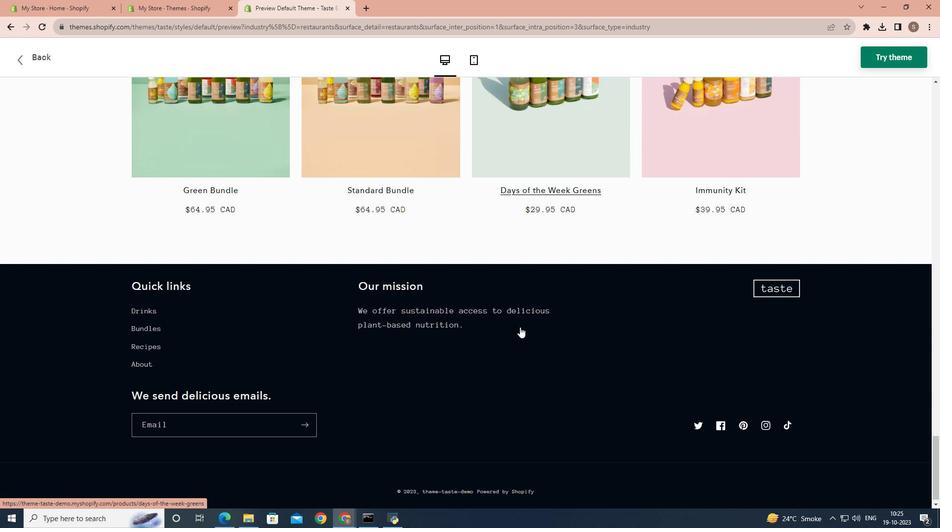 
Action: Mouse scrolled (519, 327) with delta (0, 0)
Screenshot: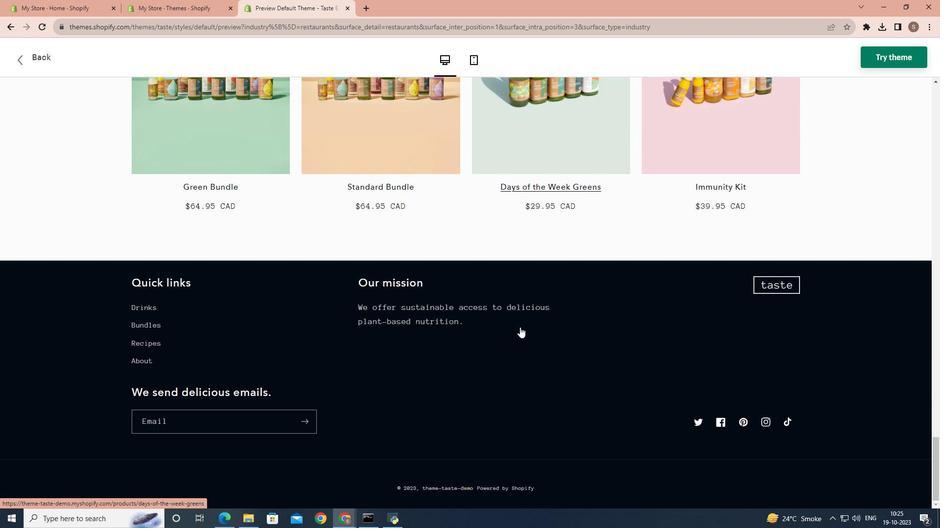 
Action: Mouse scrolled (519, 327) with delta (0, 0)
Screenshot: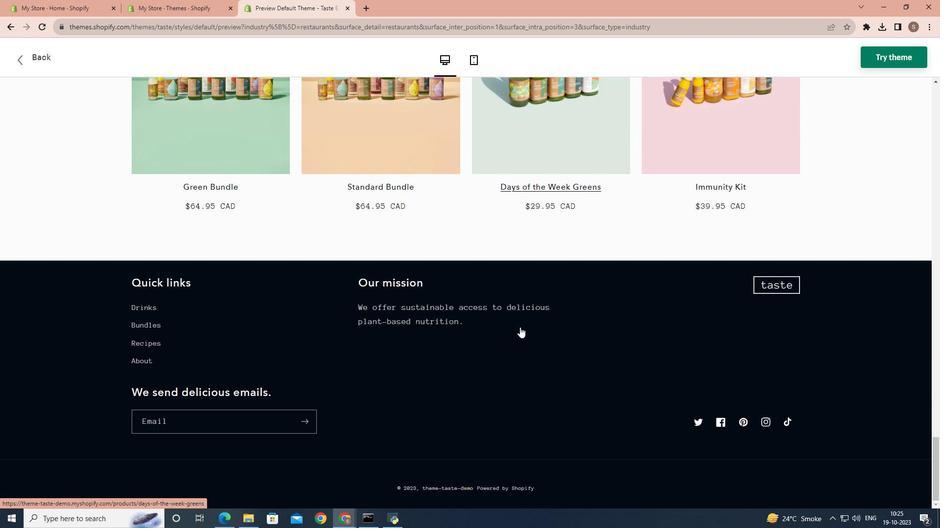 
Action: Mouse scrolled (519, 327) with delta (0, 0)
Screenshot: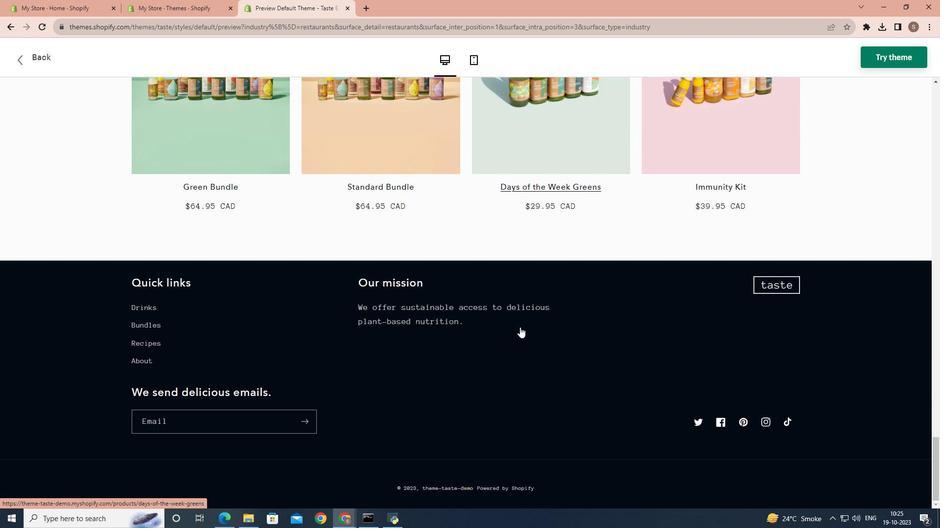 
Action: Mouse scrolled (519, 327) with delta (0, 0)
Screenshot: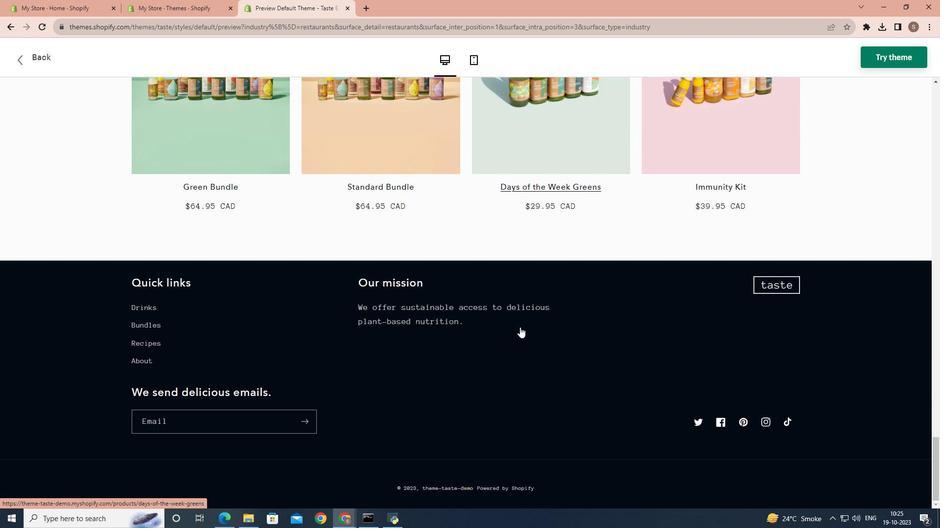 
Action: Mouse scrolled (519, 327) with delta (0, 0)
Screenshot: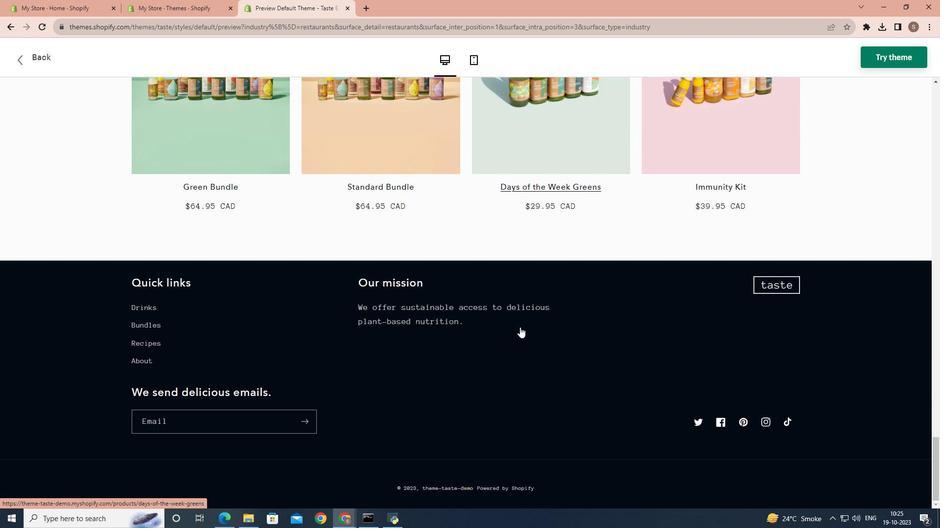 
Action: Mouse scrolled (519, 327) with delta (0, 0)
Screenshot: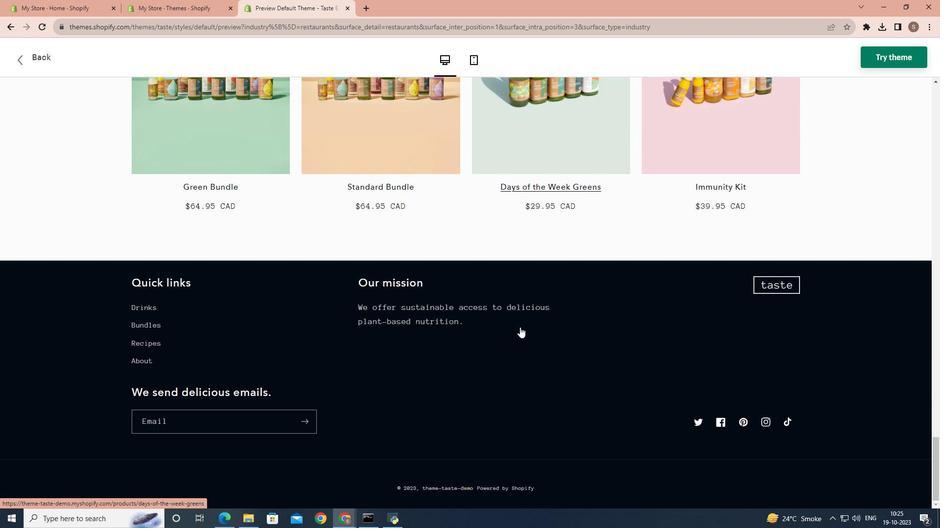 
Action: Mouse scrolled (519, 327) with delta (0, 0)
Screenshot: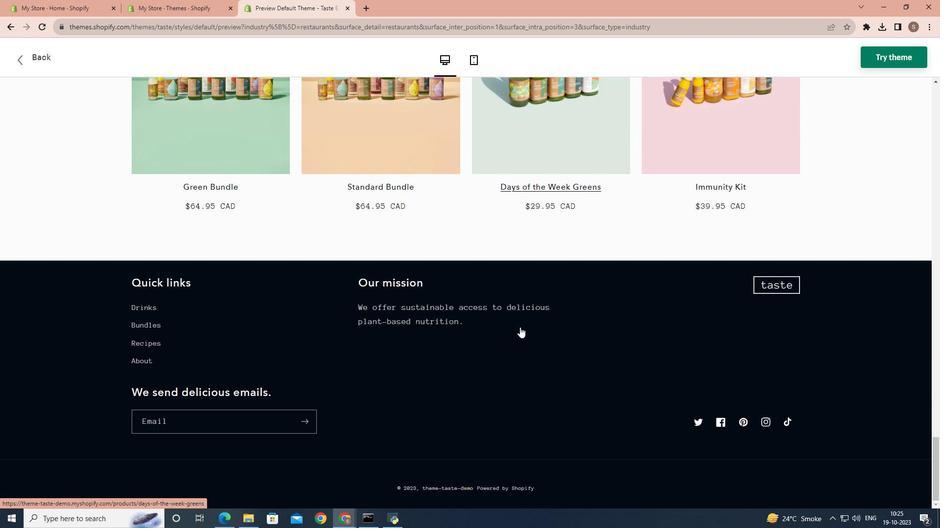 
Action: Mouse scrolled (519, 328) with delta (0, 0)
Screenshot: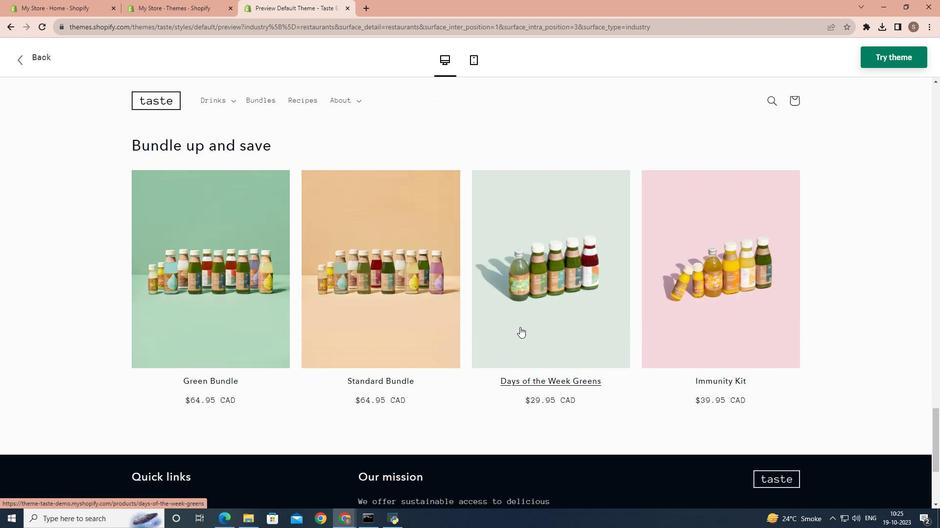 
Action: Mouse scrolled (519, 328) with delta (0, 0)
Screenshot: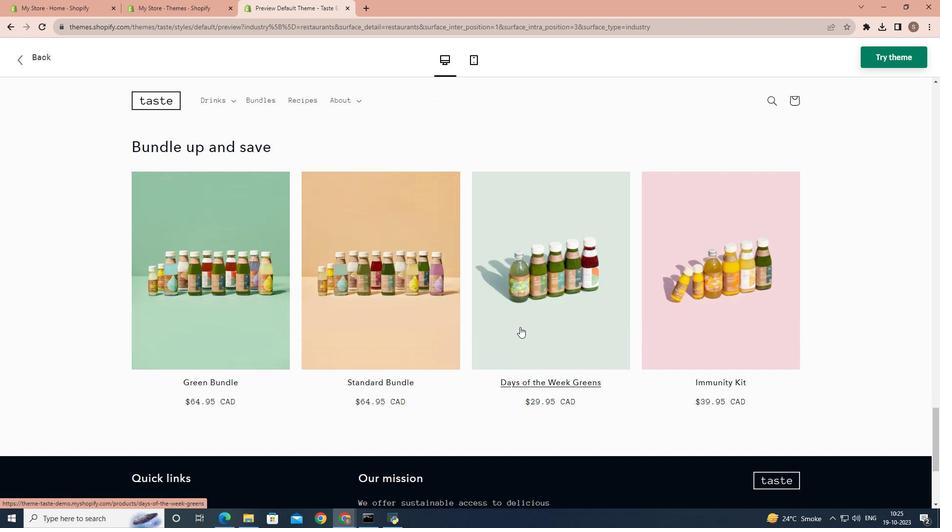 
Action: Mouse scrolled (519, 328) with delta (0, 0)
Screenshot: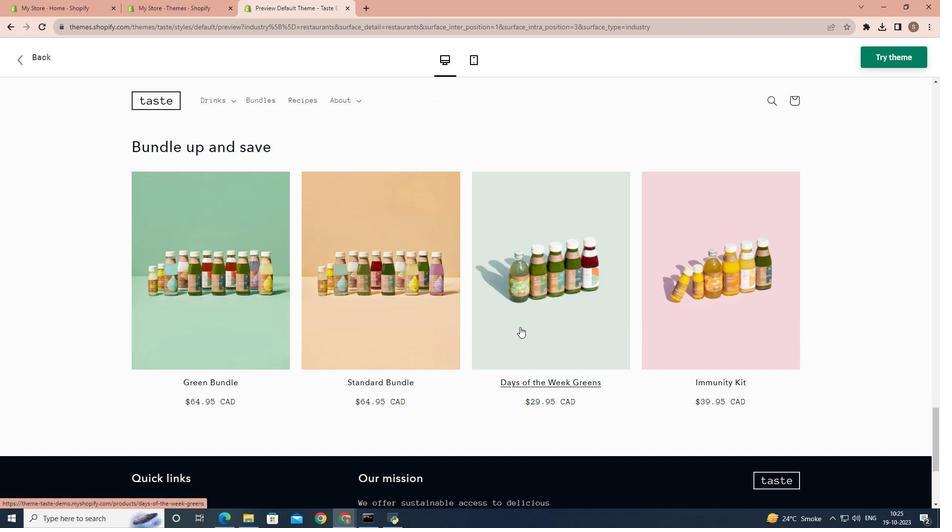 
Action: Mouse scrolled (519, 328) with delta (0, 0)
Screenshot: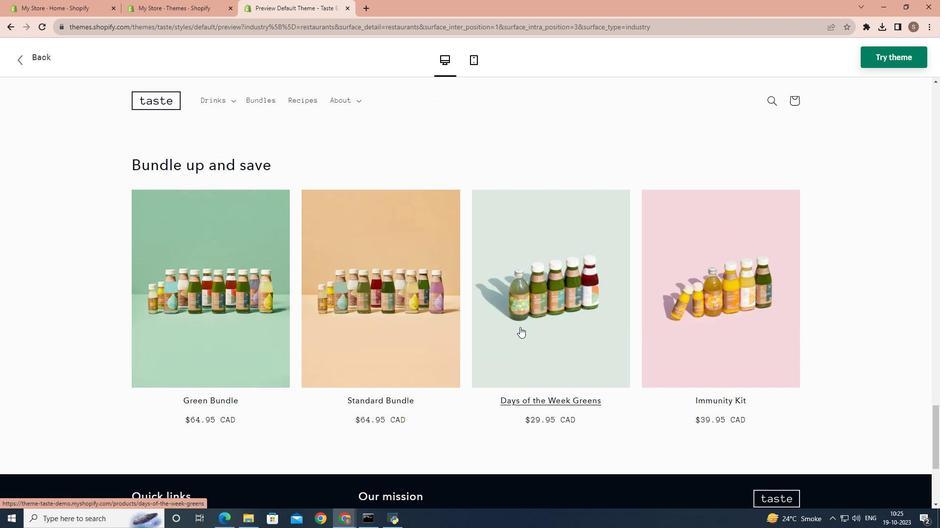
Action: Mouse scrolled (519, 328) with delta (0, 0)
Screenshot: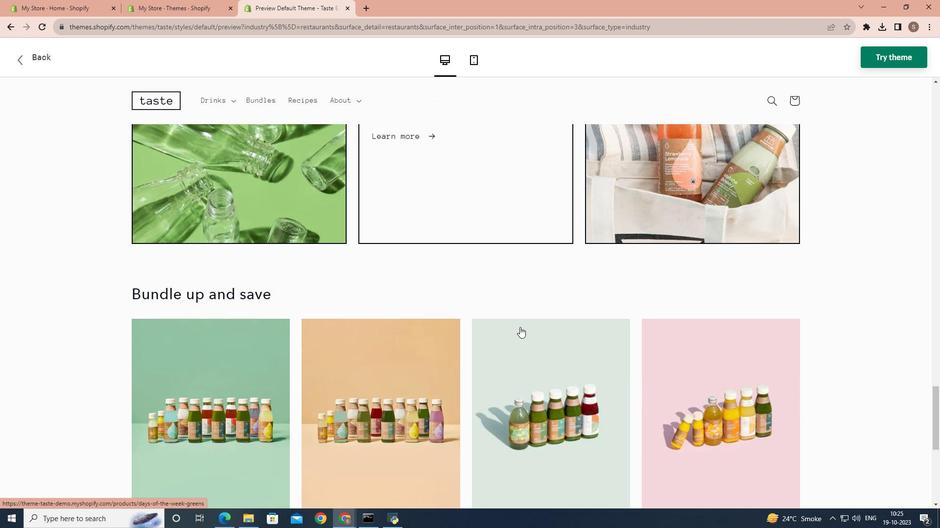 
Action: Mouse scrolled (519, 328) with delta (0, 0)
Screenshot: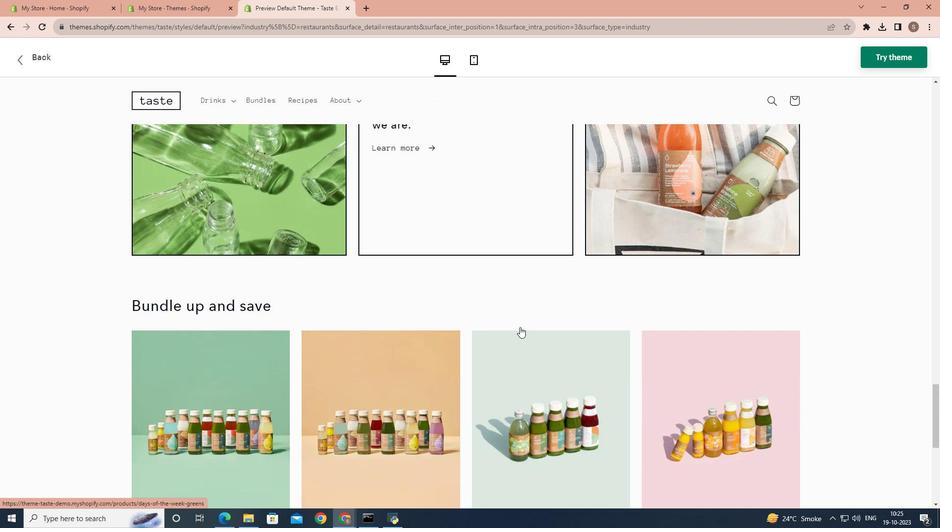 
Action: Mouse scrolled (519, 328) with delta (0, 0)
Screenshot: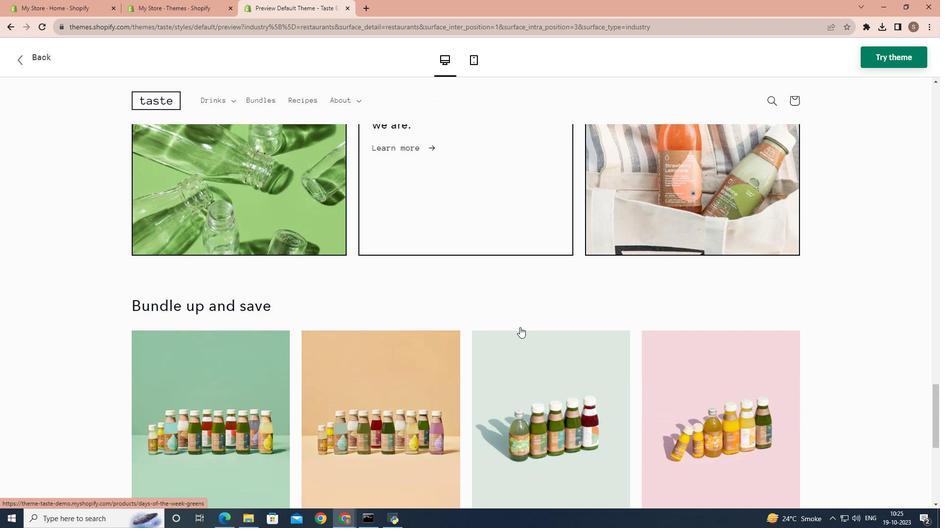 
Action: Mouse scrolled (519, 328) with delta (0, 0)
Screenshot: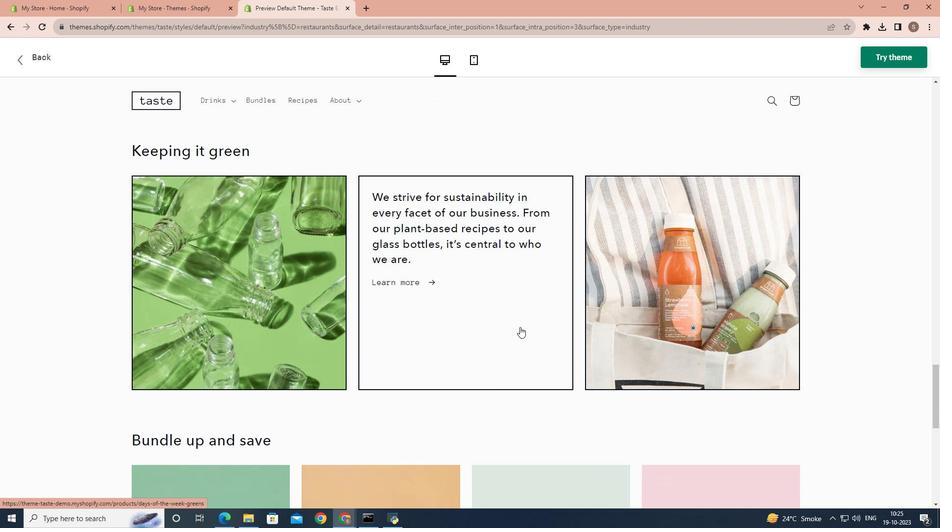
Action: Mouse scrolled (519, 328) with delta (0, 0)
Screenshot: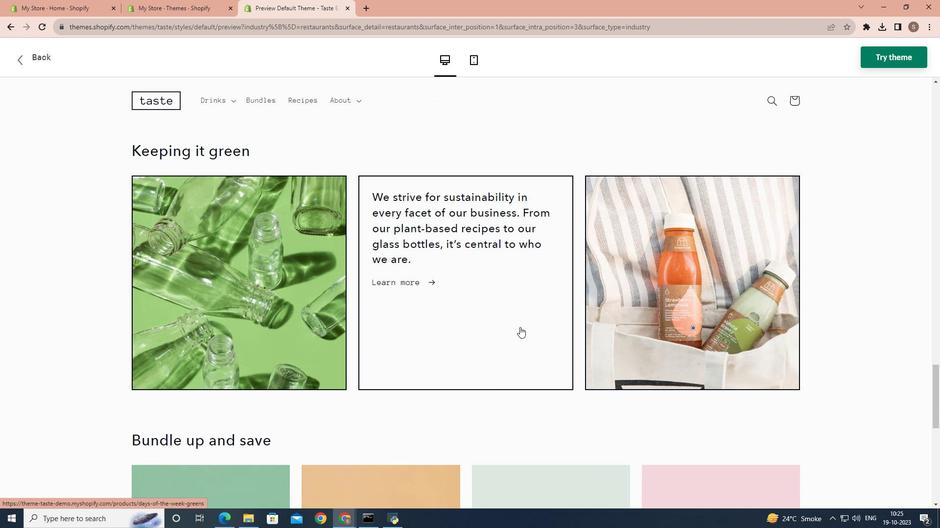 
Action: Mouse scrolled (519, 328) with delta (0, 0)
Screenshot: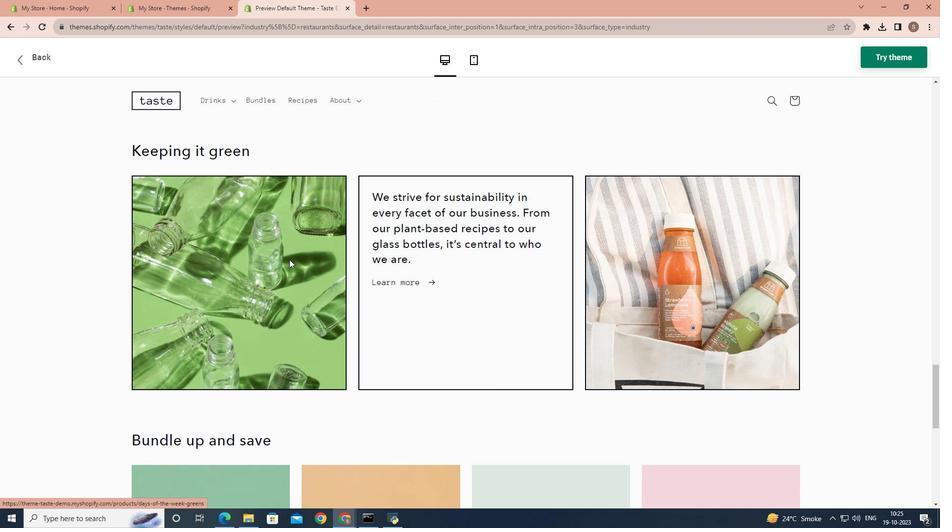 
Action: Mouse moved to (907, 54)
Screenshot: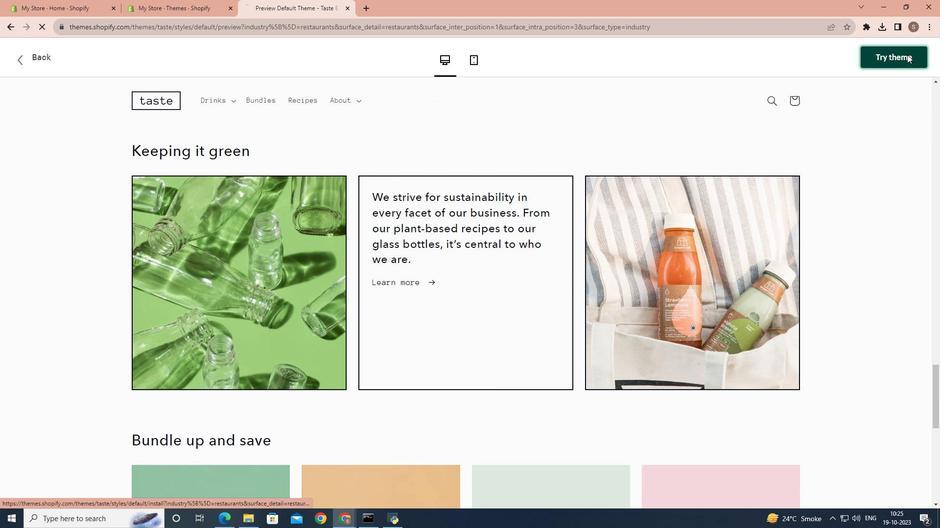 
Action: Mouse pressed left at (907, 54)
Screenshot: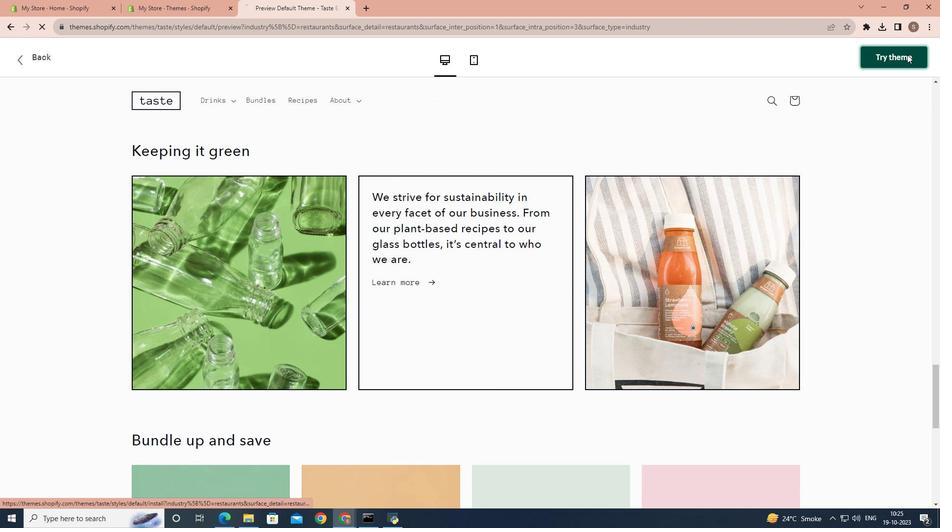 
Action: Mouse moved to (918, 426)
Screenshot: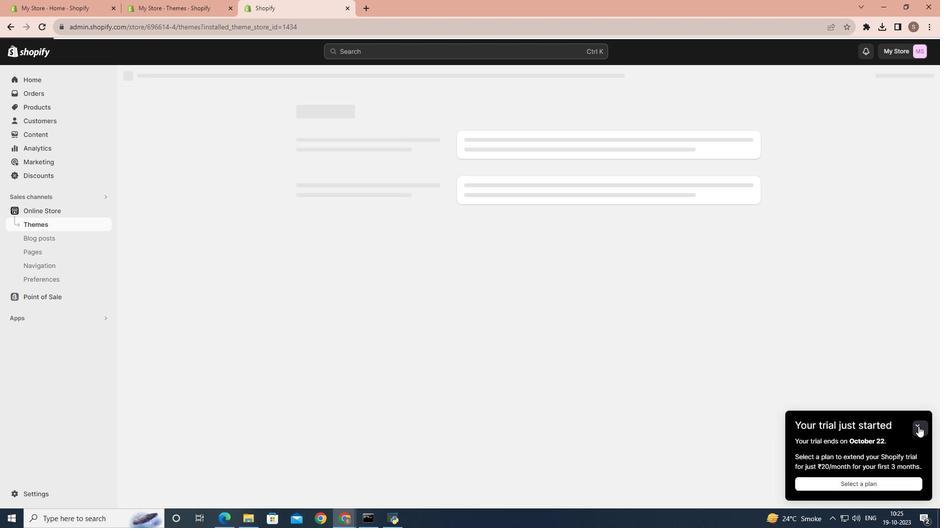 
Action: Mouse pressed left at (918, 426)
Screenshot: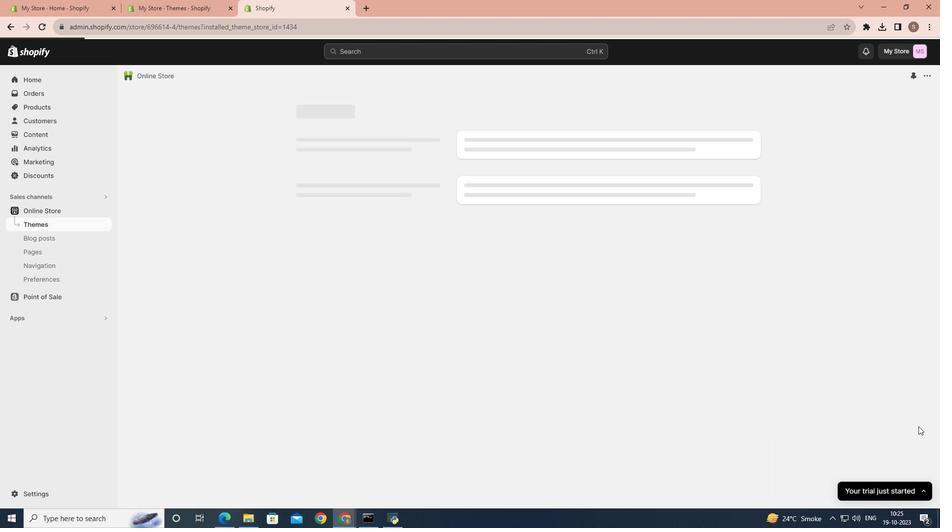 
Action: Mouse moved to (812, 401)
Screenshot: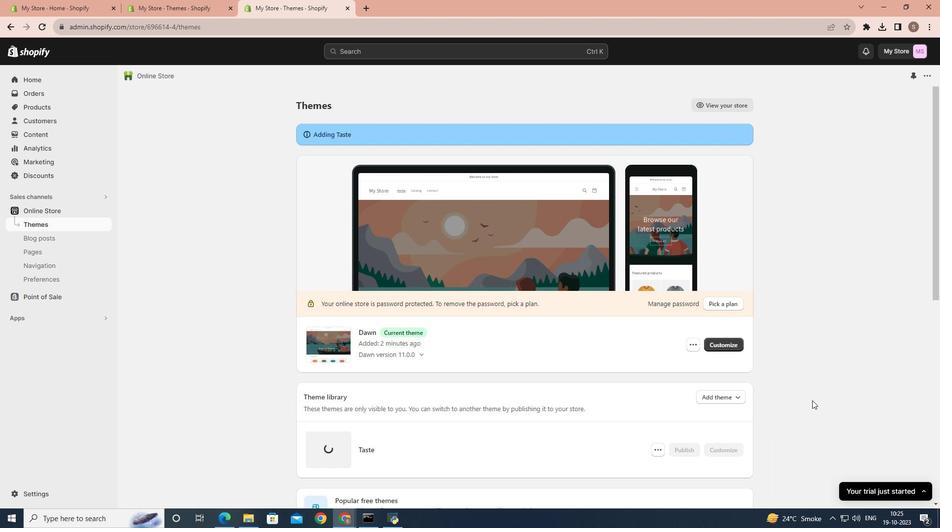 
Action: Mouse scrolled (812, 400) with delta (0, 0)
Screenshot: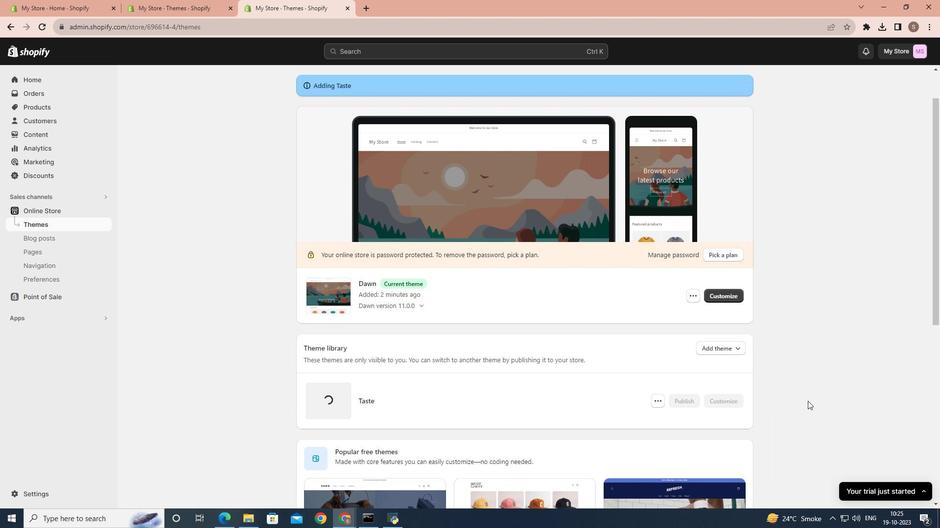
Action: Mouse moved to (765, 401)
Screenshot: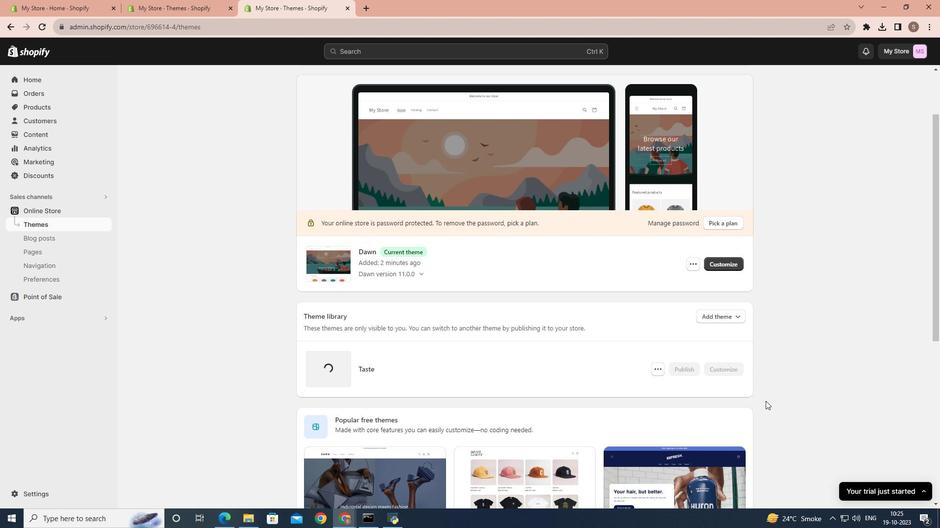 
Action: Mouse scrolled (765, 401) with delta (0, 0)
Screenshot: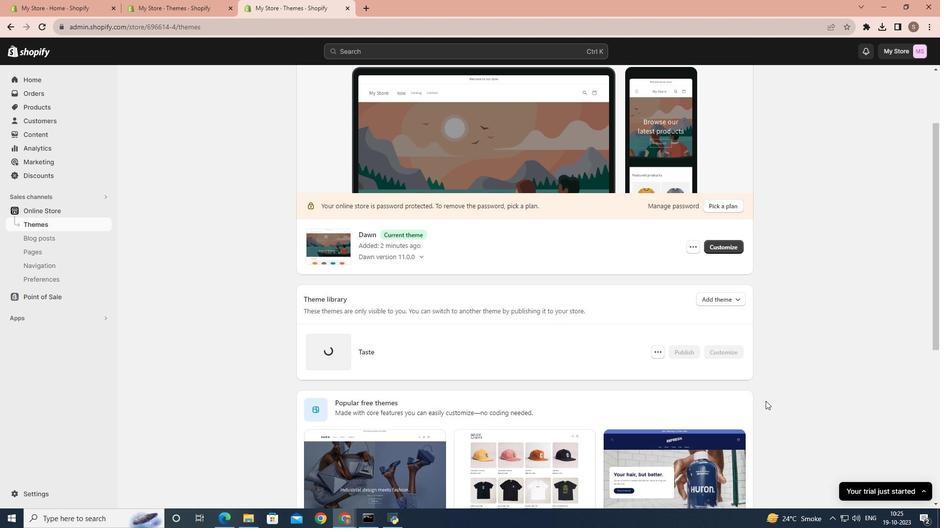 
Action: Mouse moved to (761, 386)
Screenshot: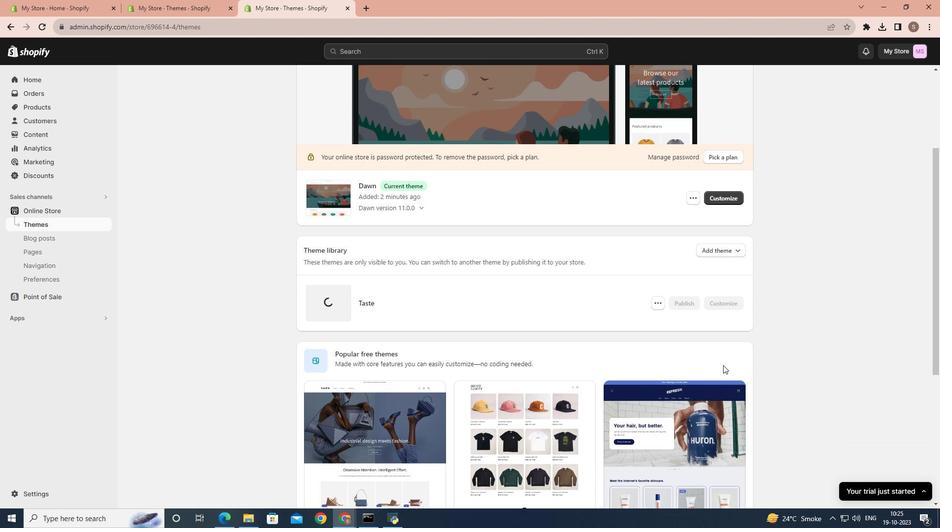 
Action: Mouse scrolled (761, 385) with delta (0, 0)
Screenshot: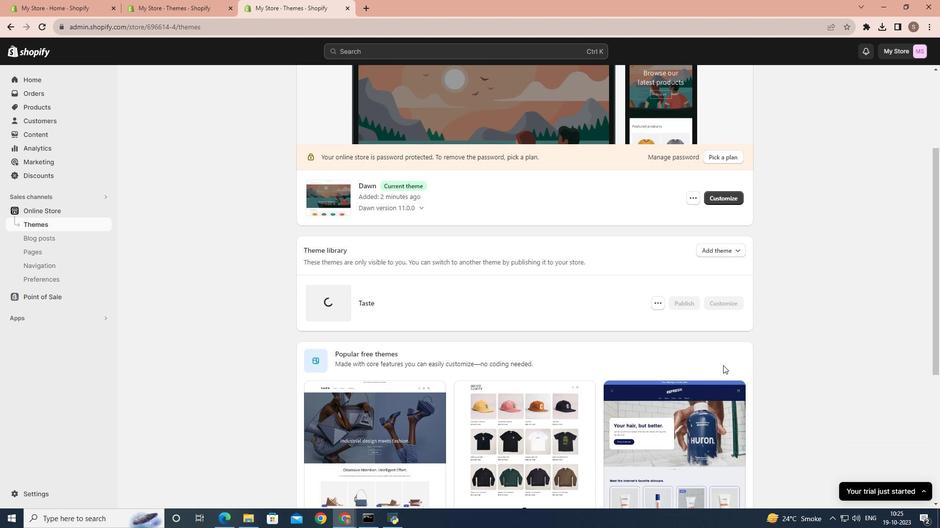 
Action: Mouse moved to (690, 303)
Screenshot: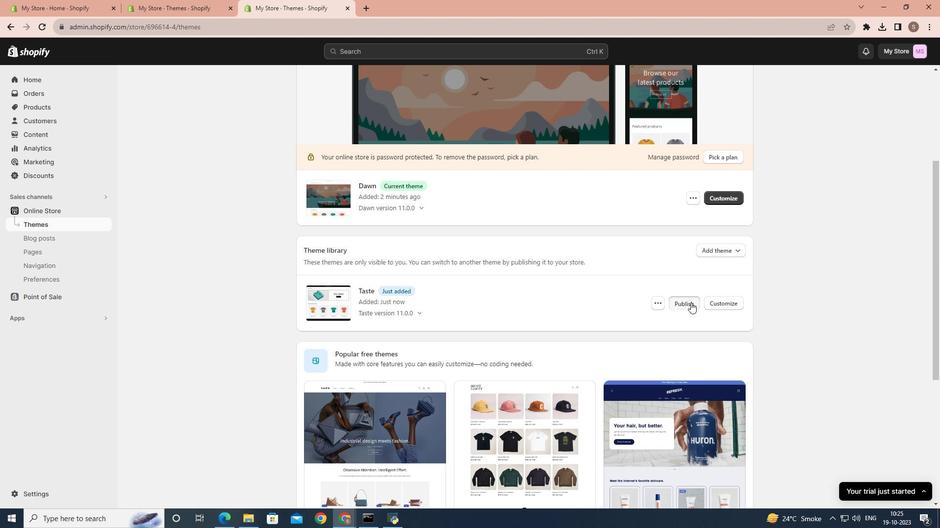 
Action: Mouse pressed left at (690, 303)
Screenshot: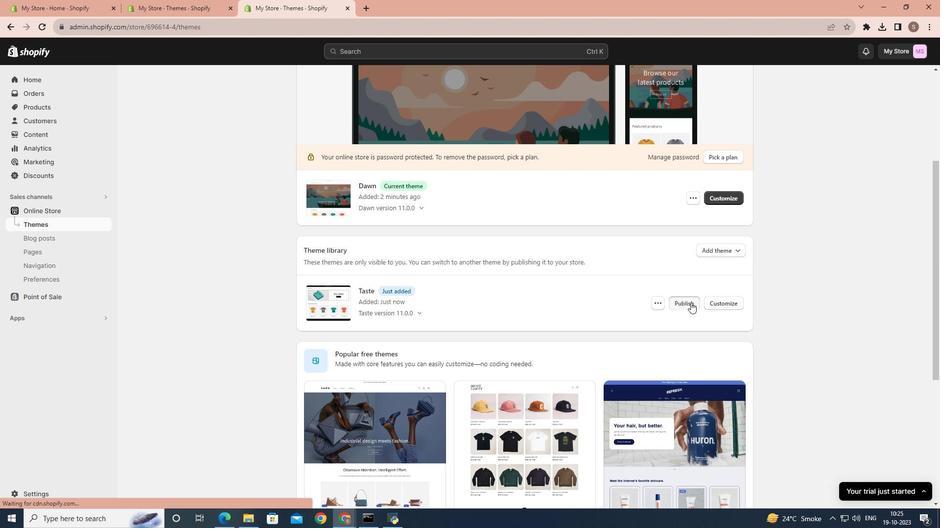 
Action: Mouse moved to (600, 361)
Screenshot: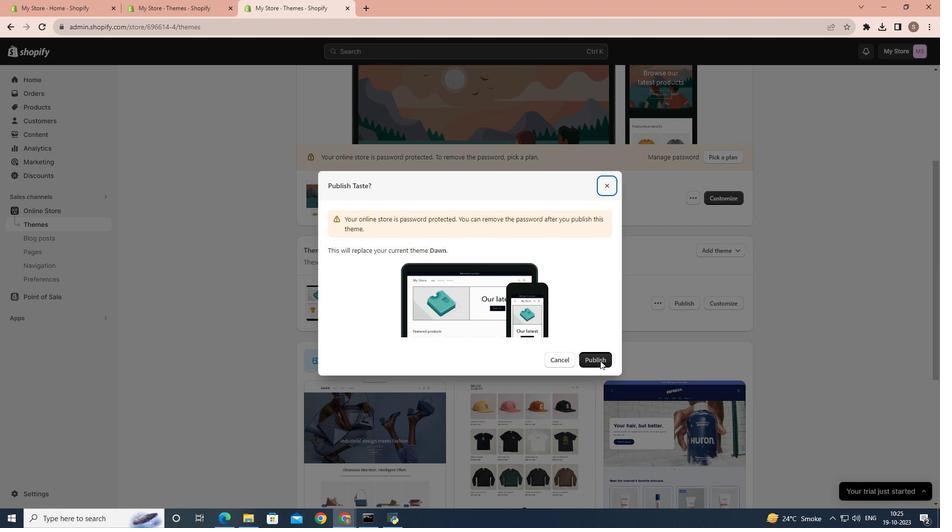 
Action: Mouse pressed left at (600, 361)
Screenshot: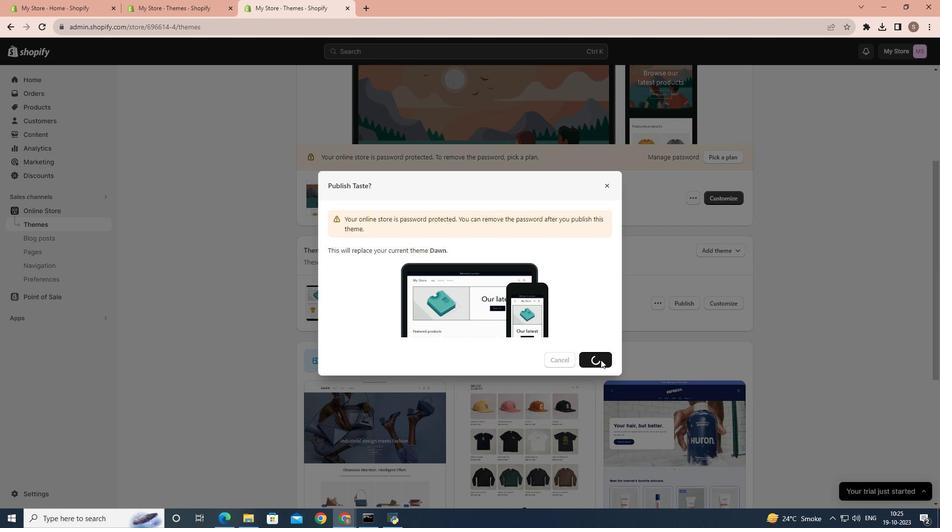
Action: Mouse moved to (731, 200)
Screenshot: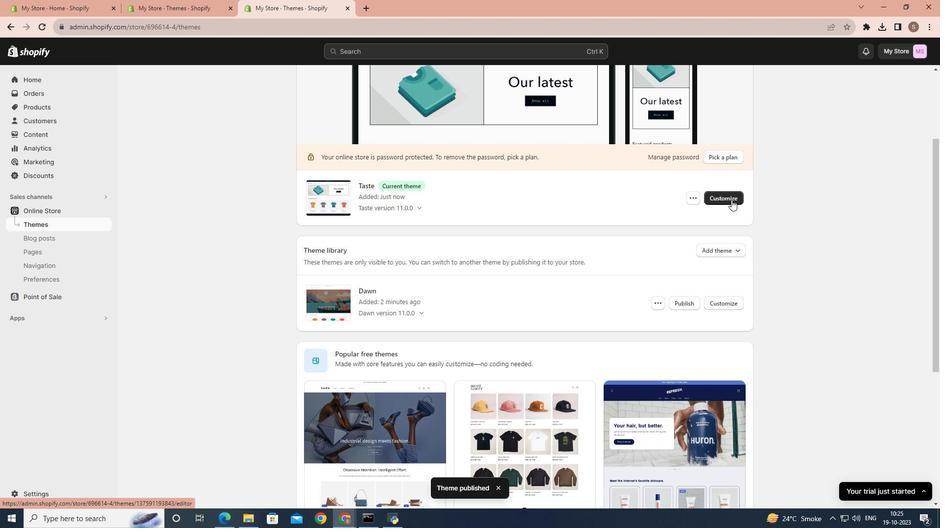 
Action: Mouse pressed left at (731, 200)
Screenshot: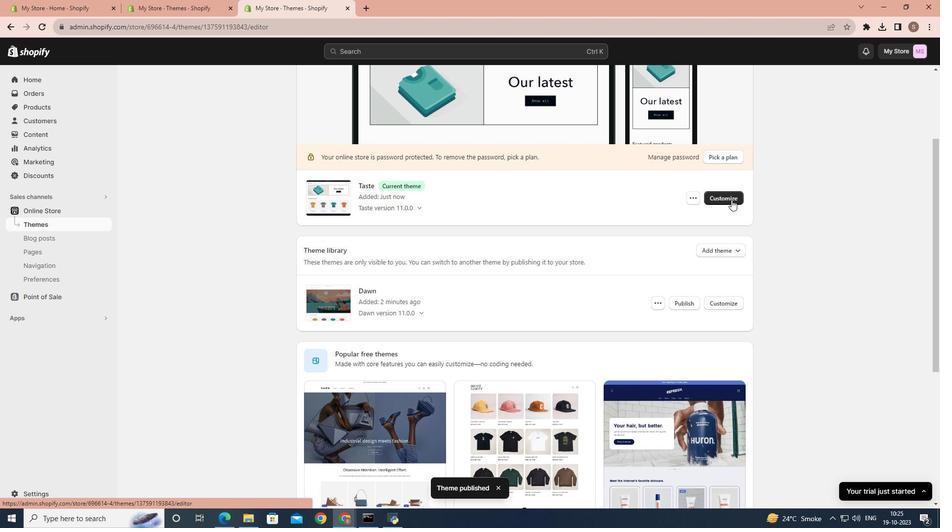 
Action: Mouse moved to (511, 266)
Screenshot: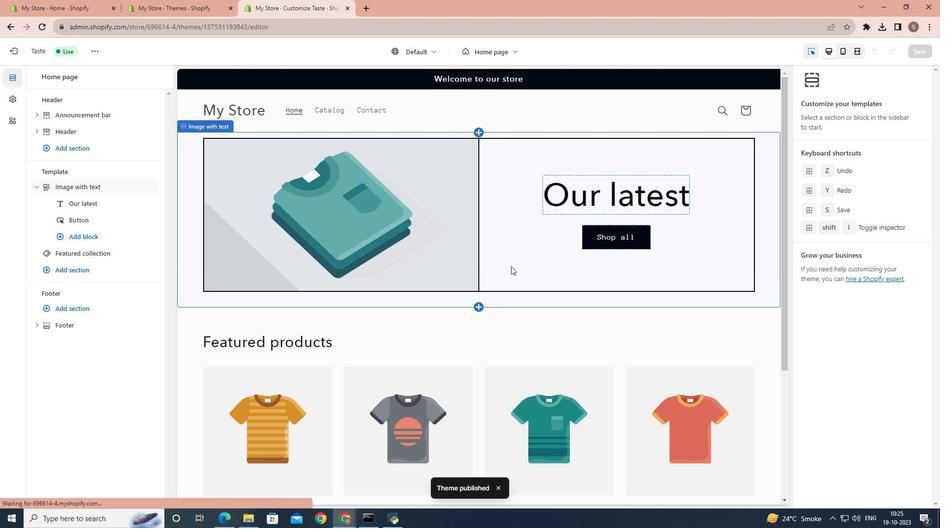 
Action: Mouse scrolled (511, 267) with delta (0, 0)
Screenshot: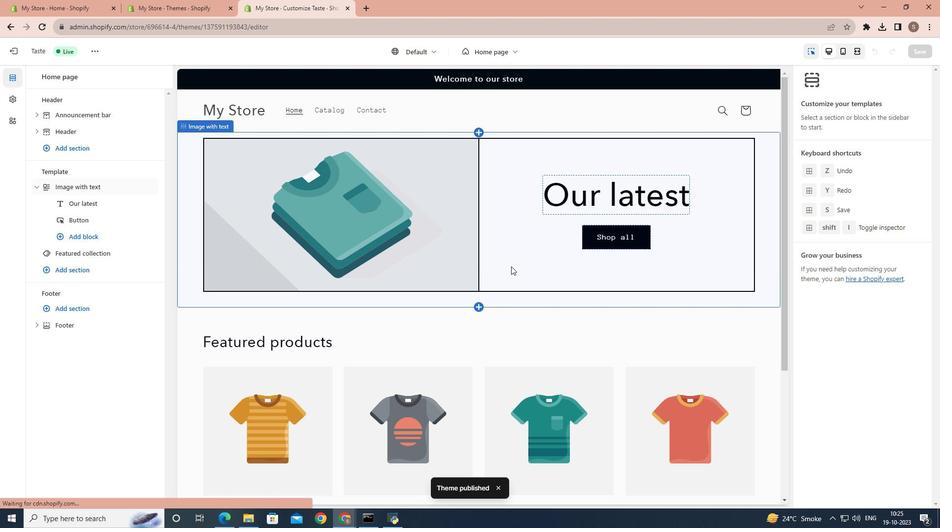 
Action: Mouse scrolled (511, 267) with delta (0, 0)
Screenshot: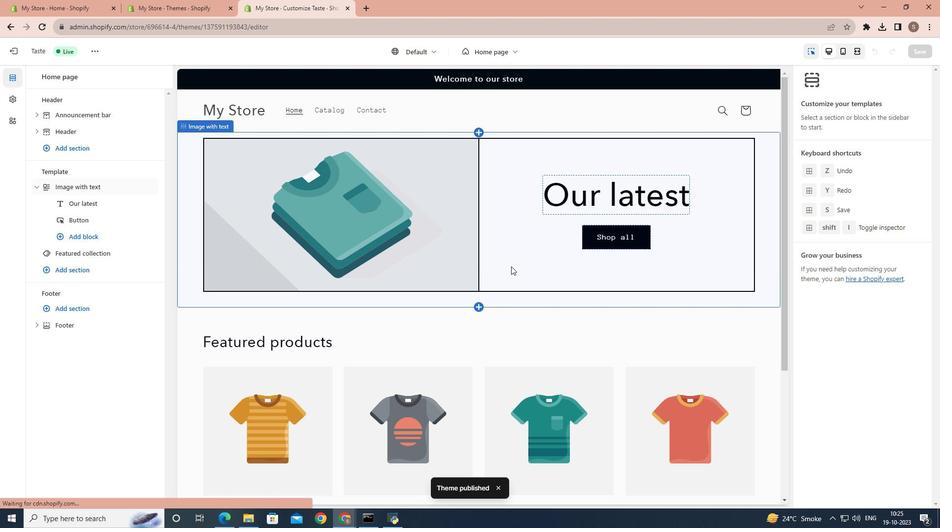 
Action: Mouse moved to (350, 224)
Screenshot: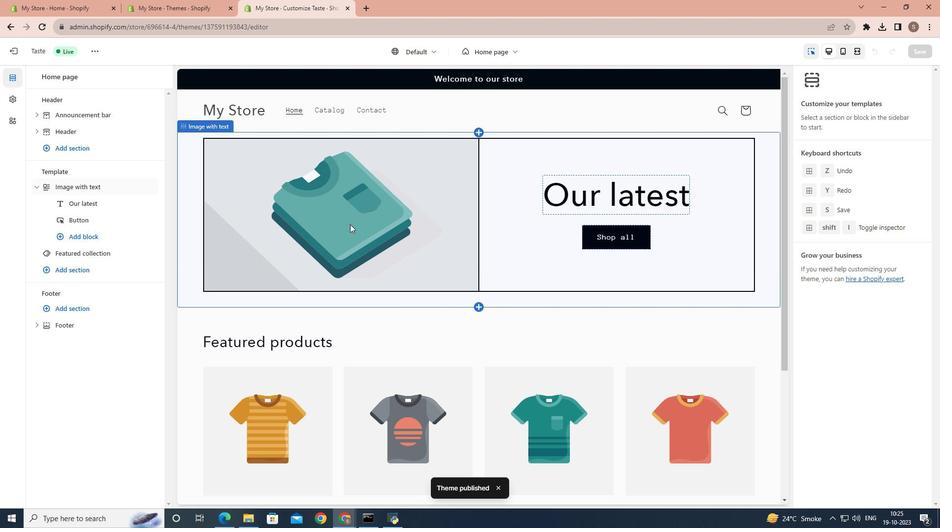 
Action: Mouse pressed left at (350, 224)
Screenshot: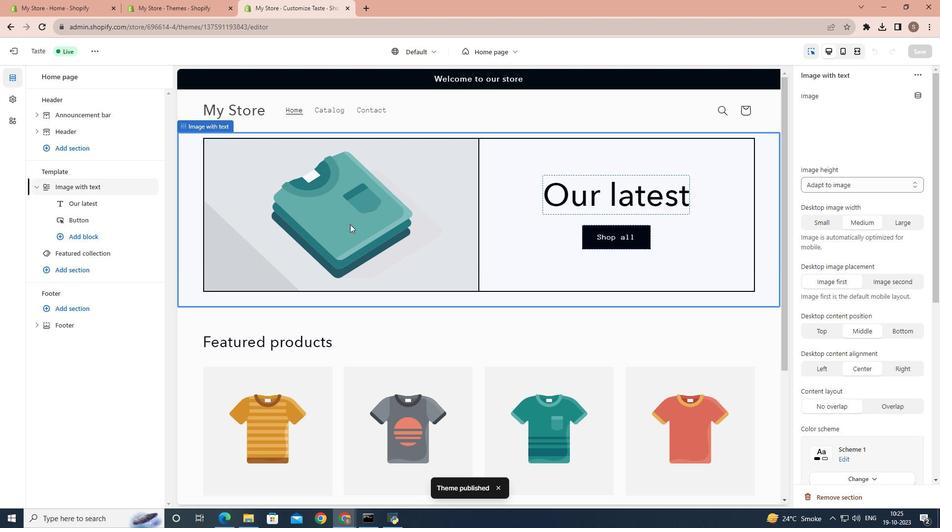 
Action: Mouse moved to (876, 118)
Screenshot: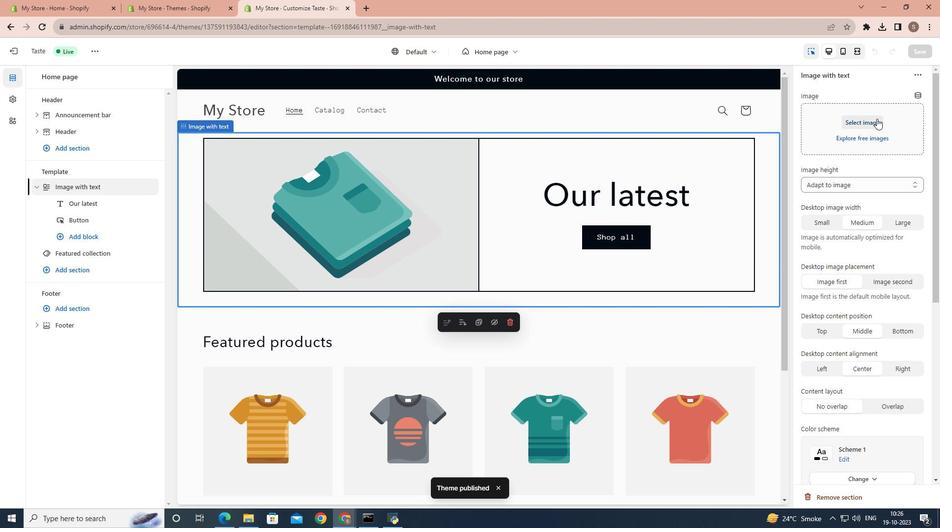 
Action: Mouse pressed left at (876, 118)
Screenshot: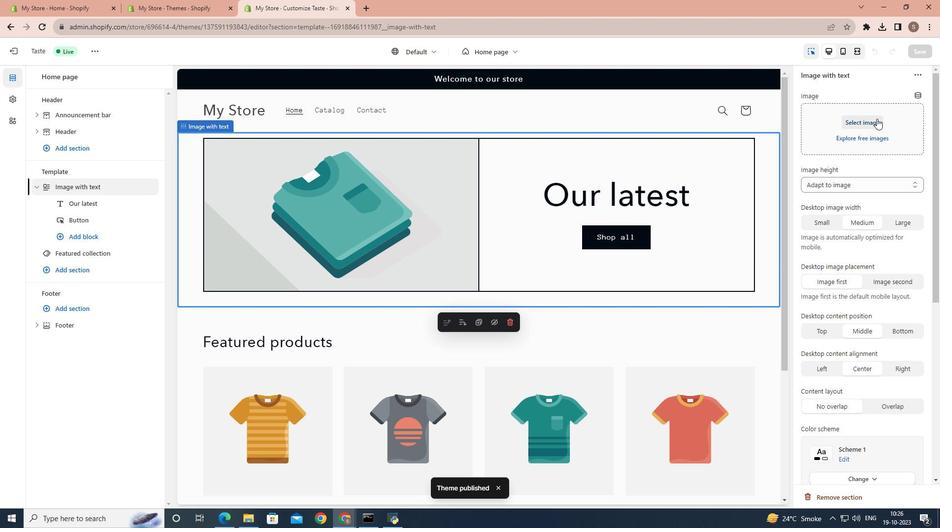 
Action: Mouse moved to (463, 331)
Screenshot: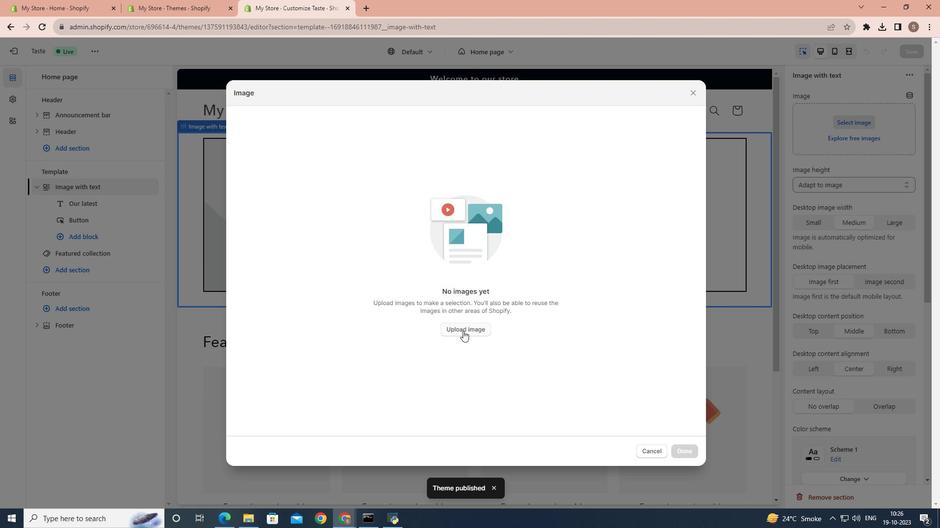 
Action: Mouse pressed left at (463, 331)
Screenshot: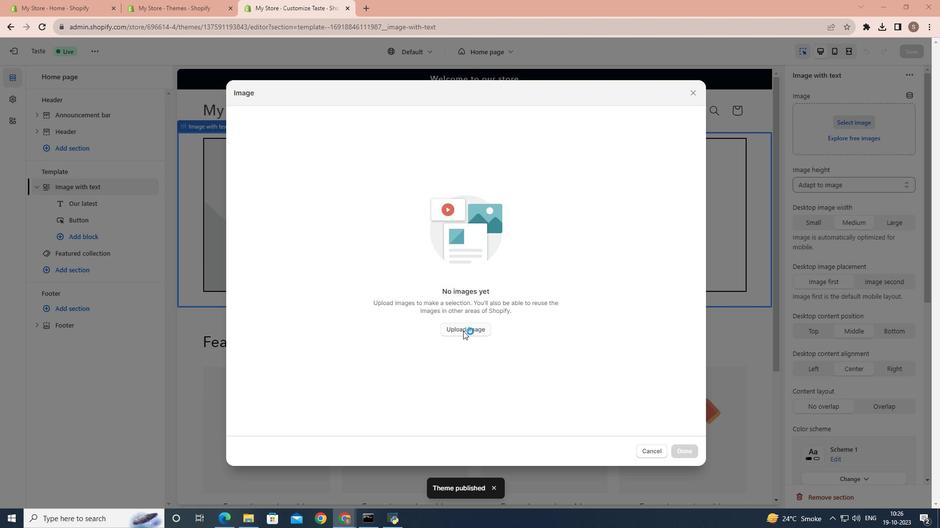 
Action: Mouse moved to (216, 254)
Screenshot: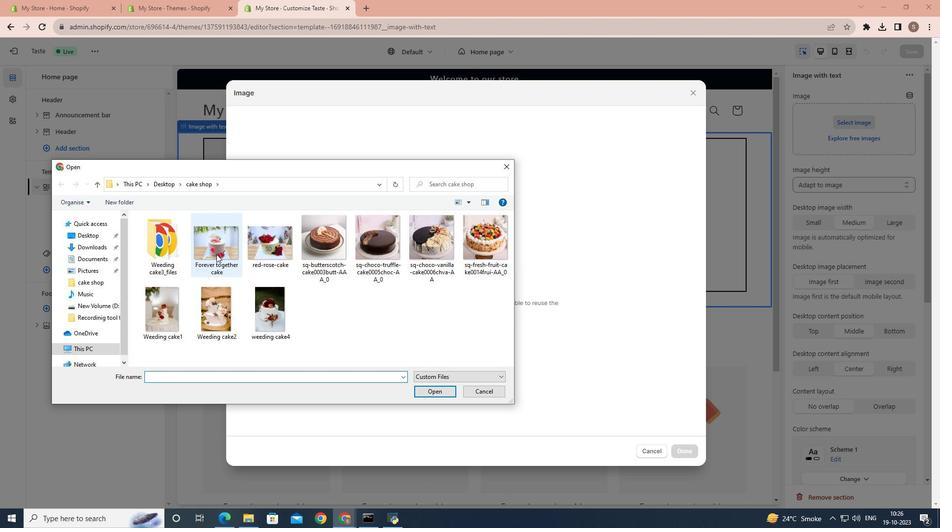 
Action: Mouse pressed left at (216, 254)
Screenshot: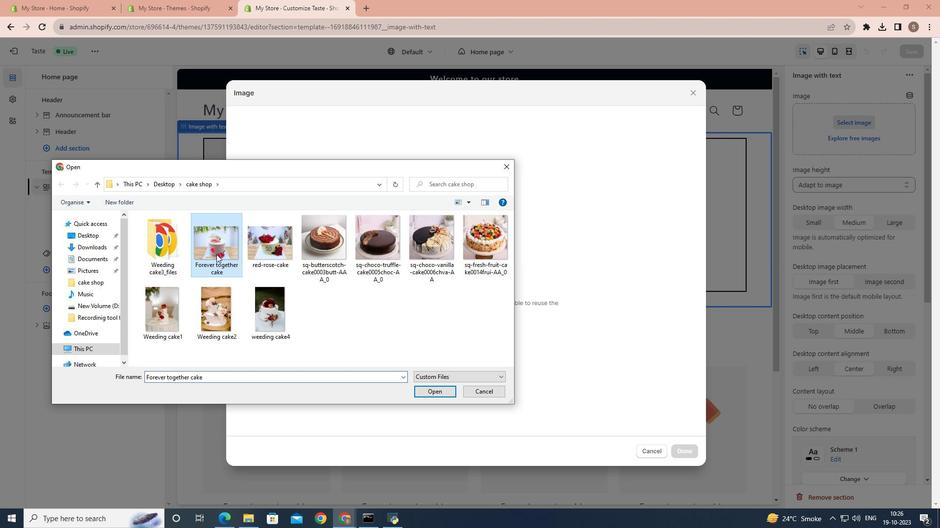 
Action: Mouse moved to (428, 395)
Screenshot: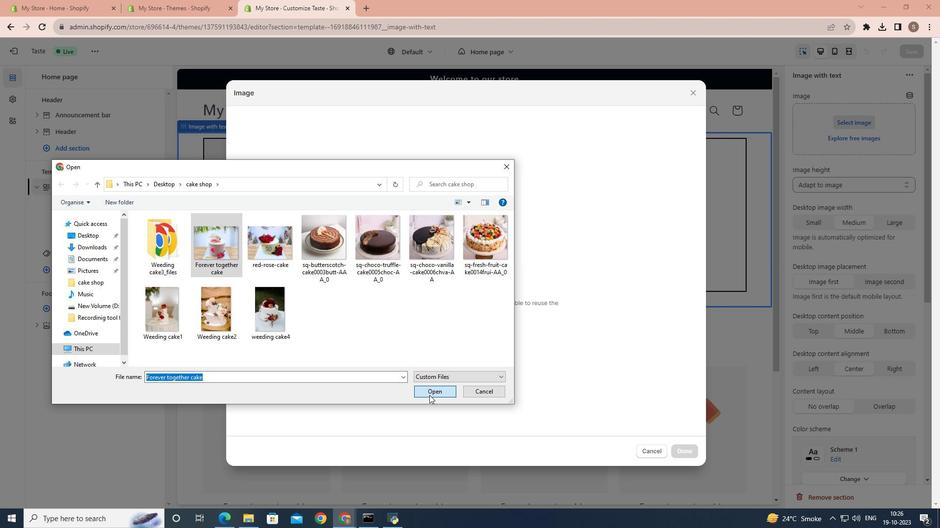 
Action: Mouse pressed left at (428, 395)
Screenshot: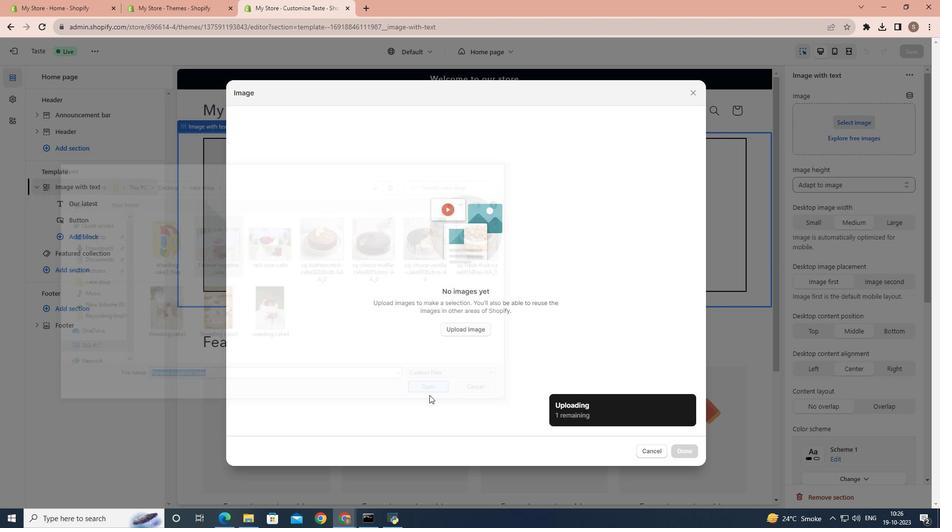 
Action: Mouse moved to (525, 162)
Screenshot: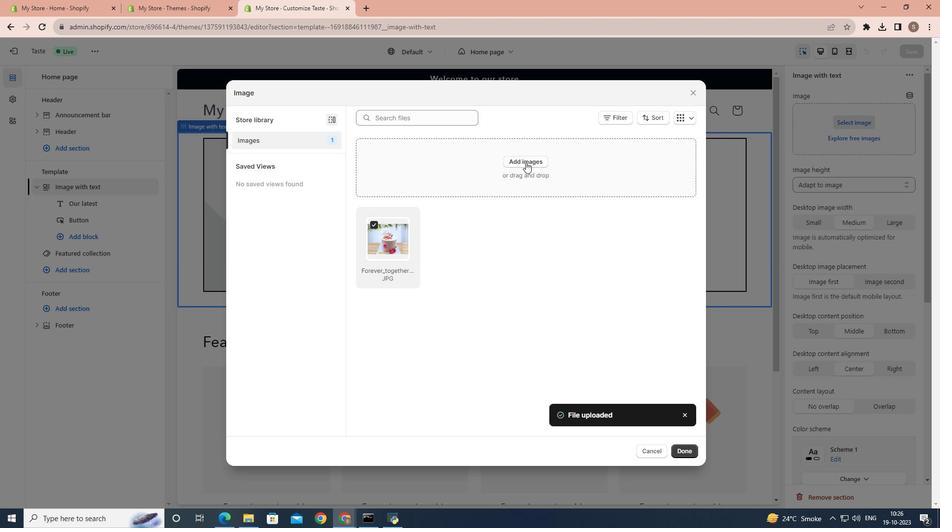 
Action: Mouse pressed left at (525, 162)
Screenshot: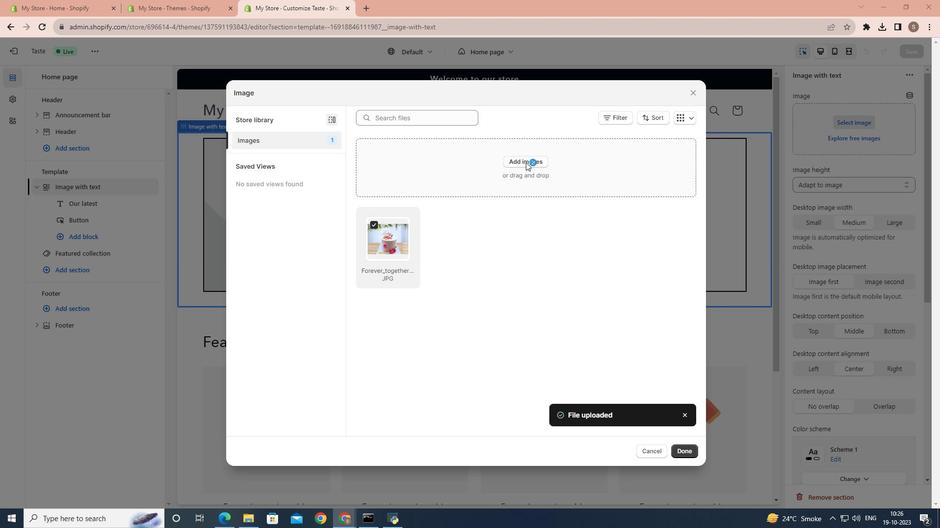 
Action: Mouse moved to (259, 236)
Screenshot: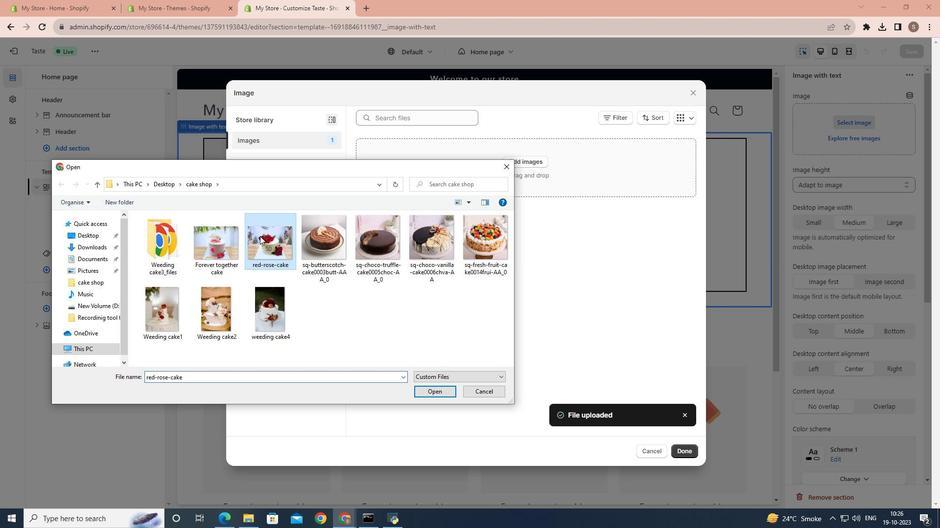 
Action: Mouse pressed left at (259, 236)
Screenshot: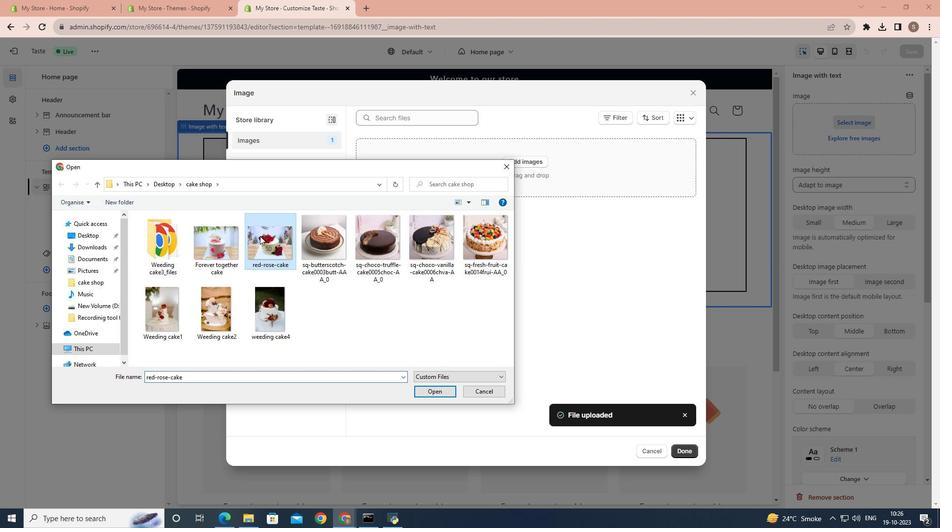 
Action: Mouse moved to (436, 397)
Screenshot: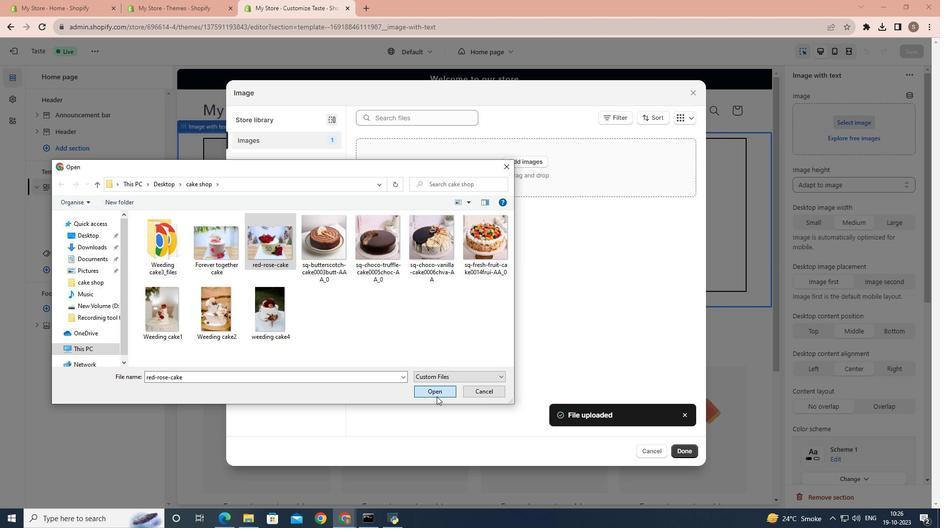 
Action: Mouse pressed left at (436, 397)
Screenshot: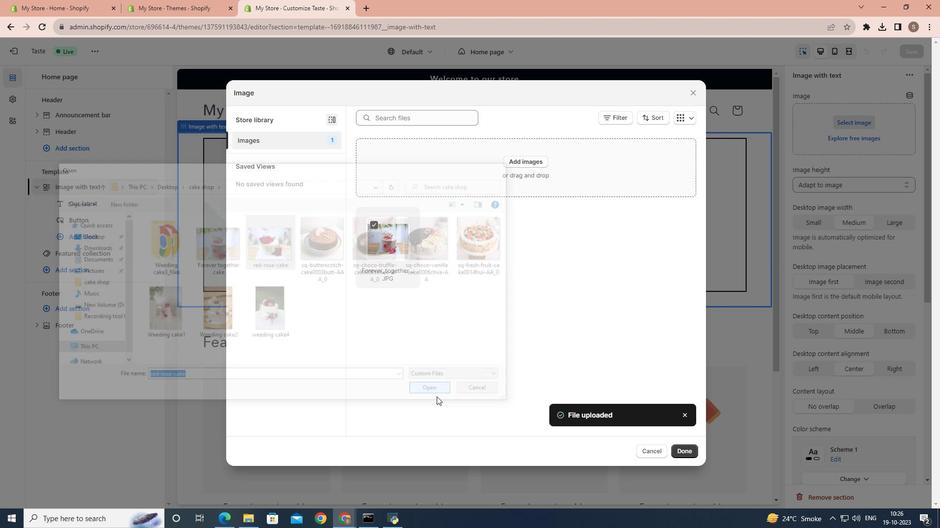 
Action: Mouse moved to (444, 222)
Screenshot: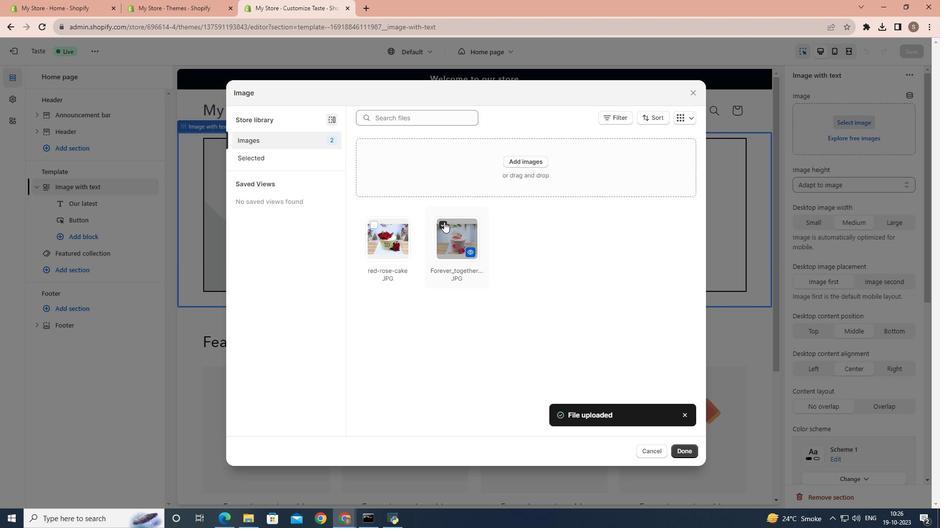 
Action: Mouse pressed left at (444, 222)
Screenshot: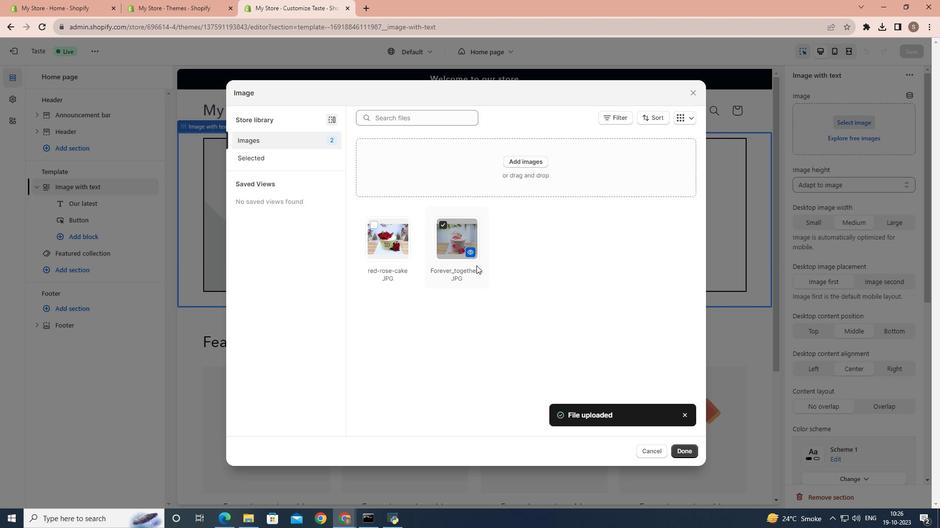 
Action: Mouse moved to (373, 227)
Screenshot: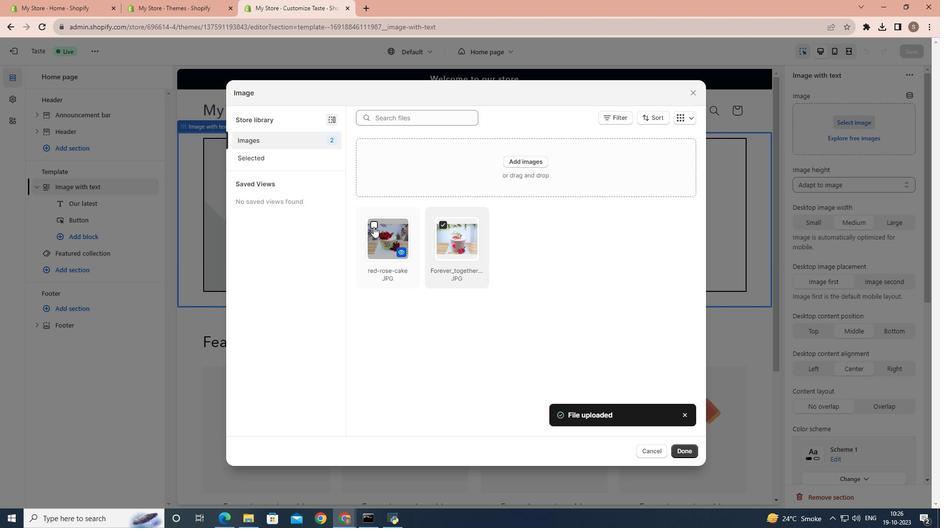 
Action: Mouse pressed left at (373, 227)
Screenshot: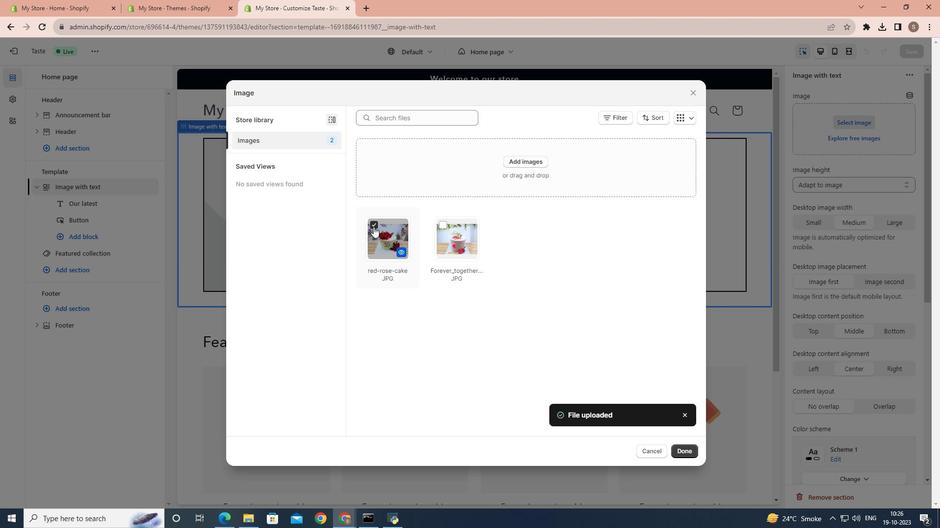 
Action: Mouse moved to (685, 450)
Screenshot: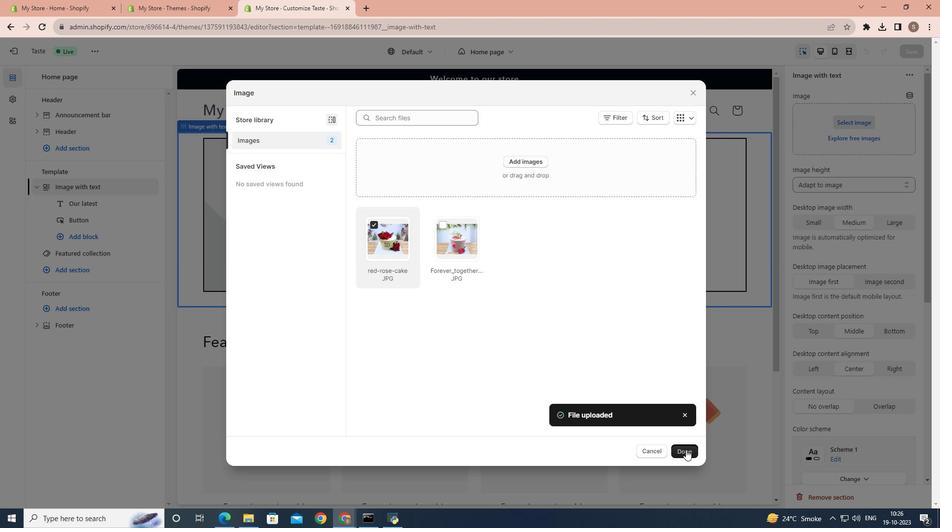 
Action: Mouse pressed left at (685, 450)
Screenshot: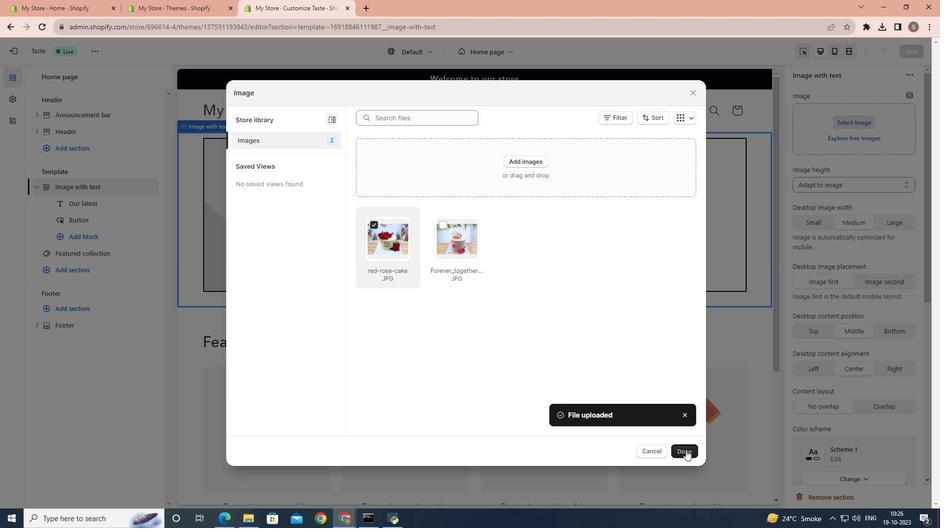 
Action: Mouse moved to (640, 234)
Screenshot: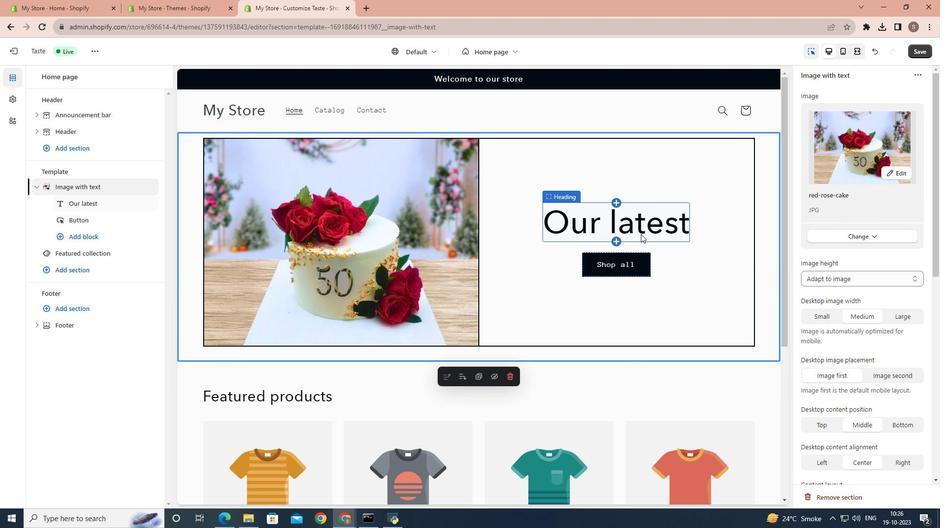 
Action: Mouse pressed left at (640, 234)
Screenshot: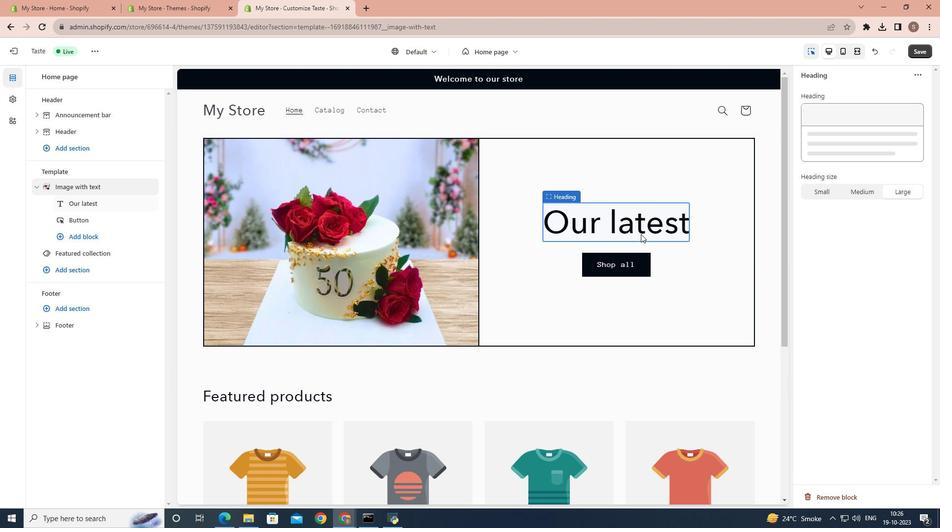 
Action: Mouse moved to (865, 142)
Screenshot: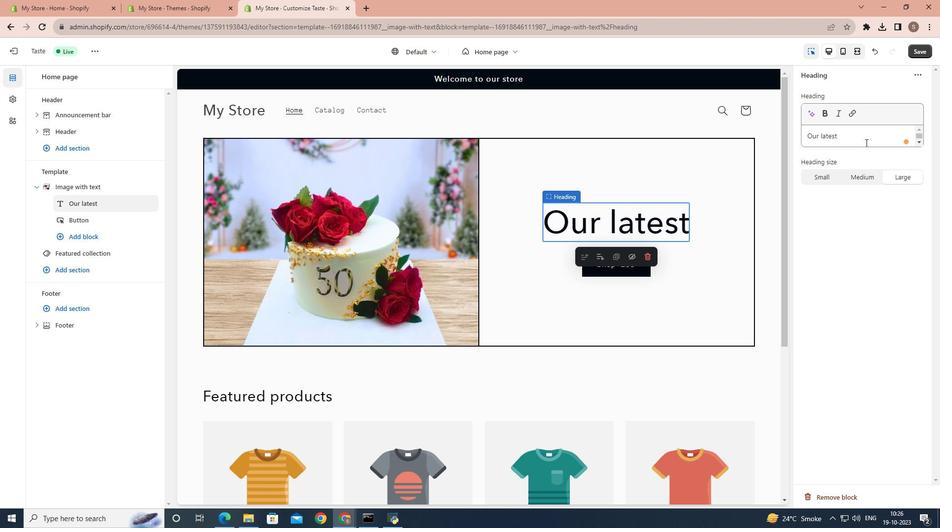 
Action: Mouse pressed left at (865, 142)
Screenshot: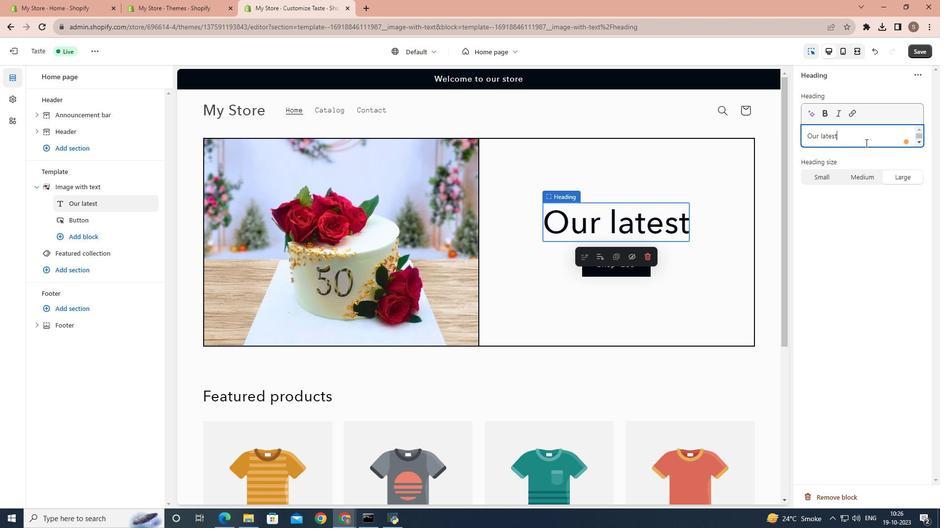 
Action: Mouse moved to (658, 231)
Screenshot: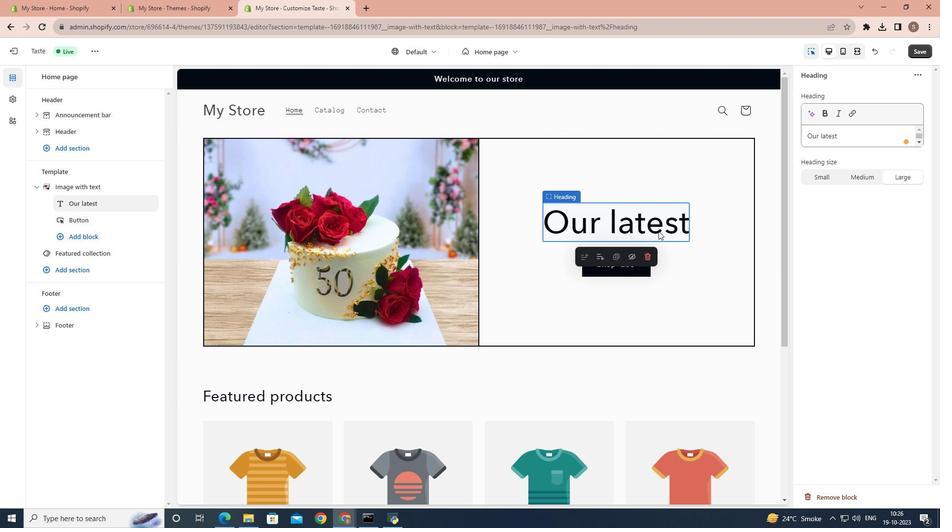 
Action: Mouse pressed left at (658, 231)
Screenshot: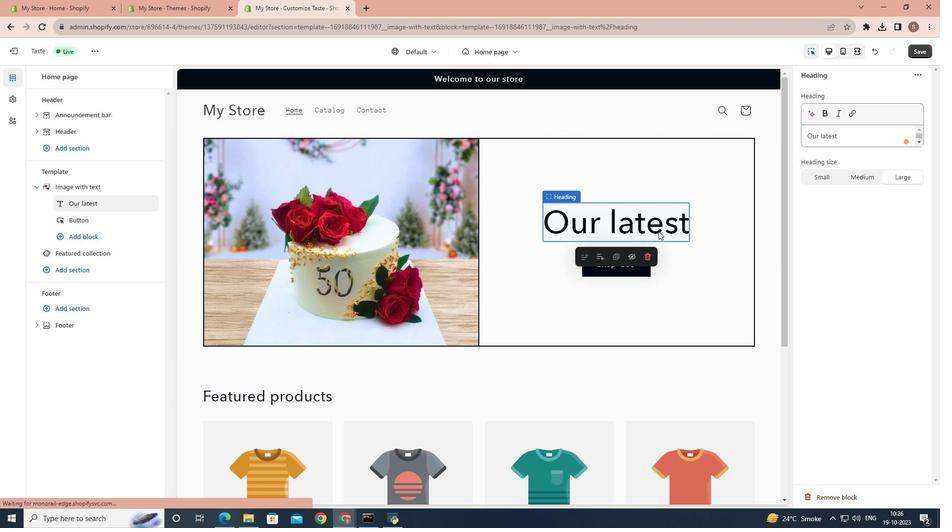 
Action: Mouse moved to (647, 258)
Screenshot: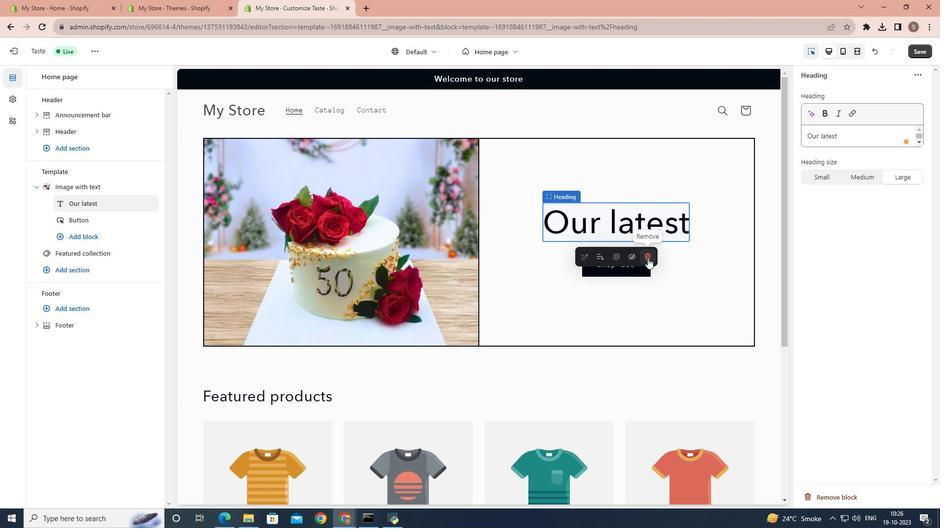 
Action: Mouse pressed left at (647, 258)
Screenshot: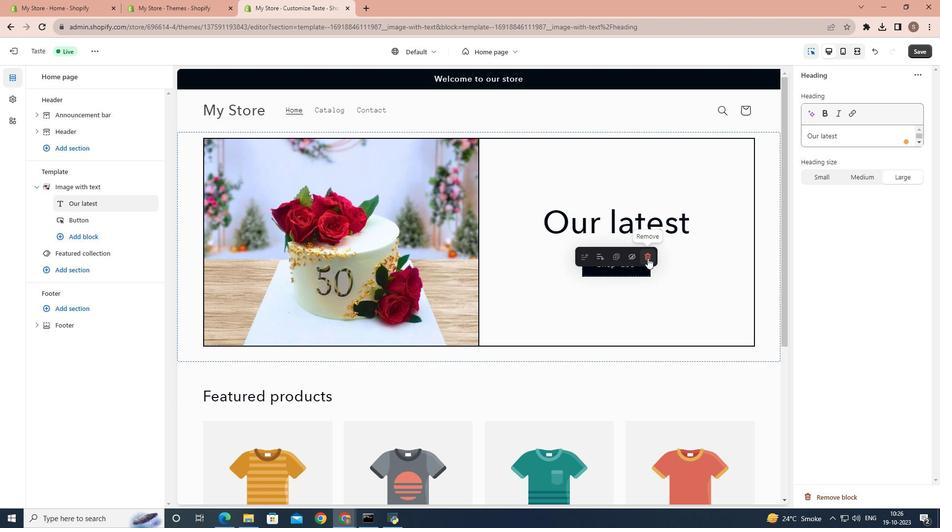 
Action: Mouse moved to (637, 244)
Screenshot: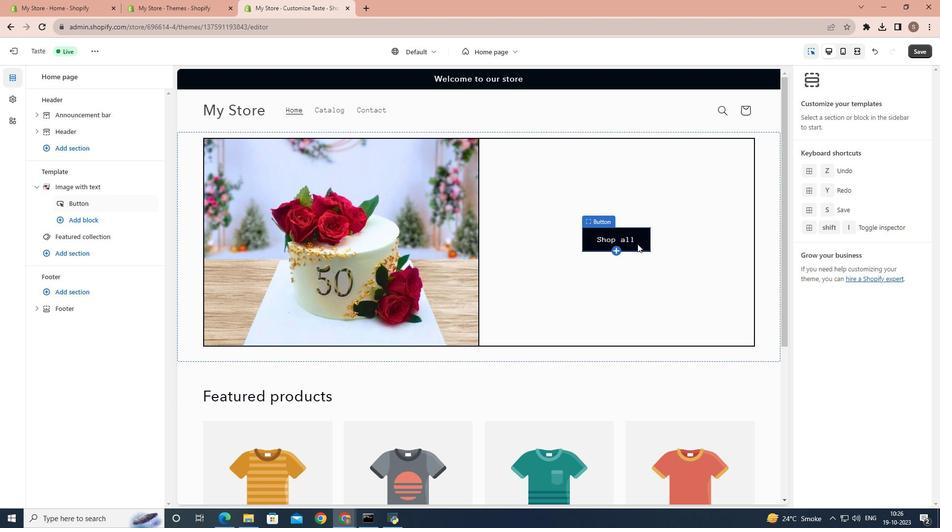 
Action: Mouse pressed left at (637, 244)
Screenshot: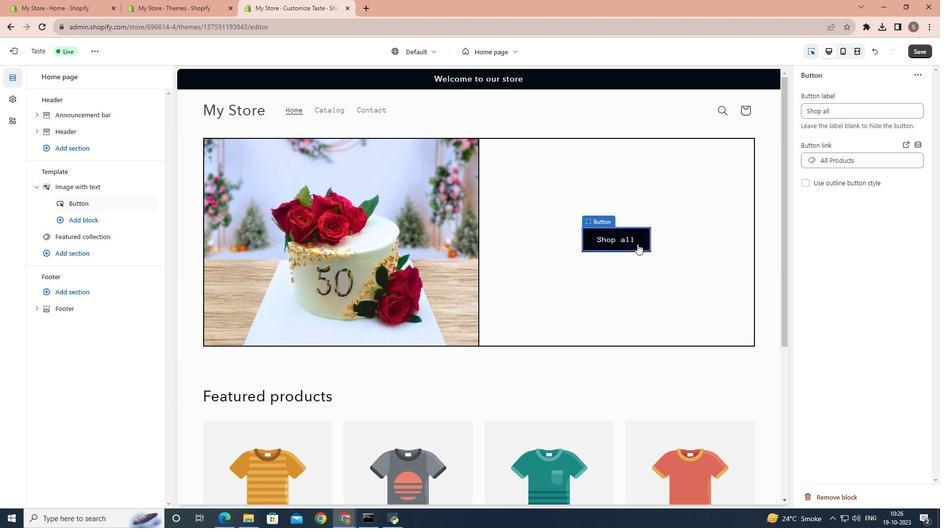 
Action: Mouse moved to (647, 264)
Screenshot: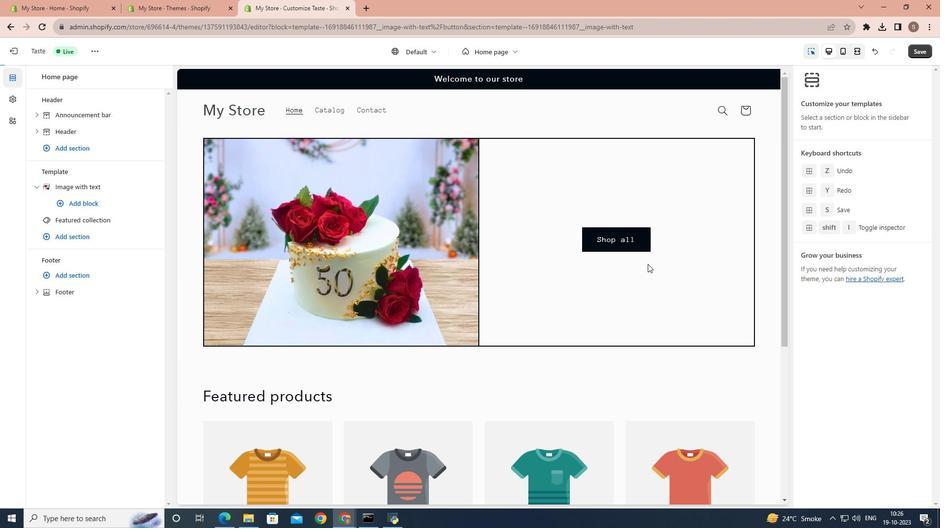 
Action: Mouse pressed left at (647, 264)
Screenshot: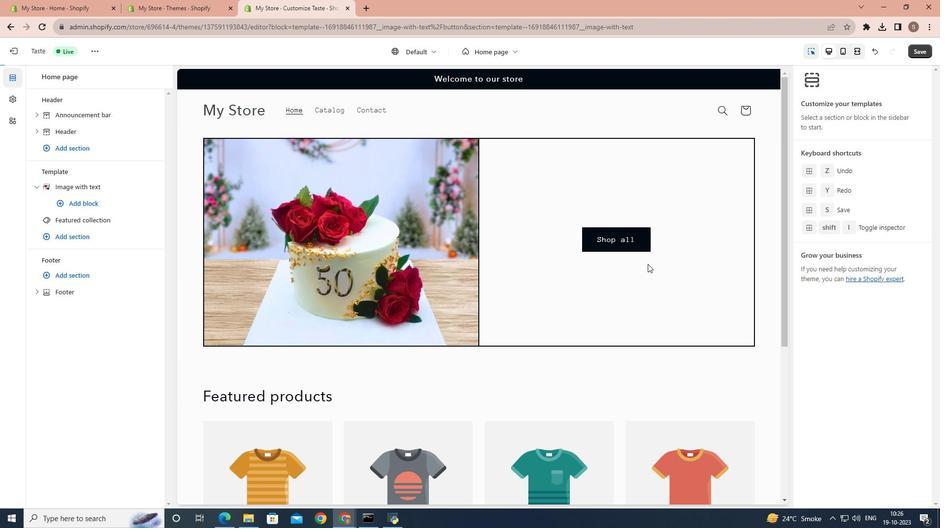 
Action: Mouse moved to (85, 201)
Screenshot: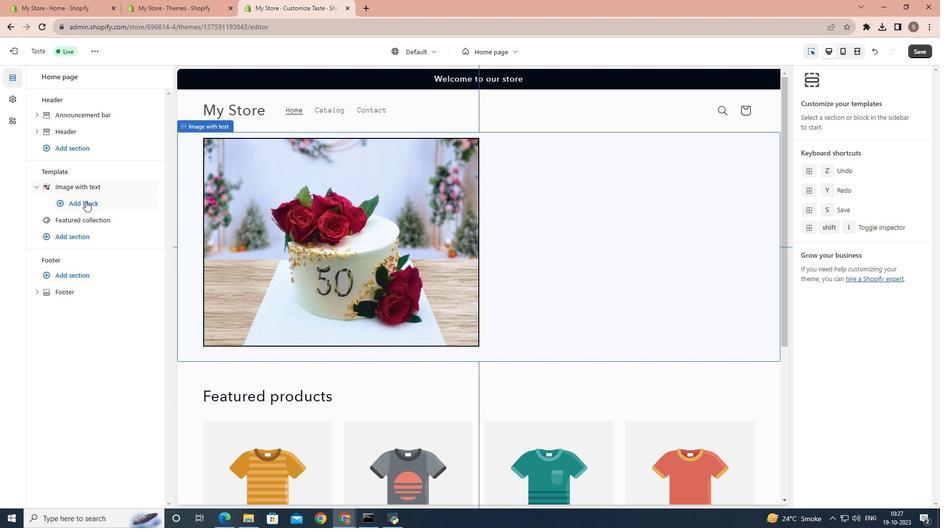 
Action: Mouse pressed left at (85, 201)
Screenshot: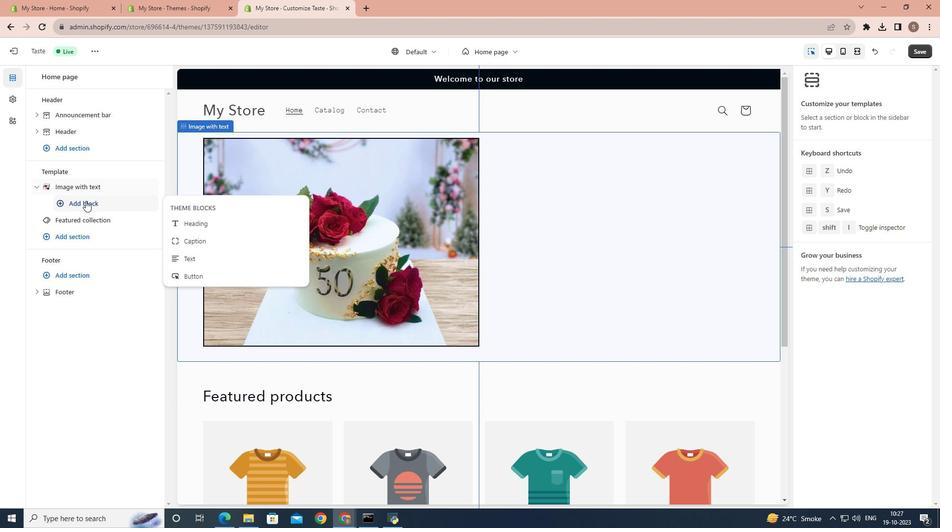 
Action: Mouse moved to (257, 228)
Screenshot: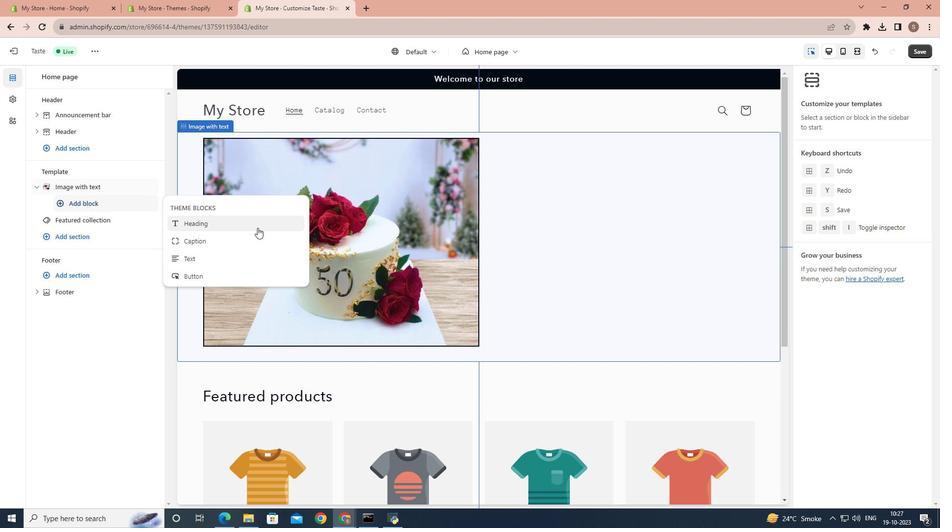 
Action: Mouse pressed left at (257, 228)
Screenshot: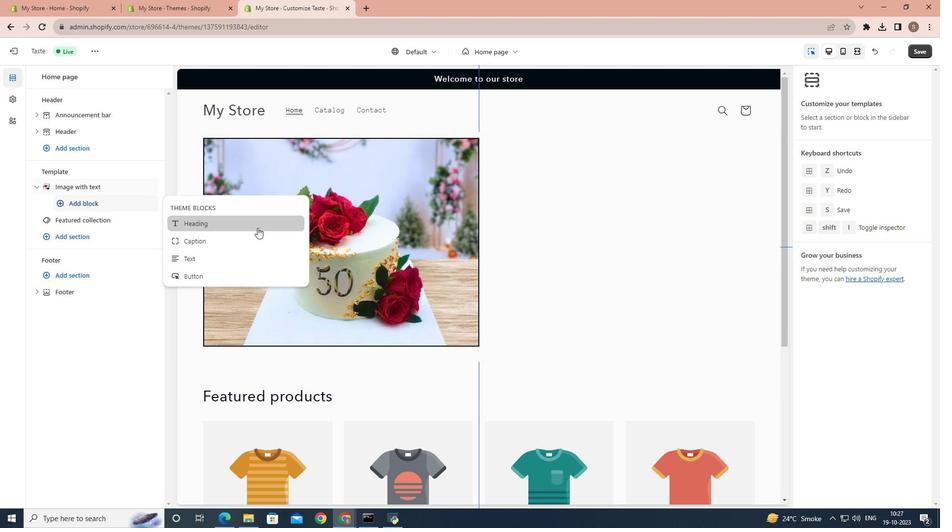 
Action: Mouse moved to (588, 238)
Screenshot: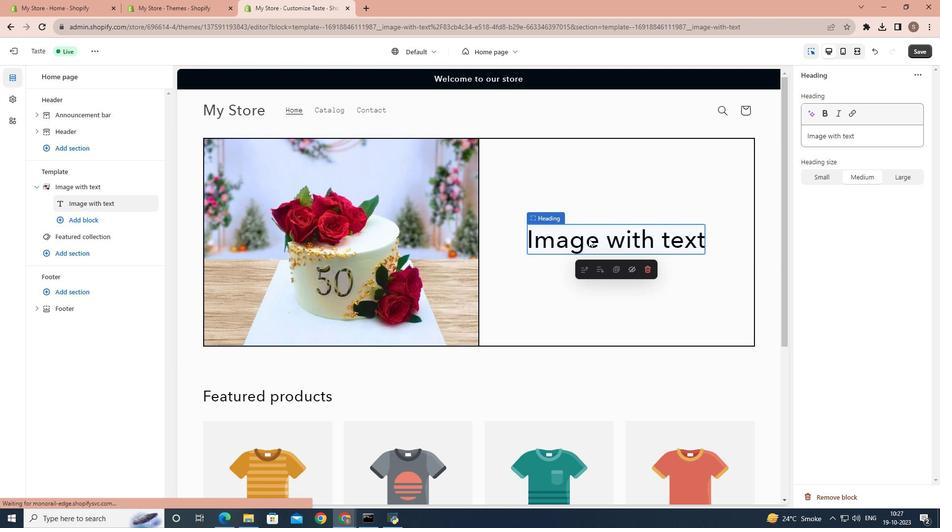 
Action: Mouse pressed left at (588, 238)
Screenshot: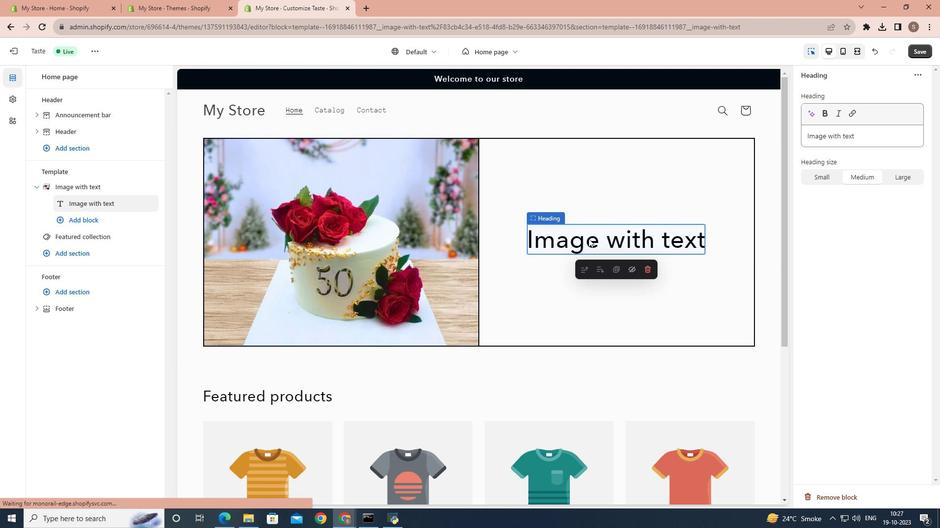 
Action: Mouse moved to (641, 238)
Screenshot: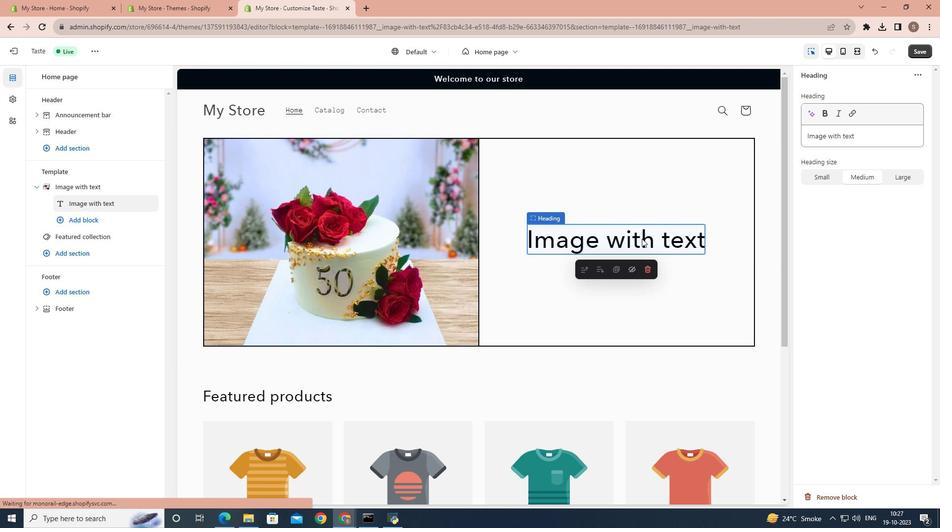 
Action: Mouse pressed left at (641, 238)
Screenshot: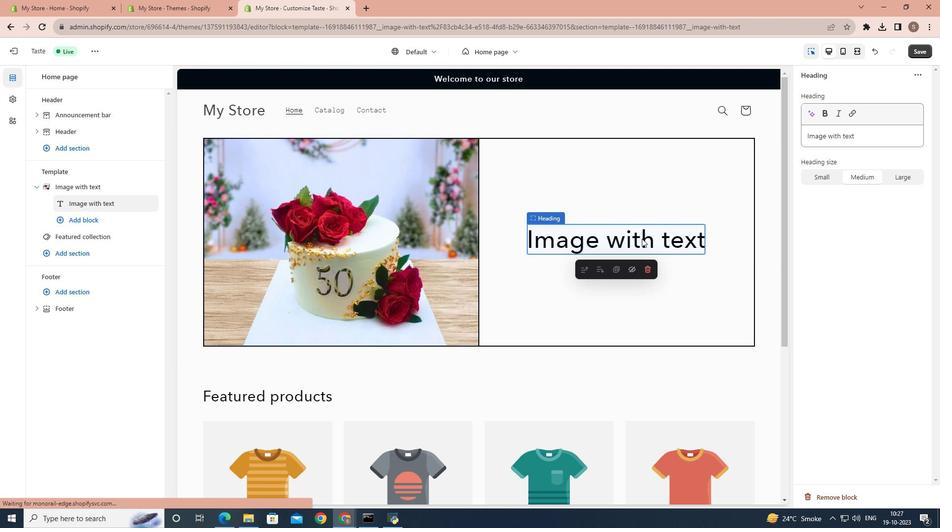 
Action: Mouse moved to (871, 136)
Screenshot: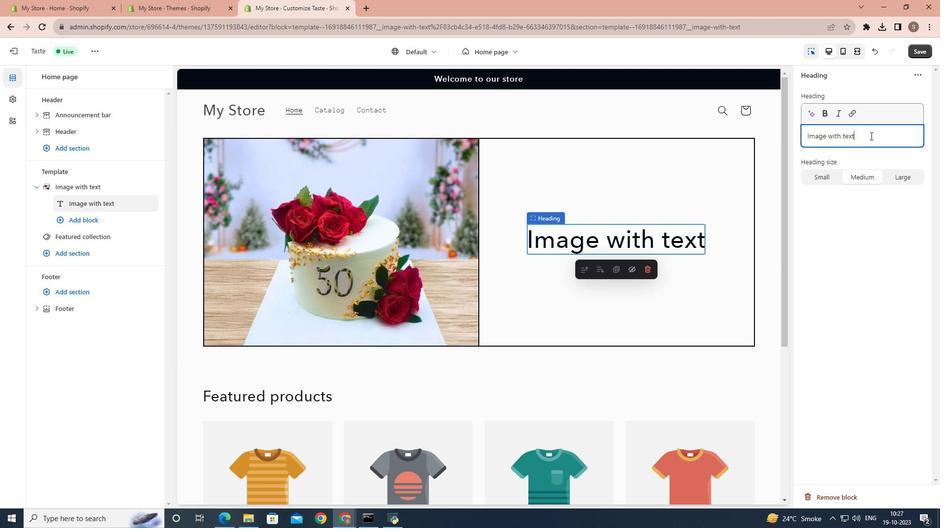 
Action: Mouse pressed left at (871, 136)
Screenshot: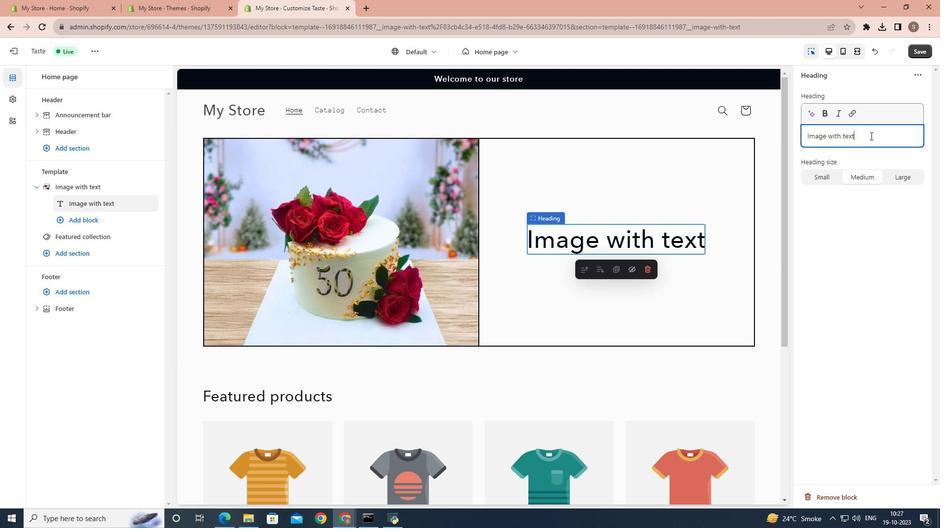 
Action: Mouse moved to (870, 136)
Screenshot: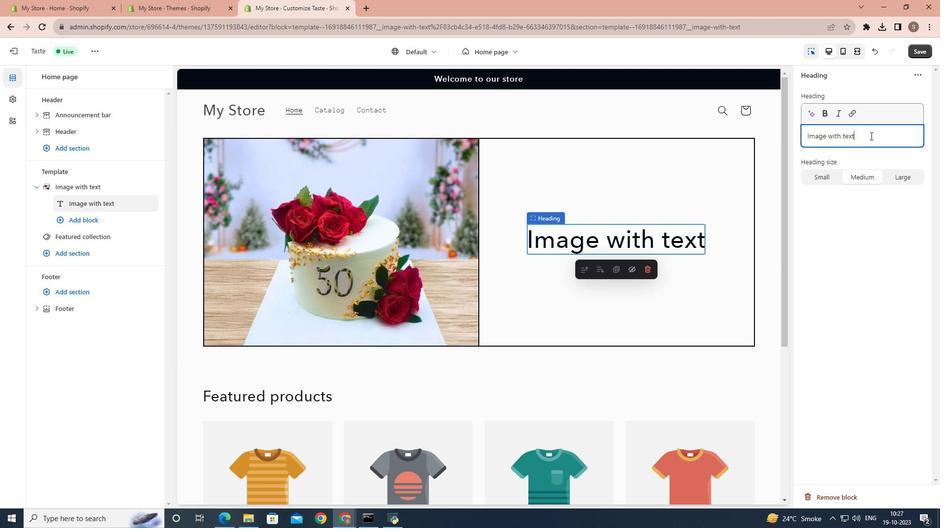 
Action: Key pressed <Key.backspace><Key.backspace><Key.backspace><Key.backspace><Key.backspace><Key.backspace><Key.backspace><Key.backspace><Key.backspace><Key.backspace><Key.backspace><Key.backspace><Key.backspace><Key.backspace><Key.backspace><Key.shift><Key.shift><Key.shift><Key.shift><Key.shift><Key.shift><Key.shift><Key.shift><Key.shift><Key.shift><Key.shift><Key.shift><Key.shift><Key.shift><Key.shift><Key.shift><Key.shift><Key.shift><Key.shift><Key.shift><Key.shift><Key.shift><Key.shift><Key.shift><Key.shift><Key.shift><Key.shift><Key.shift><Key.shift><Key.shift><Key.shift><Key.shift>Wee
Screenshot: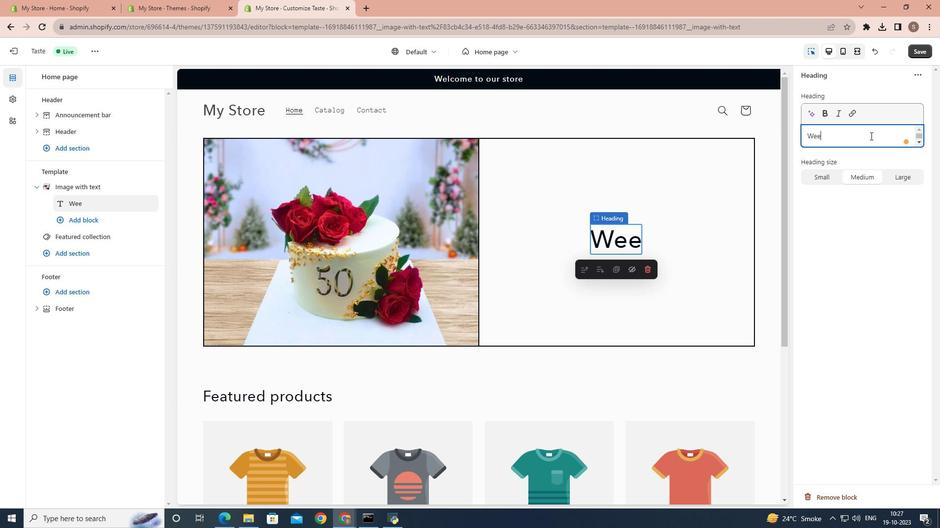 
Action: Mouse moved to (870, 136)
Screenshot: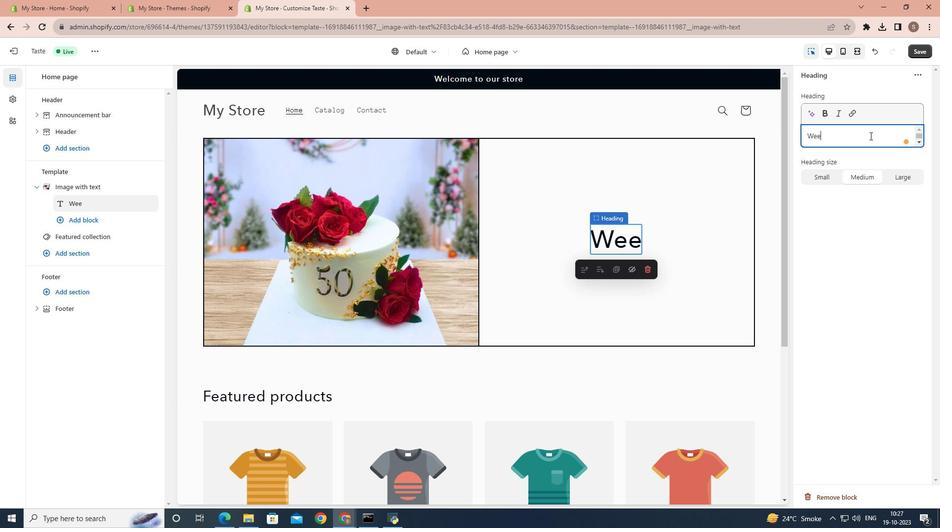 
Action: Key pressed <Key.backspace>eding<Key.space><Key.space><Key.shift>cake
Screenshot: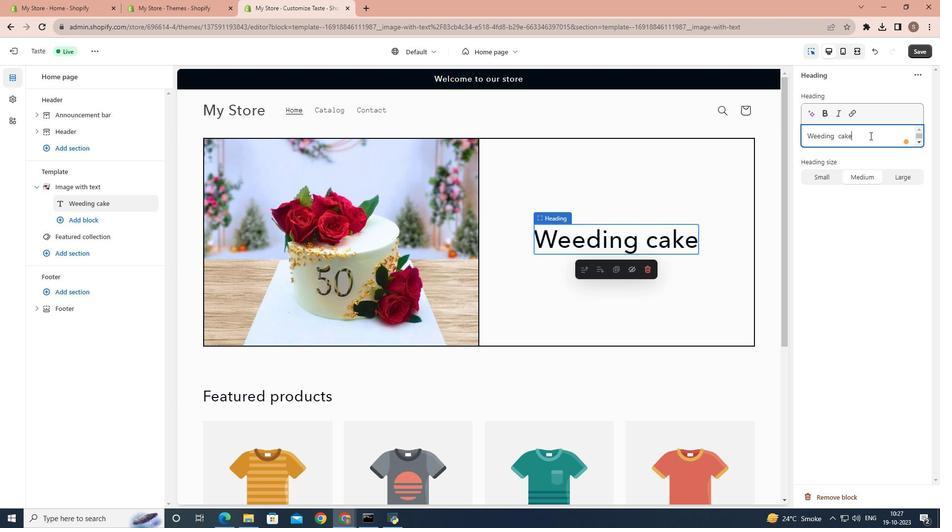 
Action: Mouse moved to (841, 134)
Screenshot: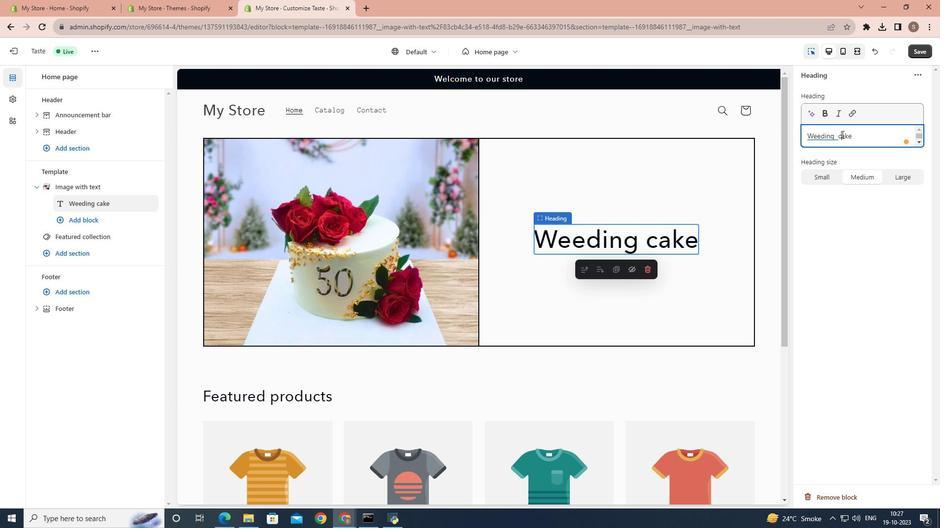 
Action: Mouse pressed left at (841, 134)
Screenshot: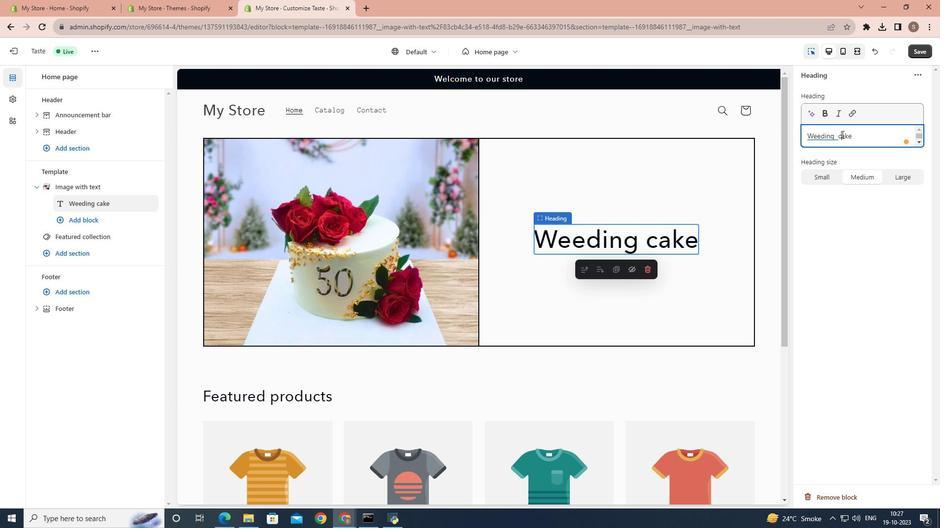 
Action: Key pressed <Key.backspace><Key.shift>C
Screenshot: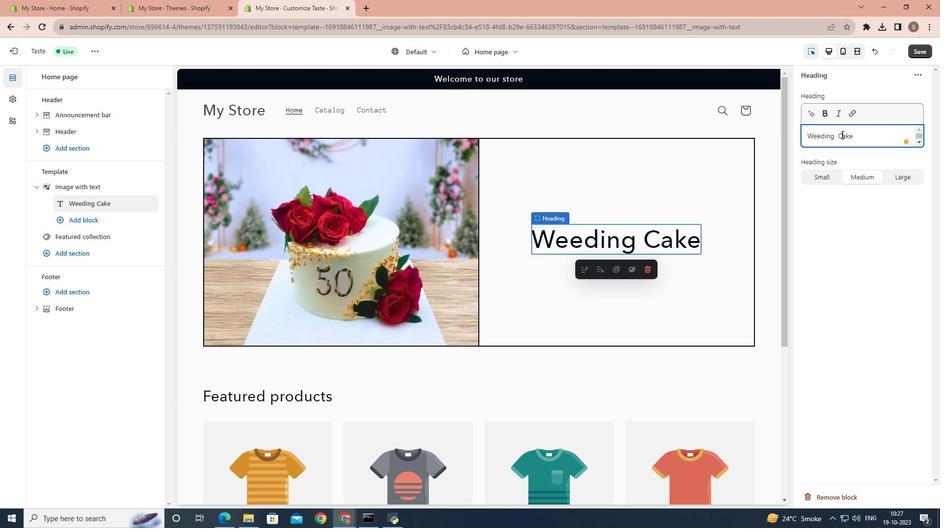 
Action: Mouse moved to (755, 271)
Screenshot: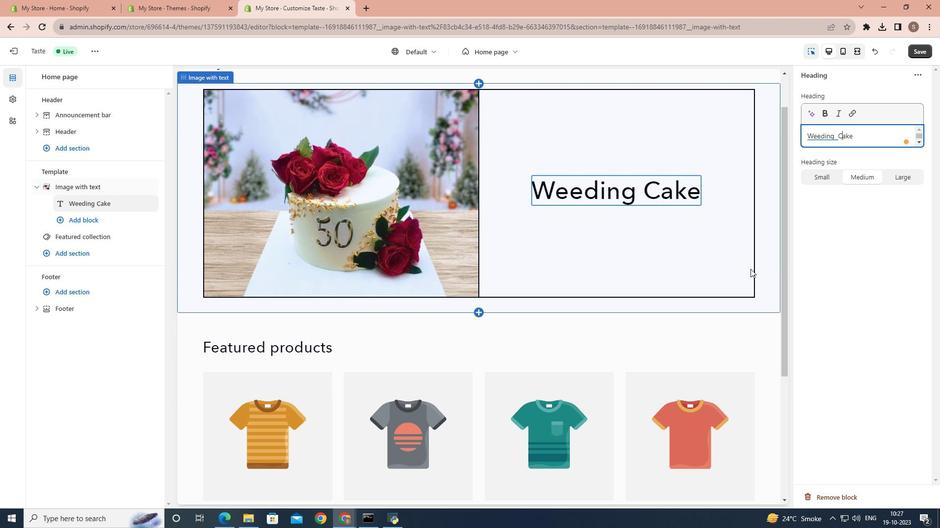 
Action: Mouse scrolled (755, 271) with delta (0, 0)
Screenshot: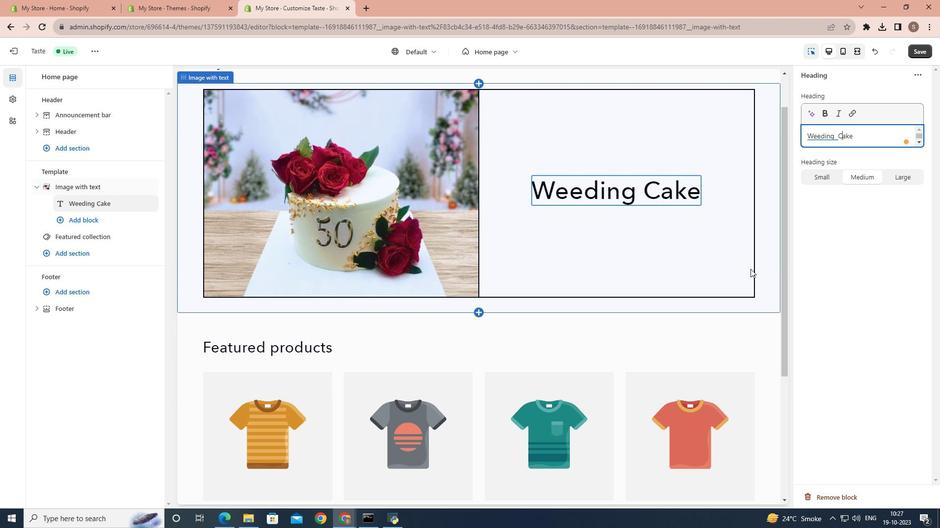 
Action: Mouse moved to (750, 269)
Screenshot: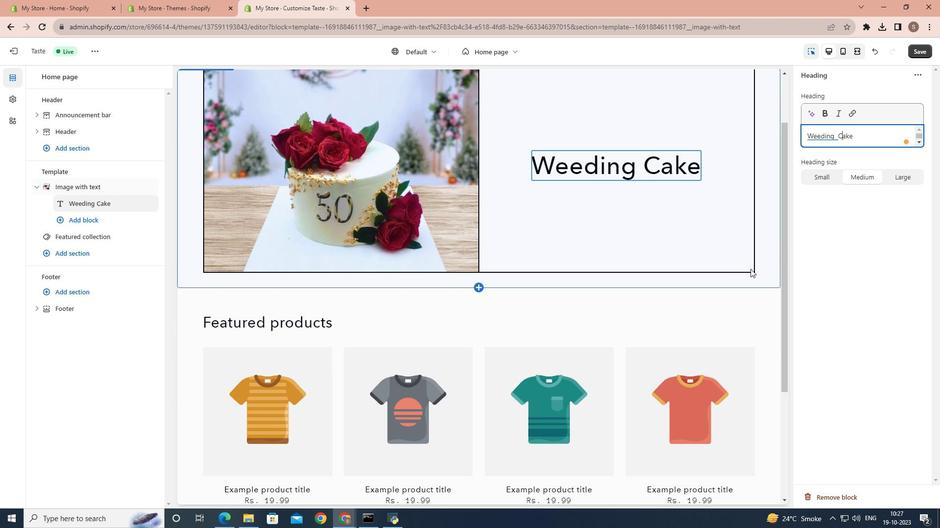
Action: Mouse scrolled (750, 268) with delta (0, 0)
Screenshot: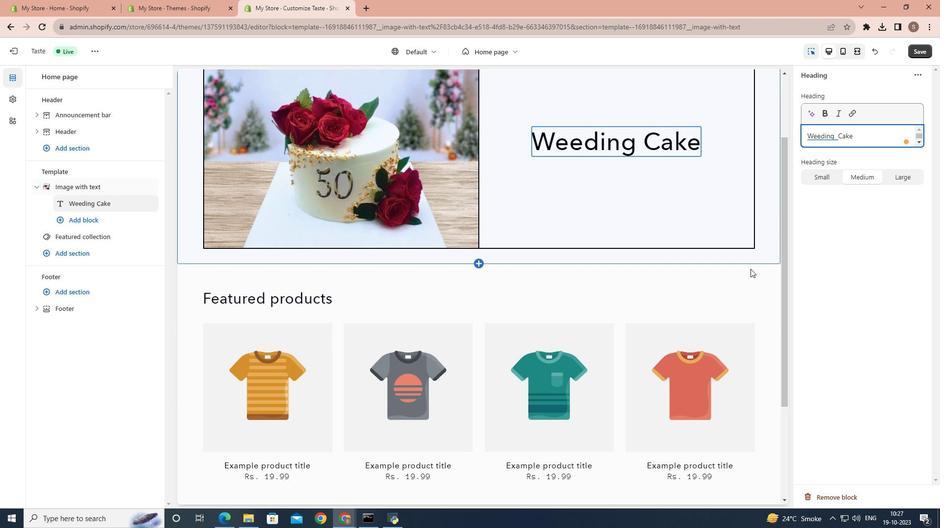 
Action: Mouse moved to (560, 272)
Screenshot: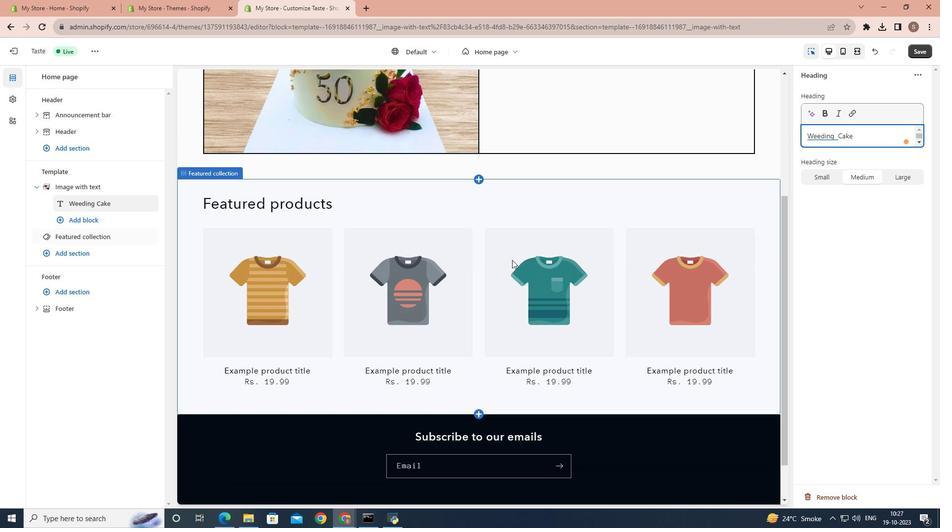 
Action: Mouse scrolled (560, 271) with delta (0, 0)
Screenshot: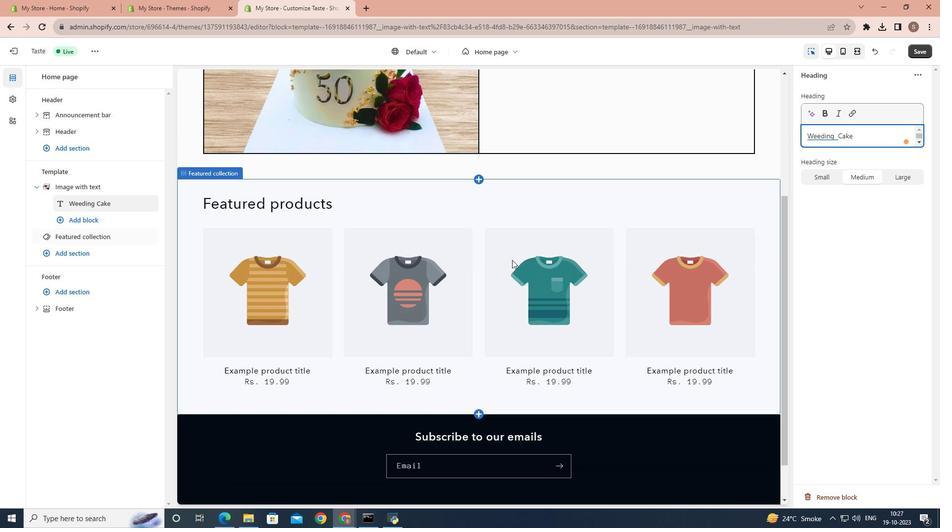 
Action: Mouse moved to (558, 272)
Screenshot: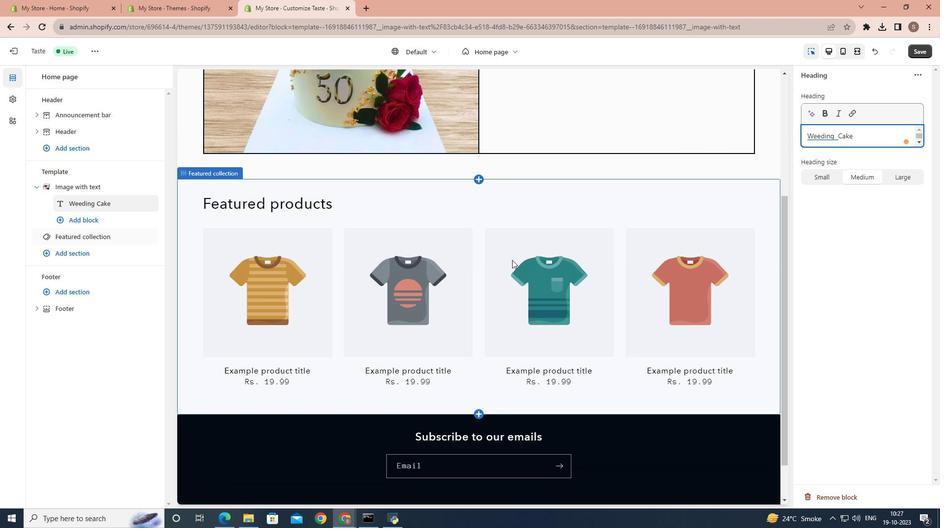 
Action: Mouse scrolled (558, 271) with delta (0, 0)
Screenshot: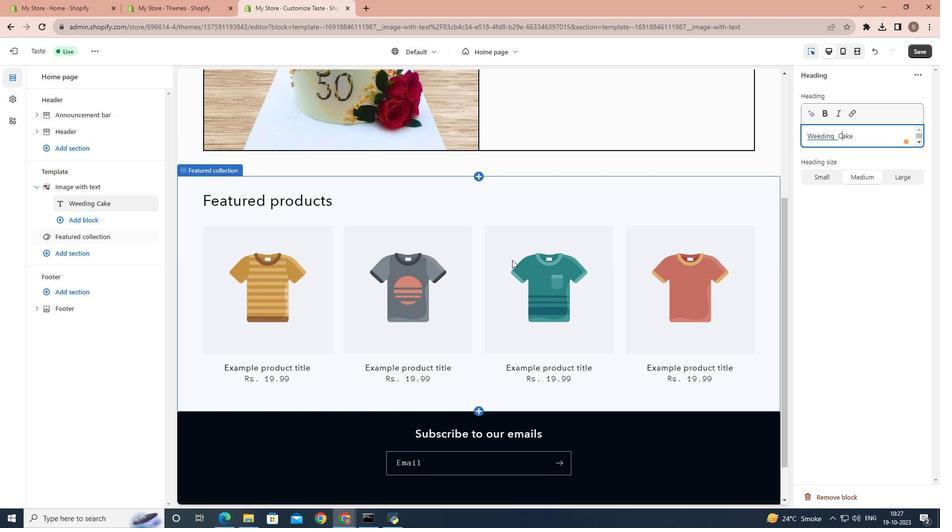 
Action: Mouse moved to (512, 260)
Screenshot: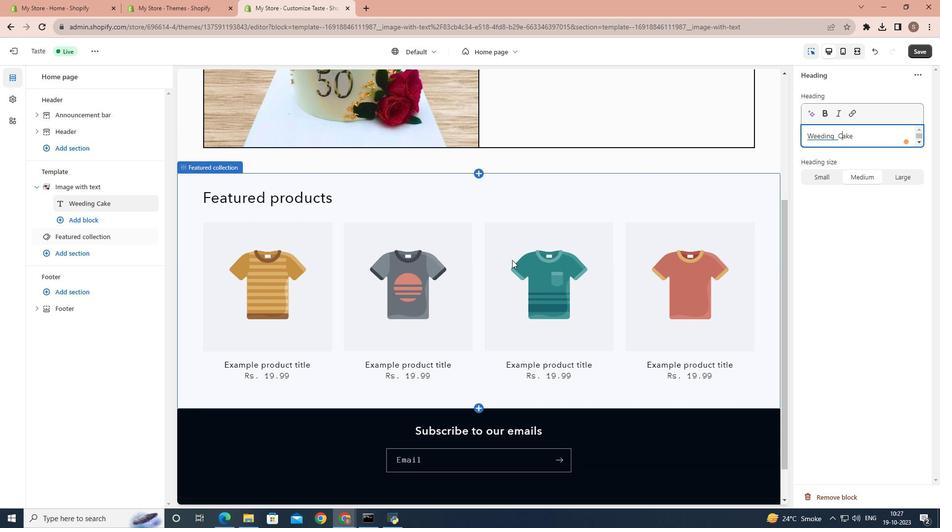 
Action: Mouse scrolled (512, 259) with delta (0, 0)
Screenshot: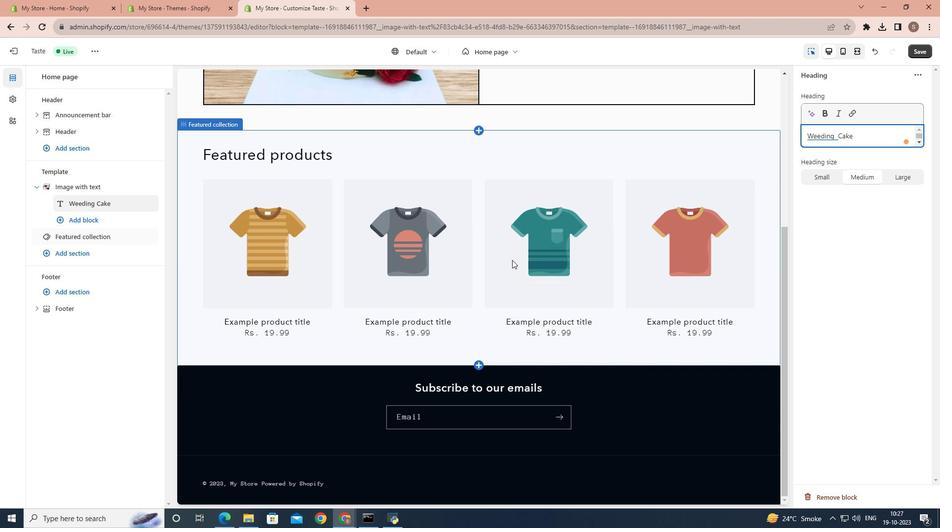 
Action: Mouse moved to (486, 264)
Screenshot: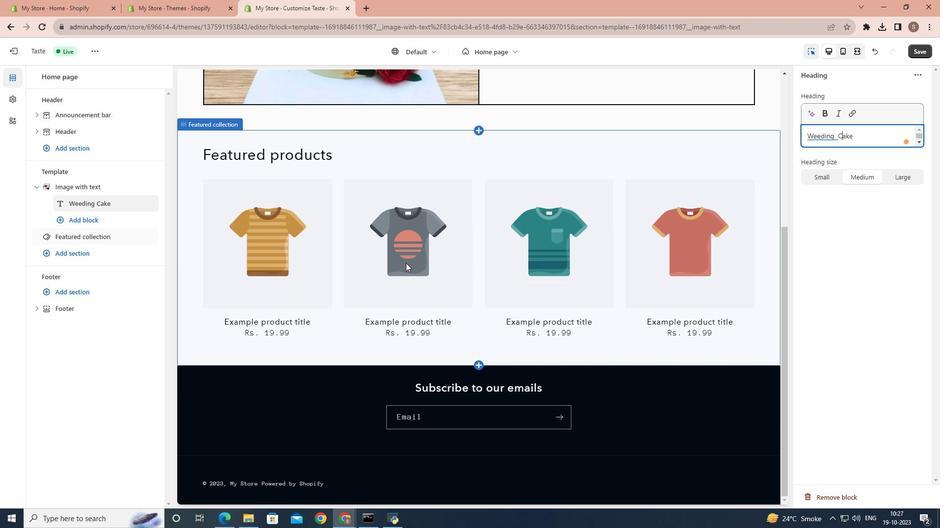 
Action: Mouse scrolled (486, 264) with delta (0, 0)
Screenshot: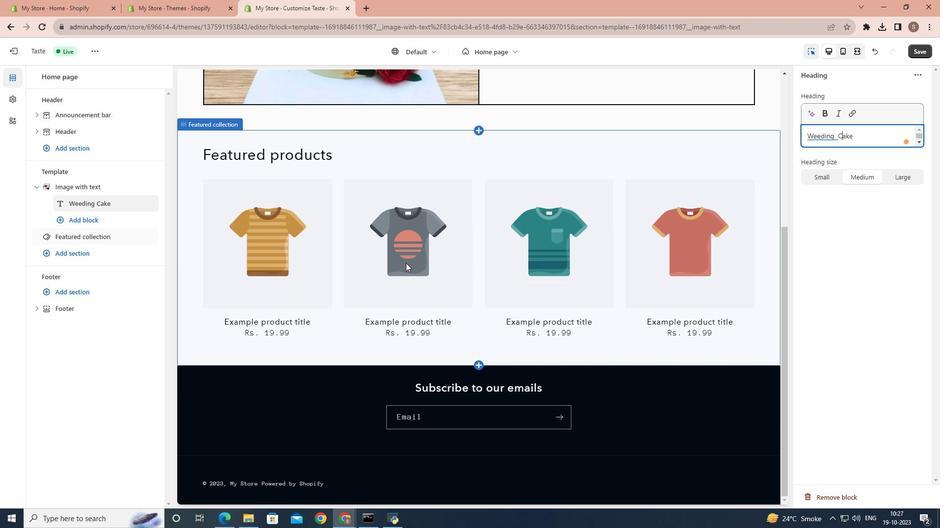 
Action: Mouse moved to (294, 249)
Screenshot: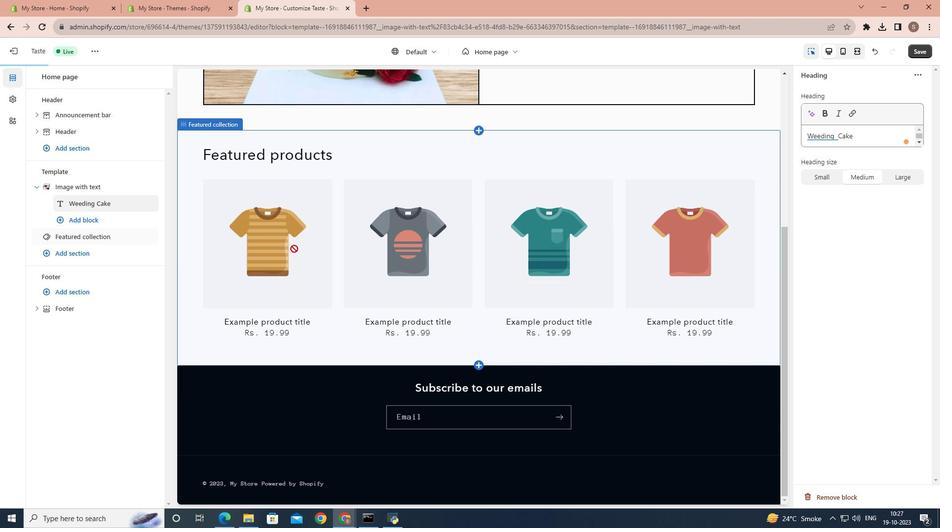 
Action: Mouse pressed left at (294, 249)
Screenshot: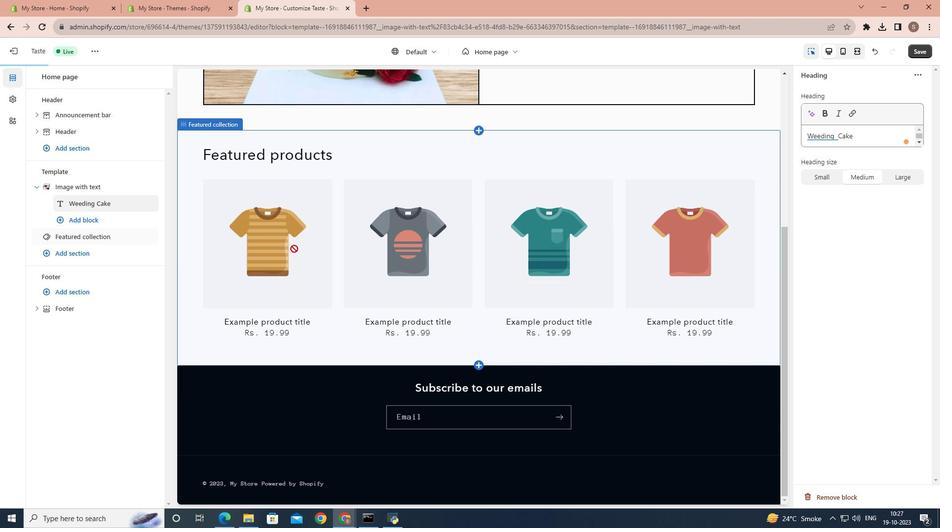 
Action: Mouse moved to (345, 295)
Screenshot: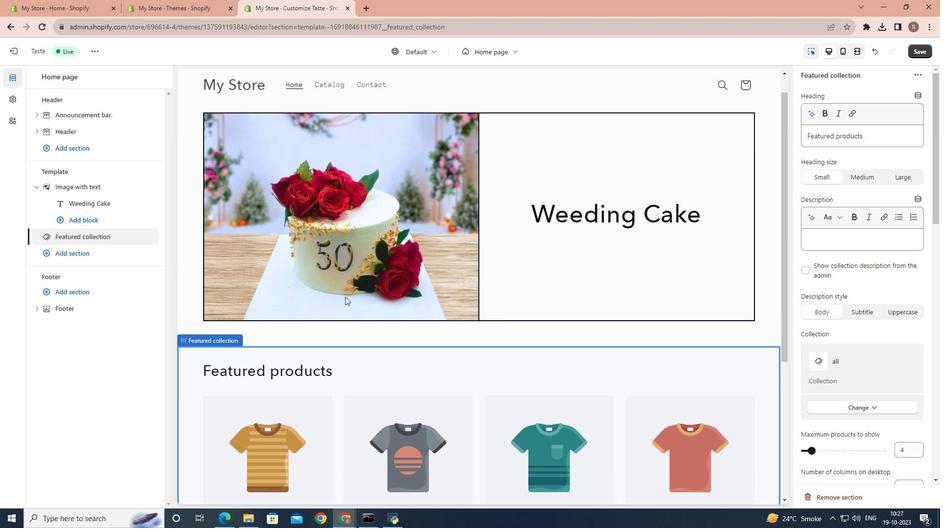 
Action: Mouse scrolled (345, 294) with delta (0, 0)
Screenshot: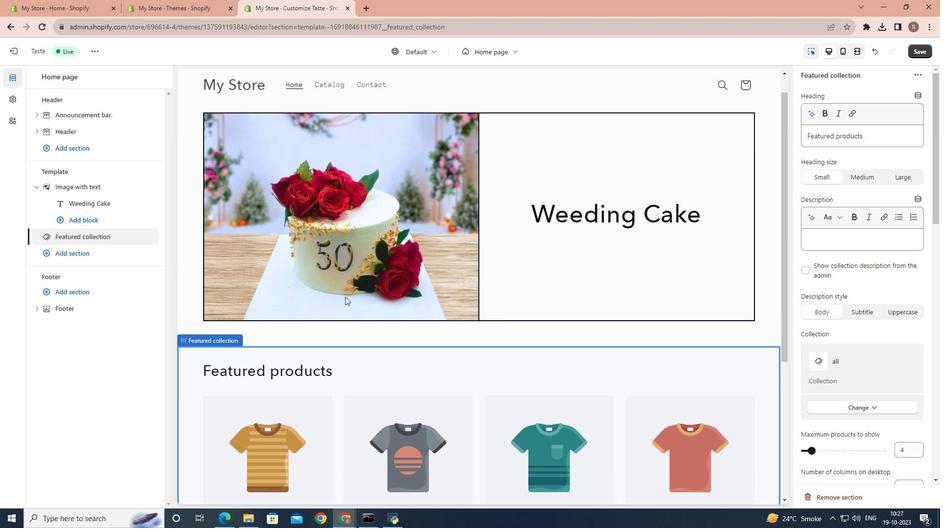 
Action: Mouse moved to (345, 297)
Screenshot: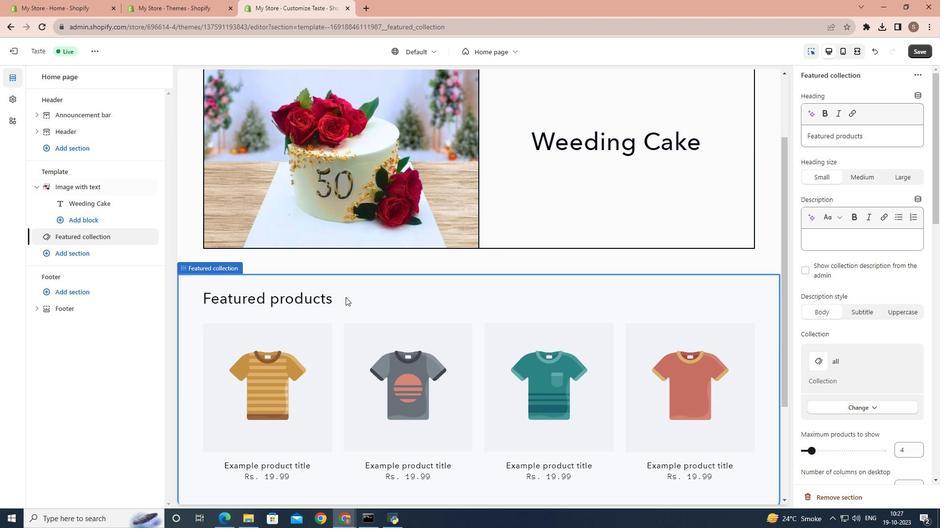 
Action: Mouse scrolled (345, 296) with delta (0, 0)
Screenshot: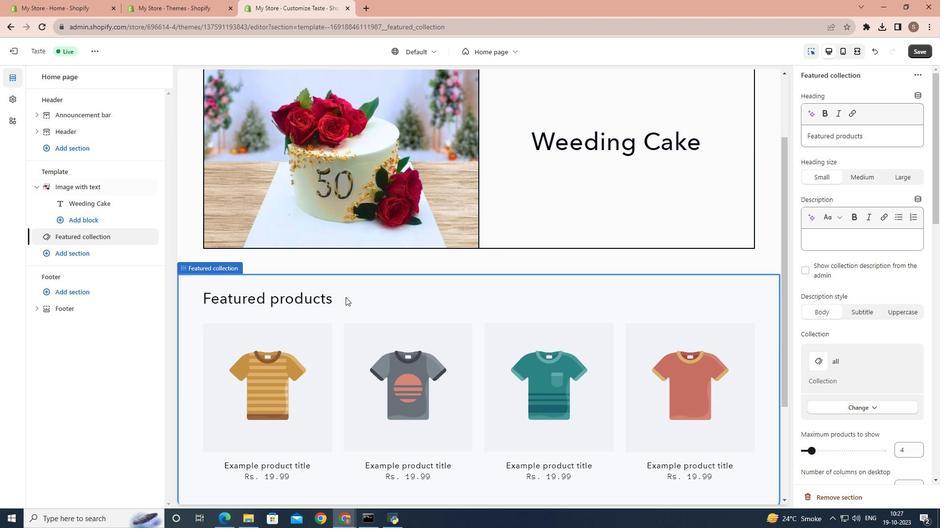 
Action: Mouse moved to (345, 297)
Screenshot: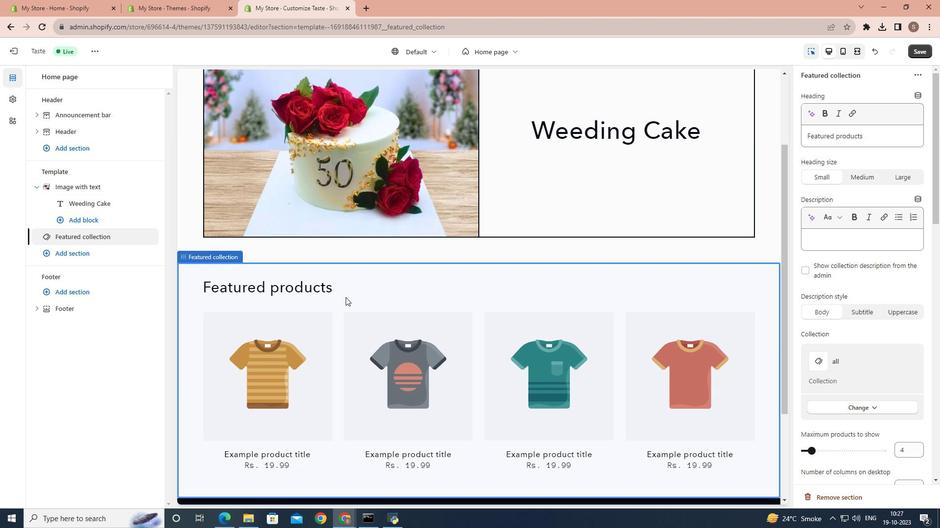 
Action: Mouse scrolled (345, 297) with delta (0, 0)
Screenshot: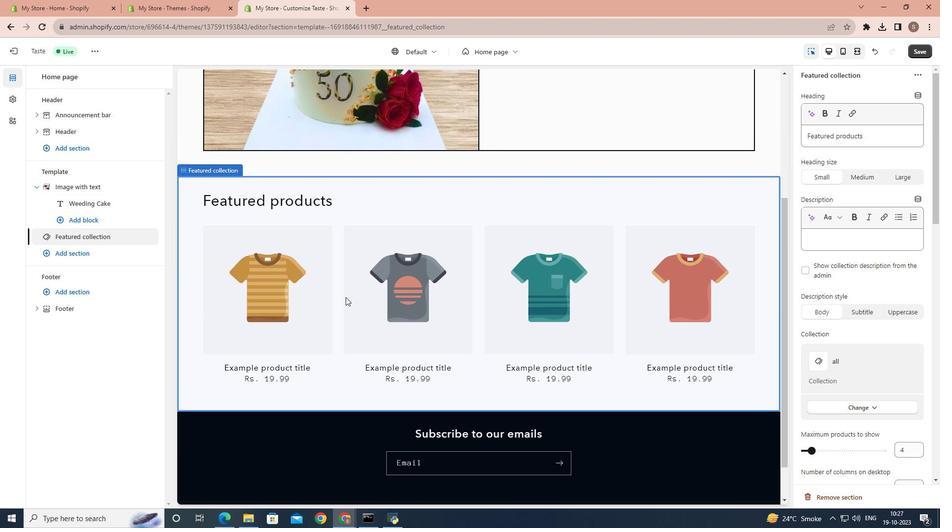
Action: Mouse scrolled (345, 297) with delta (0, 0)
Screenshot: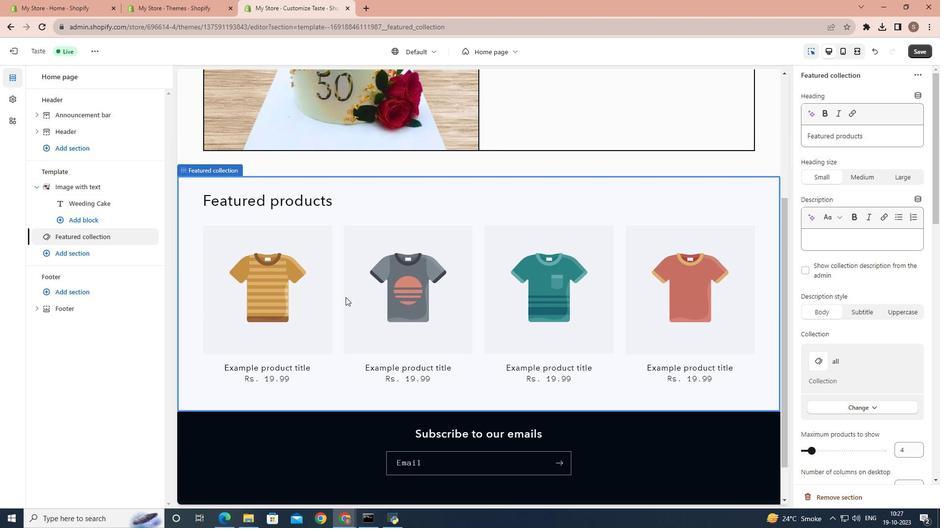 
Action: Mouse moved to (97, 220)
Screenshot: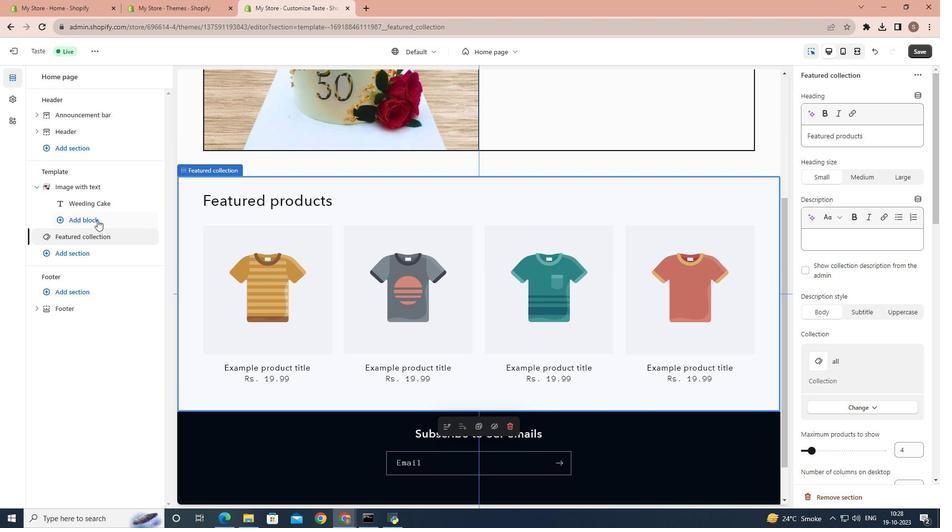 
Action: Mouse pressed left at (97, 220)
Screenshot: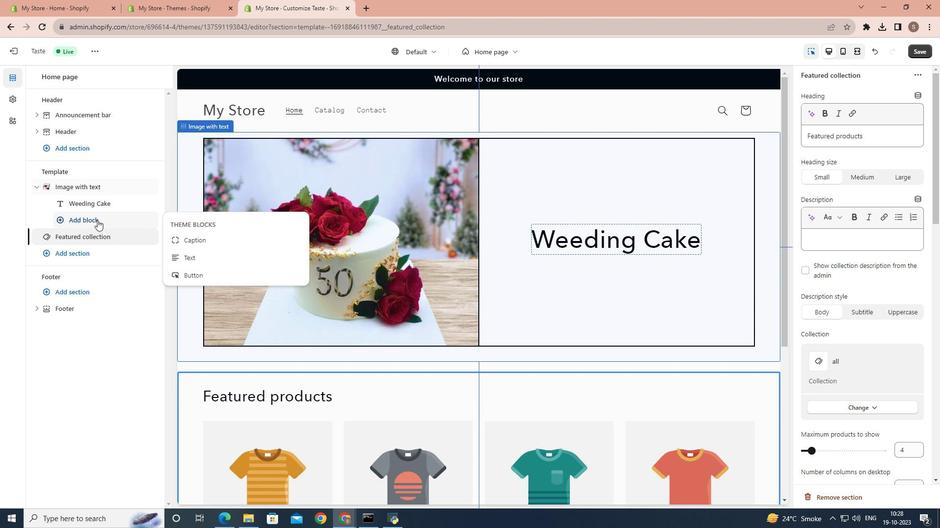 
Action: Mouse moved to (92, 236)
Screenshot: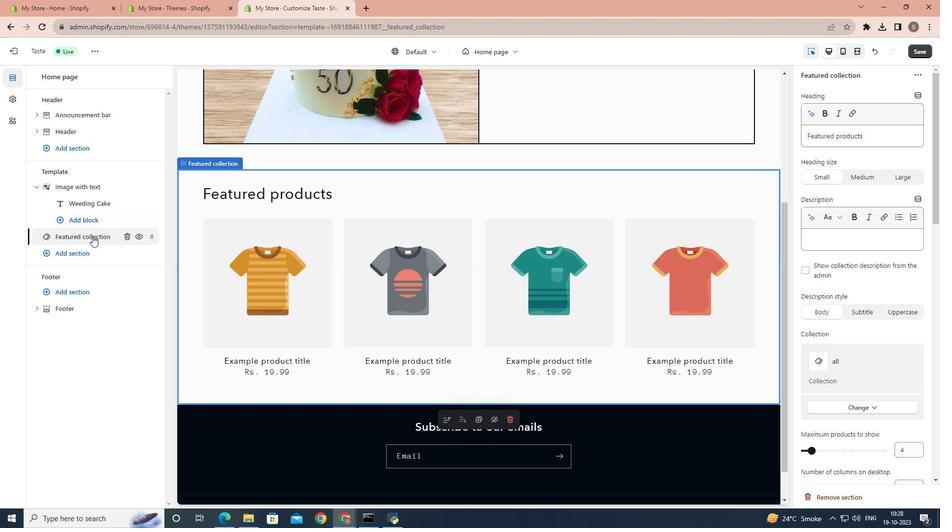 
Action: Mouse pressed left at (92, 236)
Screenshot: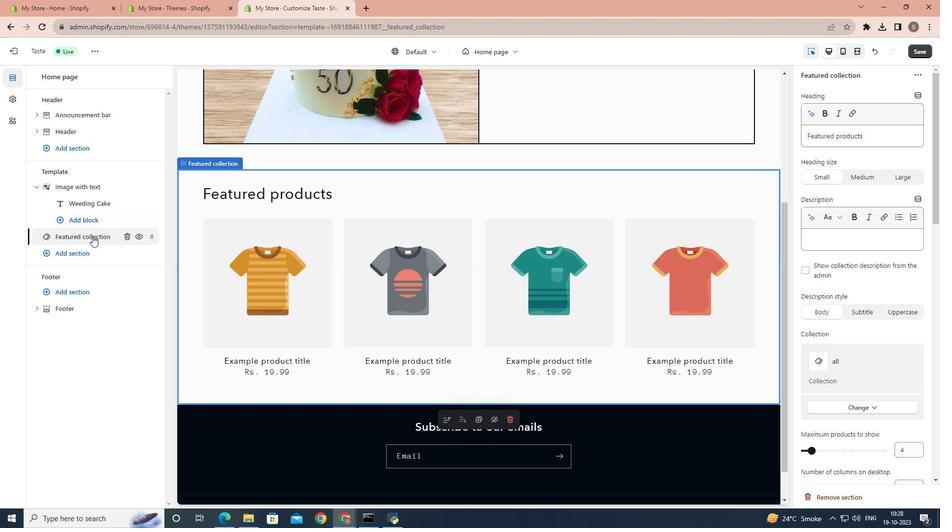 
Action: Mouse moved to (79, 252)
Screenshot: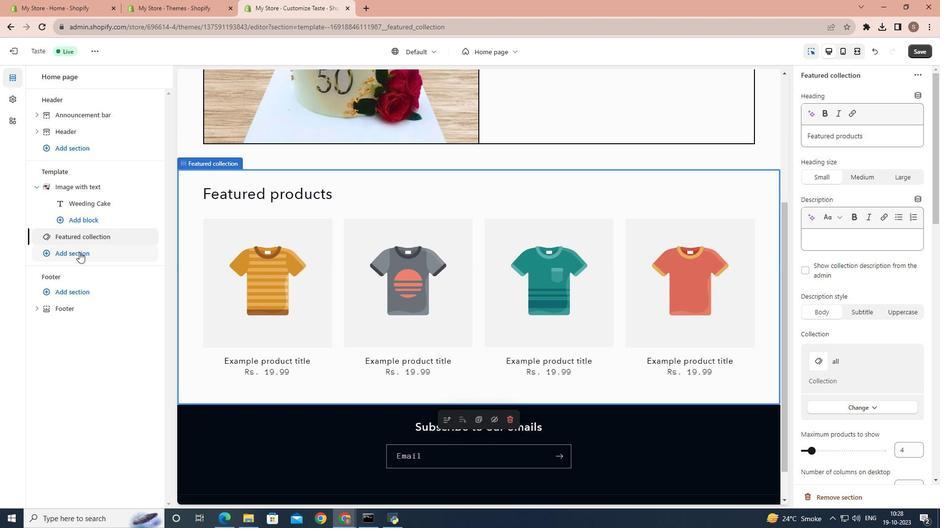 
Action: Mouse pressed left at (79, 252)
Screenshot: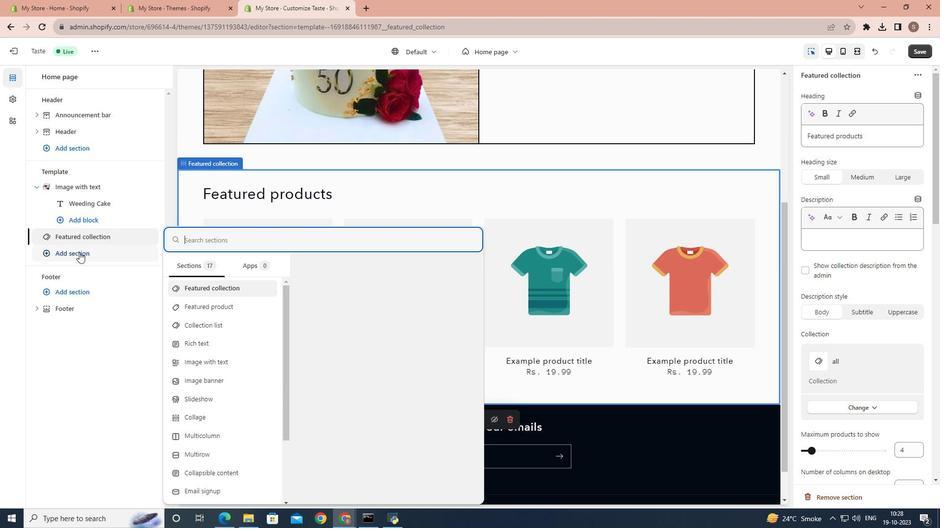 
Action: Mouse moved to (246, 286)
Screenshot: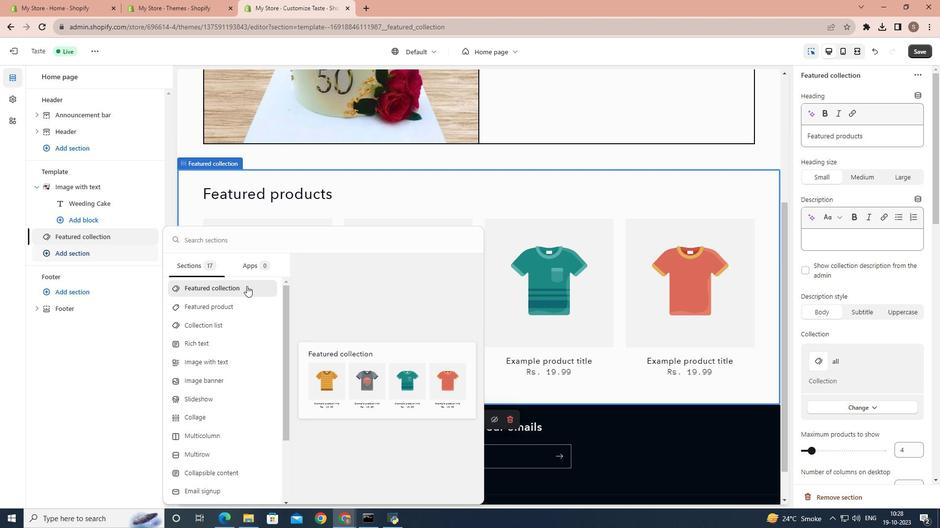 
Action: Mouse pressed left at (246, 286)
Screenshot: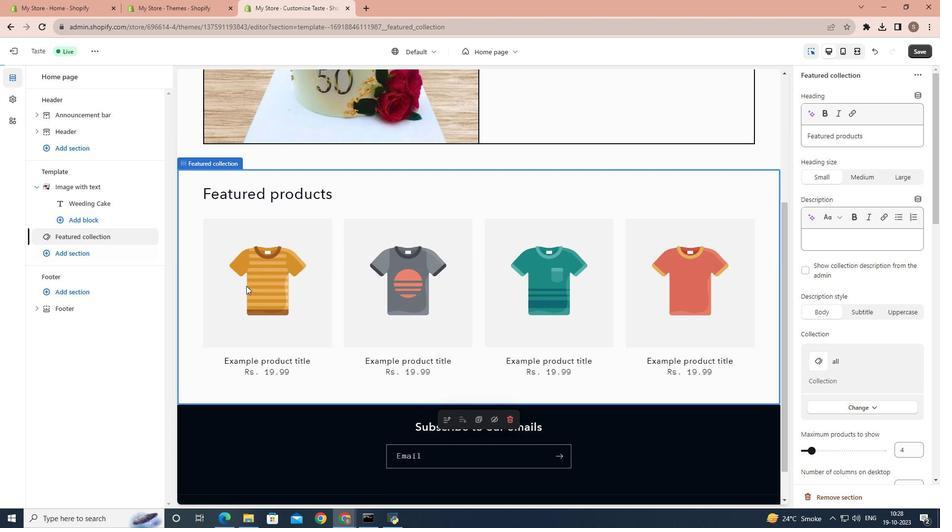 
Action: Mouse moved to (200, 246)
Screenshot: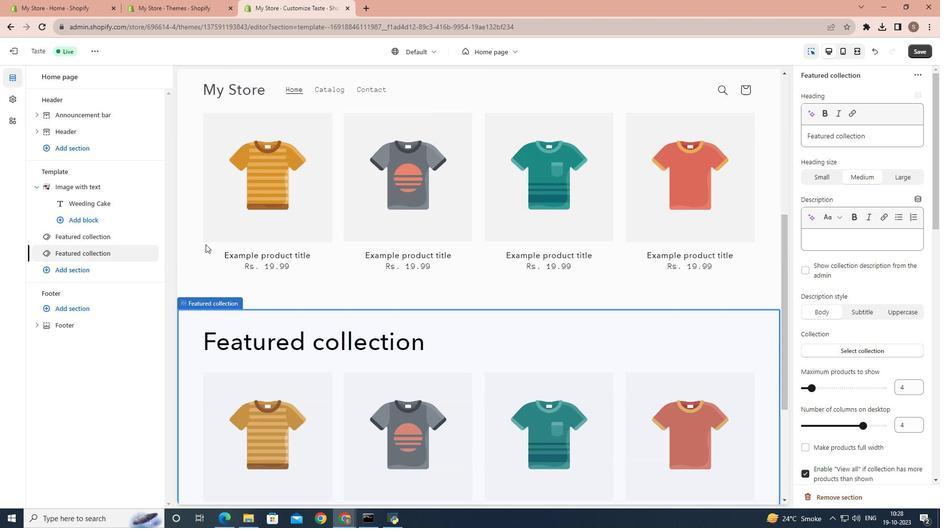 
Action: Mouse scrolled (200, 247) with delta (0, 0)
Screenshot: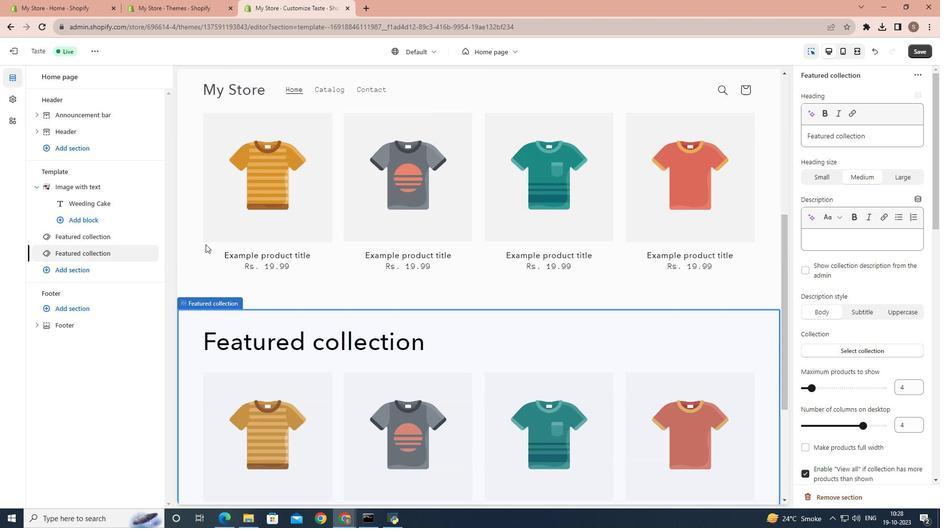 
Action: Mouse moved to (201, 246)
Screenshot: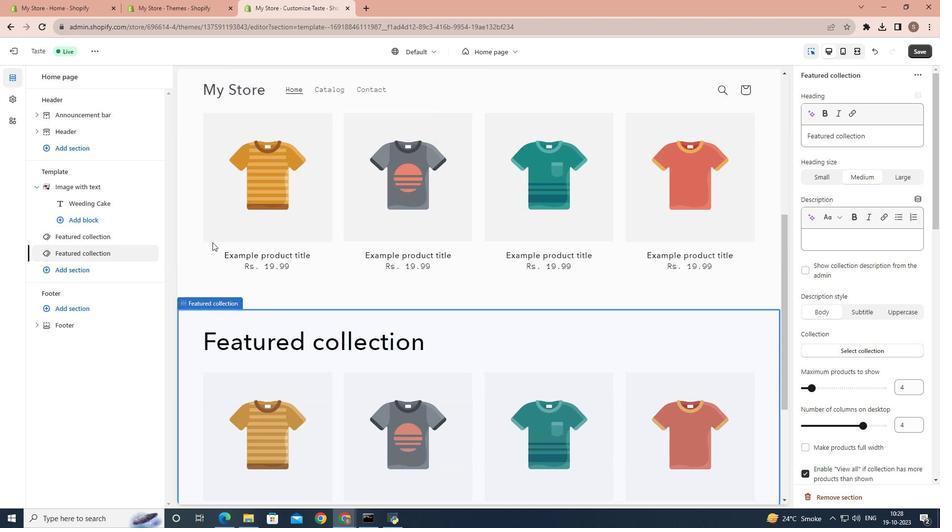 
Action: Mouse scrolled (201, 247) with delta (0, 0)
